Task: Research Airbnb accommodation in Tebesbest, Algeria from 1st December, 2023 to 3rd December, 2023 for 1 adult.1  bedroom having 1 bed and 1 bathroom. Property type can be hotel. Amenities needed are: wifi, washing machine. Booking option can be shelf check-in. Look for 3 properties as per requirement.
Action: Mouse moved to (441, 161)
Screenshot: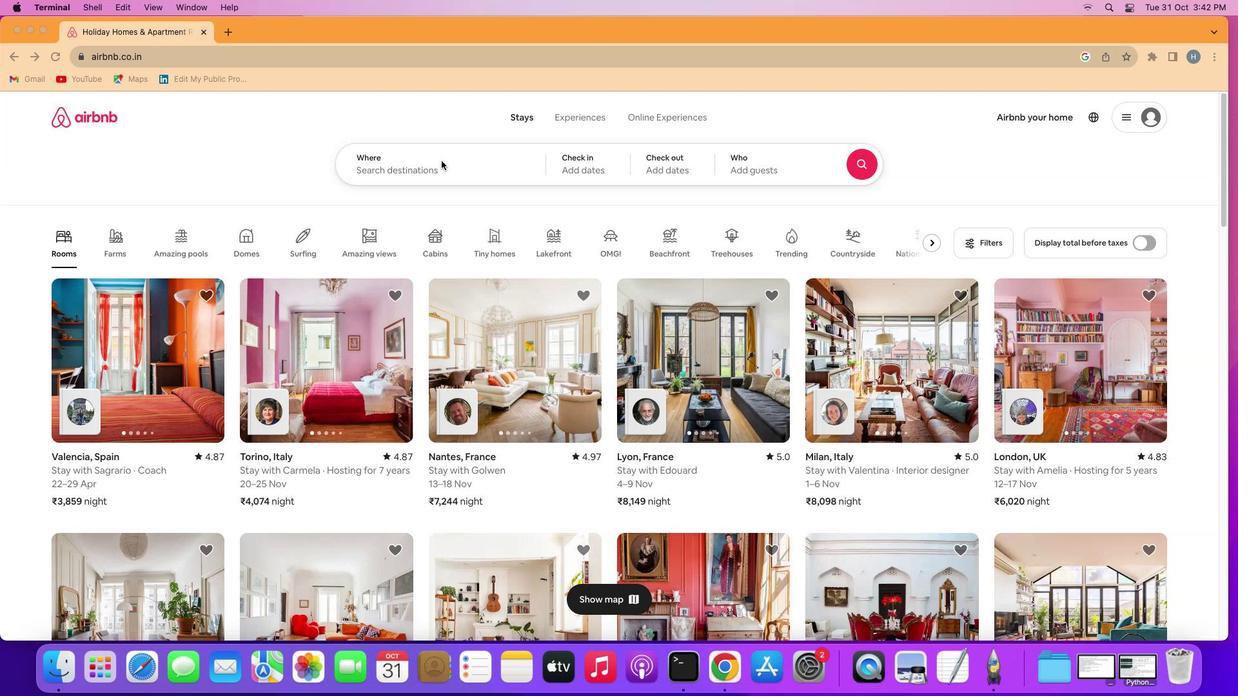 
Action: Mouse pressed left at (441, 161)
Screenshot: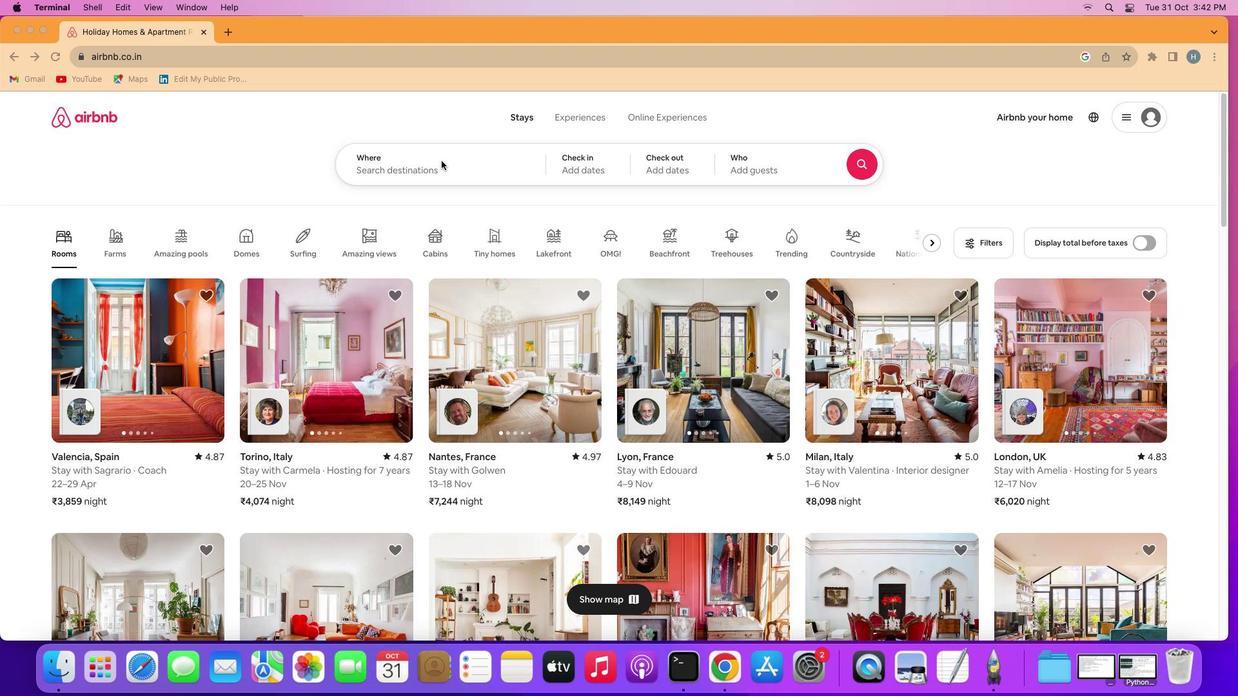 
Action: Mouse moved to (441, 161)
Screenshot: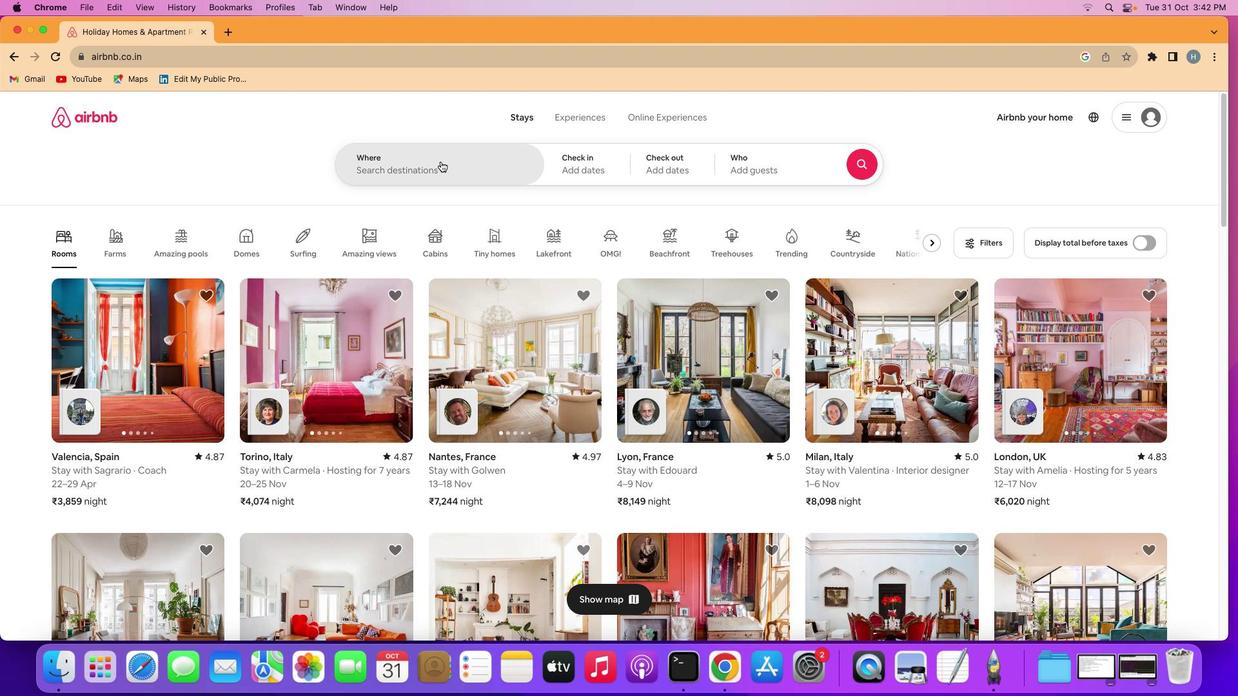 
Action: Mouse pressed left at (441, 161)
Screenshot: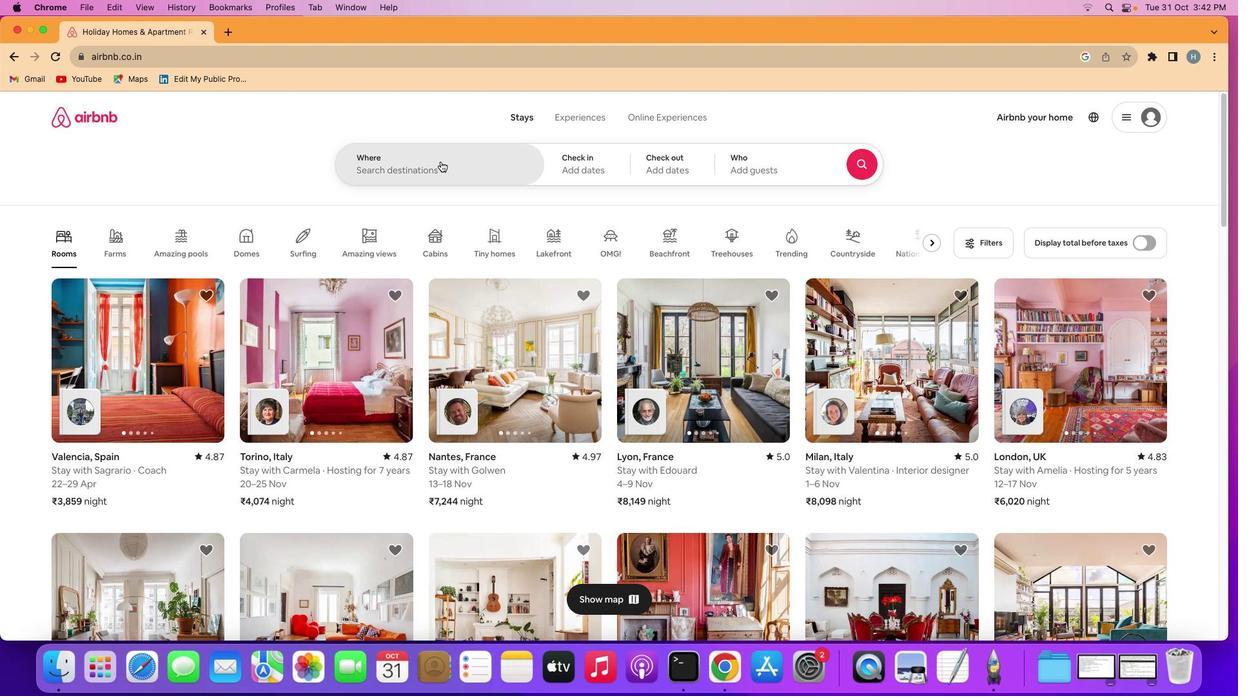 
Action: Mouse moved to (438, 162)
Screenshot: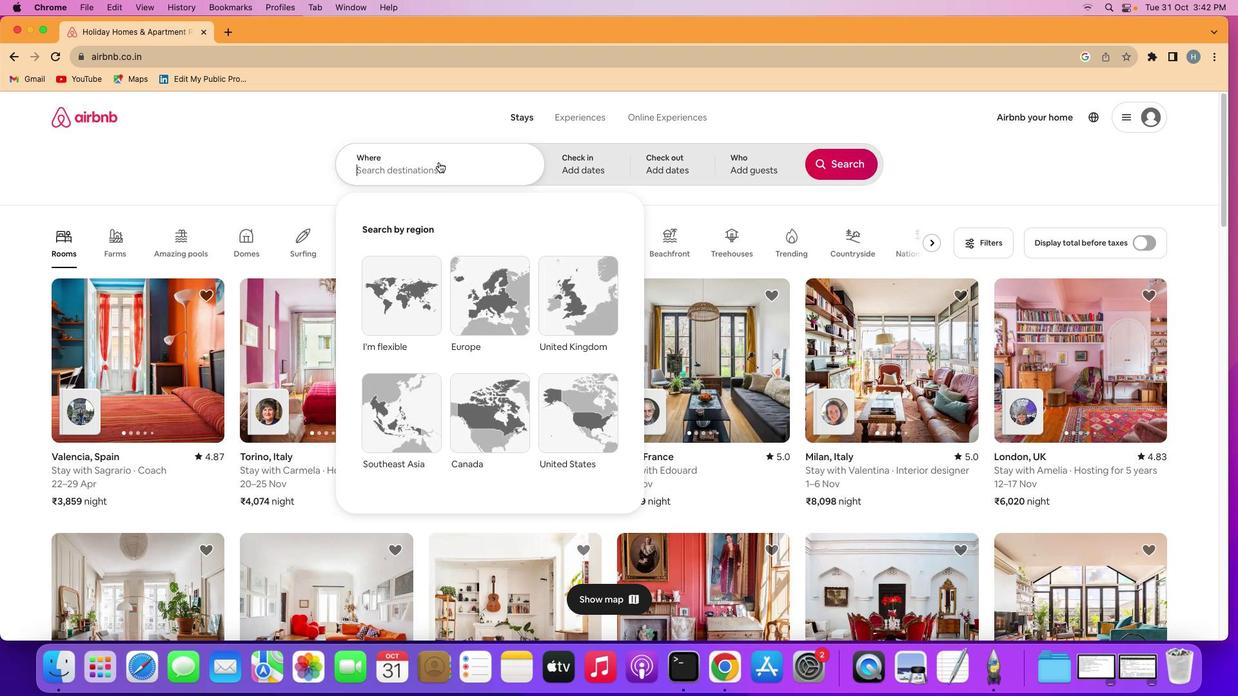 
Action: Key pressed Key.shift'T''e''b''e''s''b''e''s''t'','Key.spaceKey.shift'A''l''g''e''r''i''a'
Screenshot: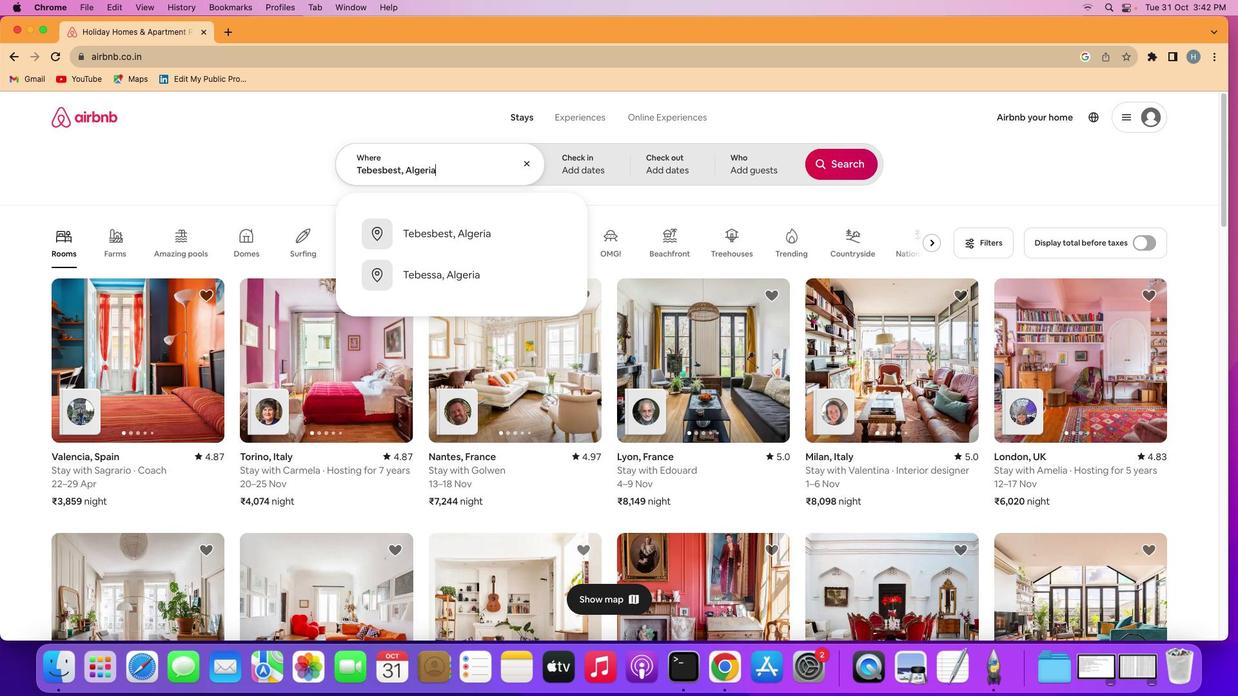 
Action: Mouse moved to (578, 167)
Screenshot: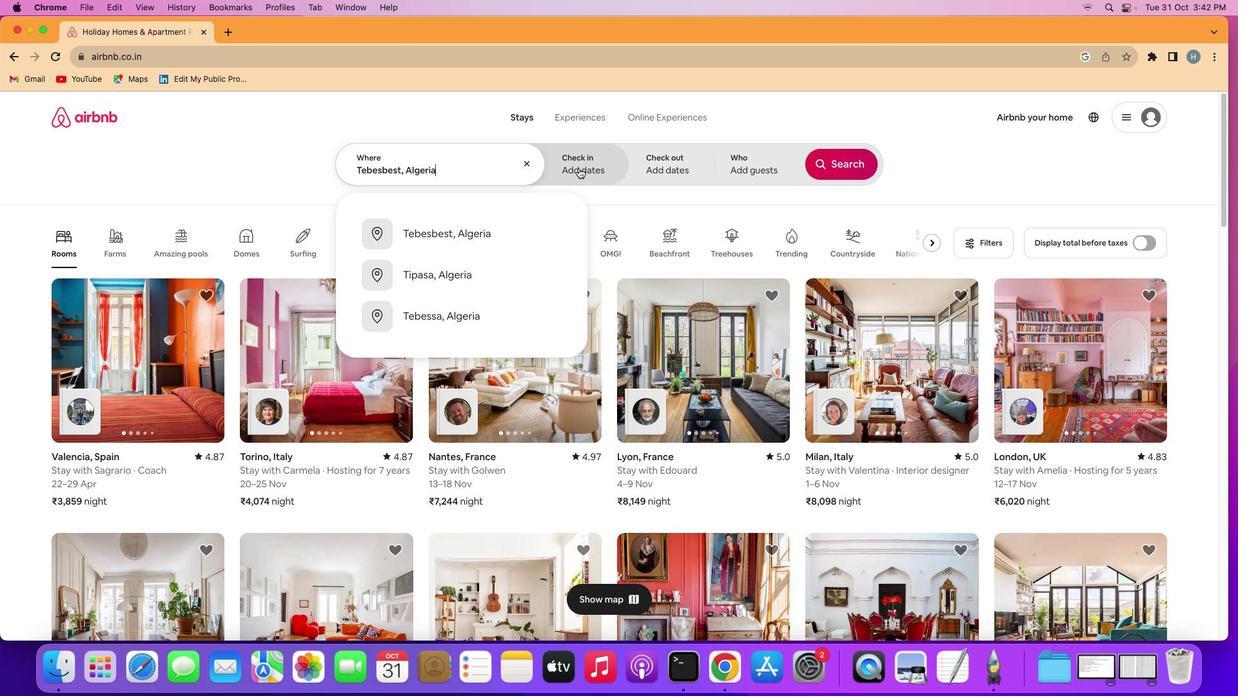 
Action: Mouse pressed left at (578, 167)
Screenshot: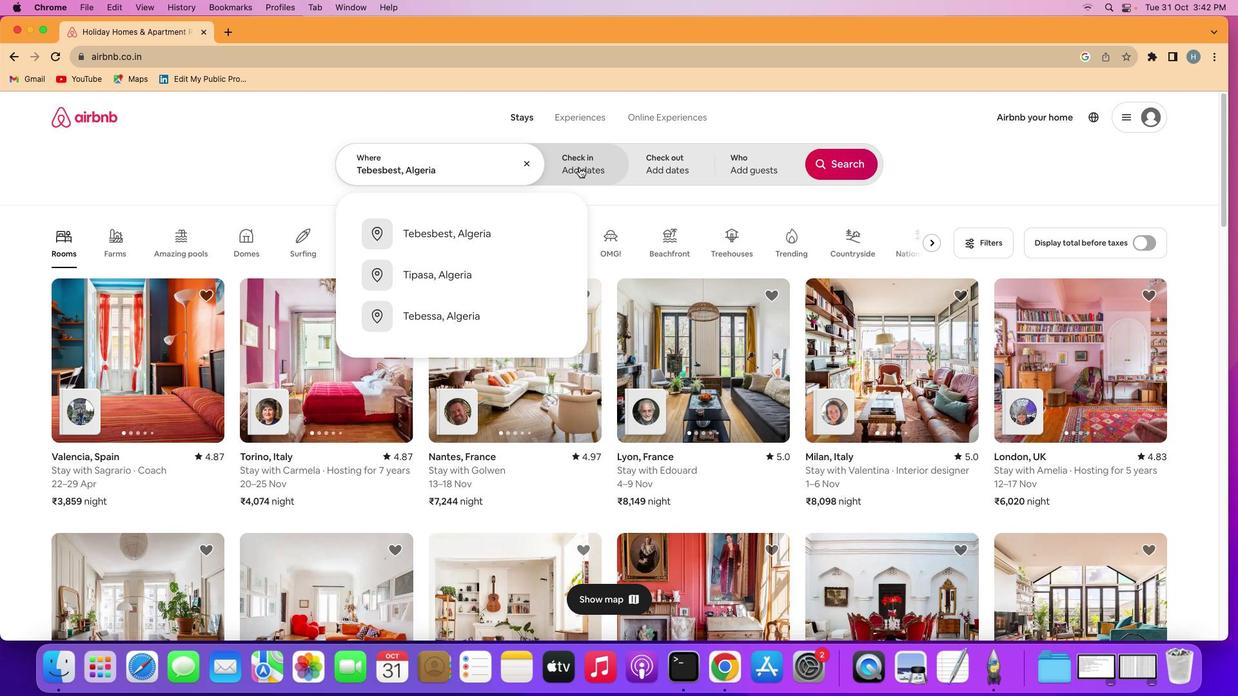 
Action: Mouse moved to (840, 265)
Screenshot: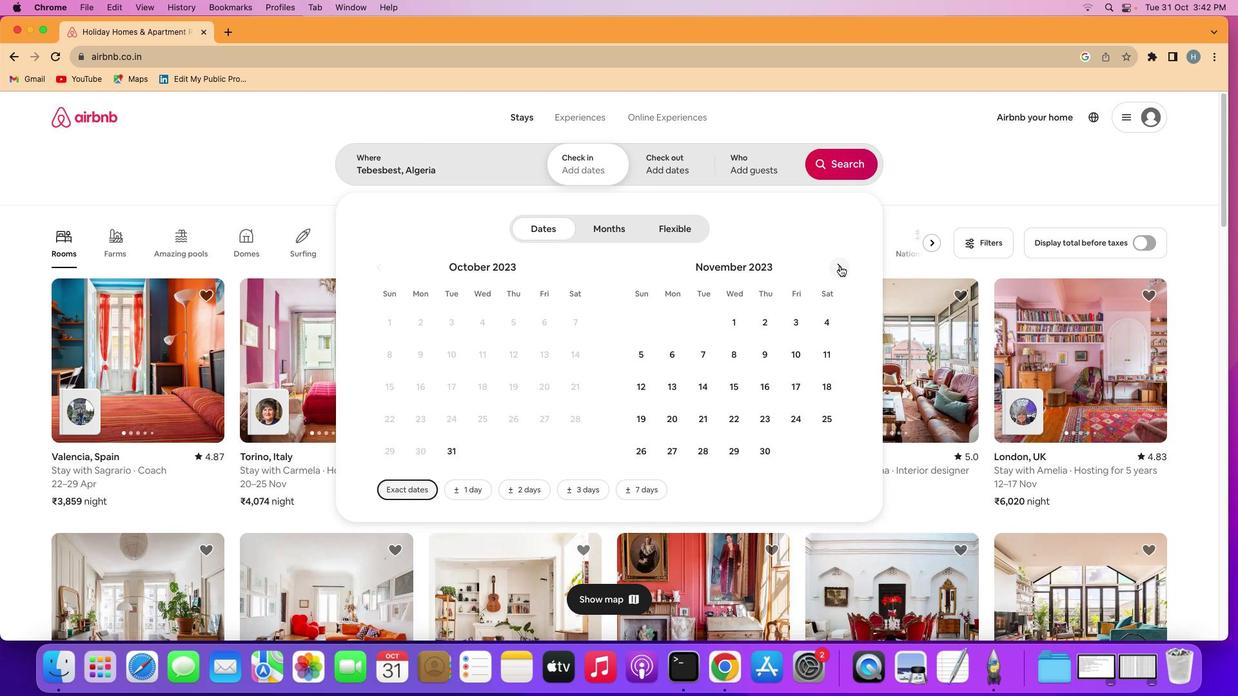 
Action: Mouse pressed left at (840, 265)
Screenshot: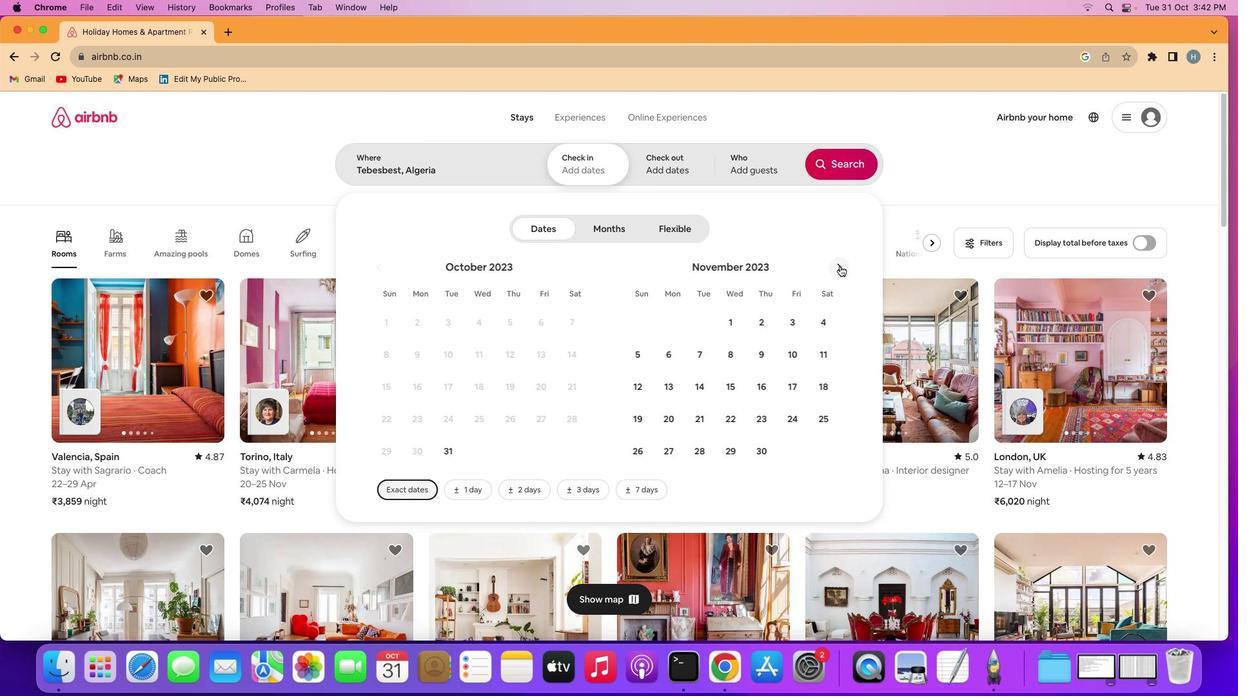 
Action: Mouse moved to (797, 324)
Screenshot: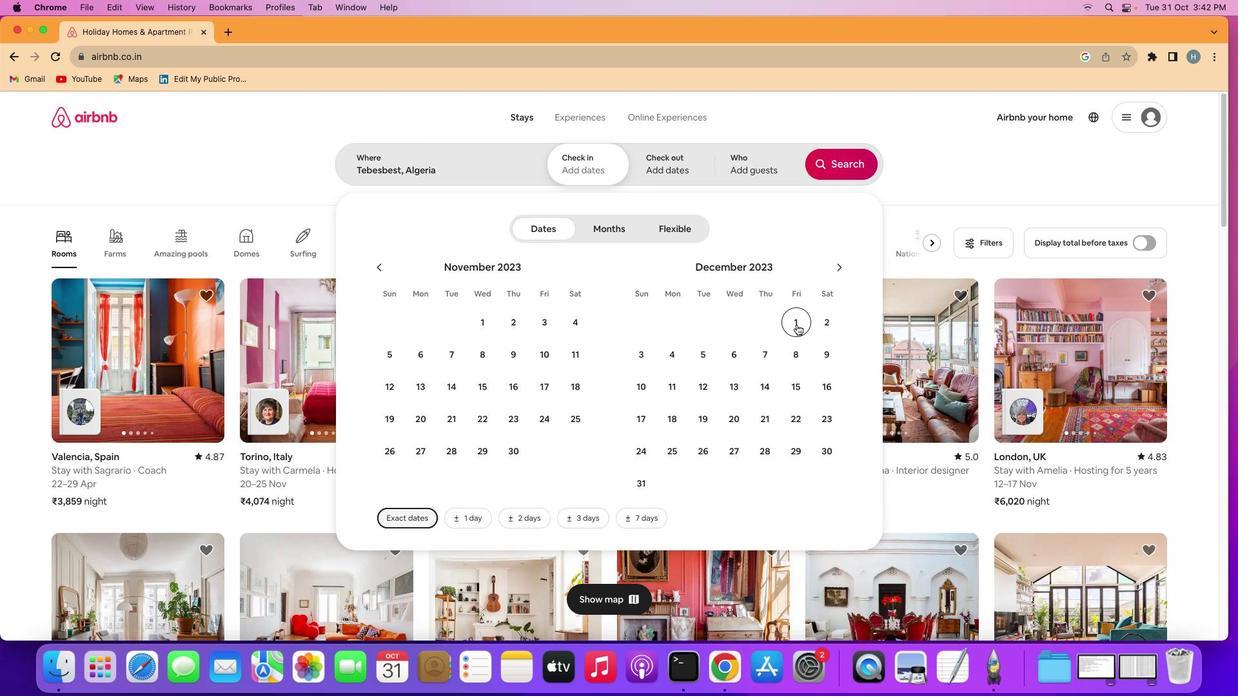 
Action: Mouse pressed left at (797, 324)
Screenshot: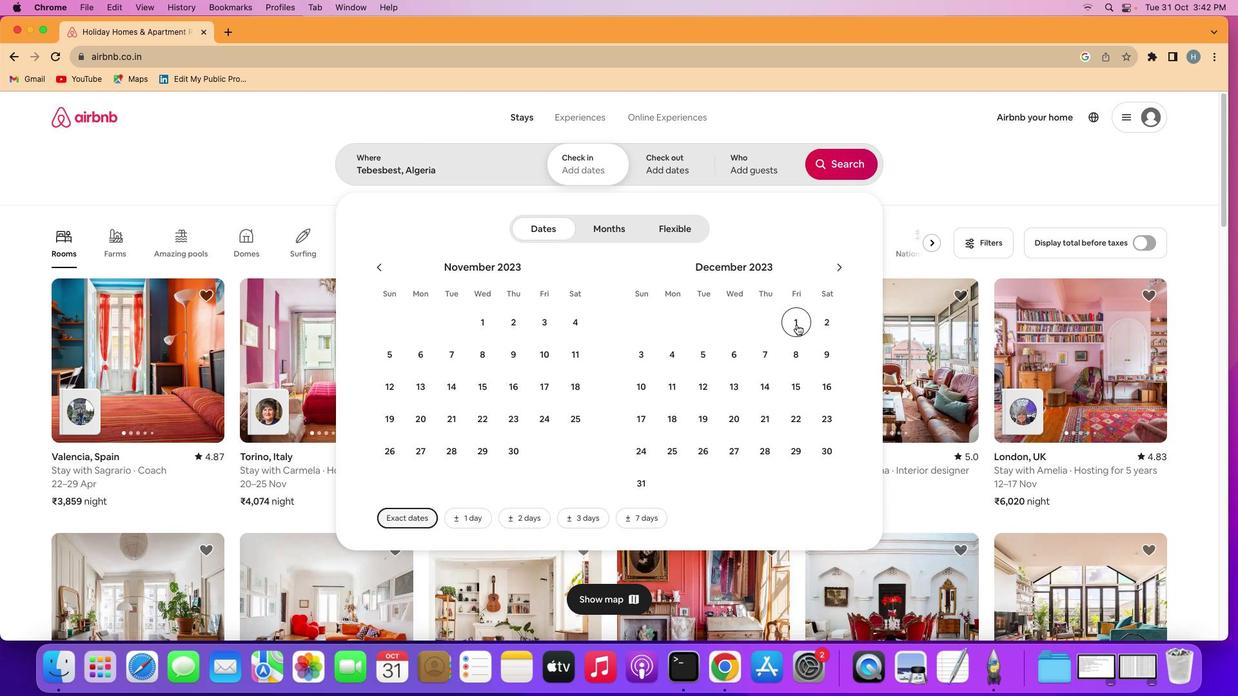 
Action: Mouse moved to (629, 362)
Screenshot: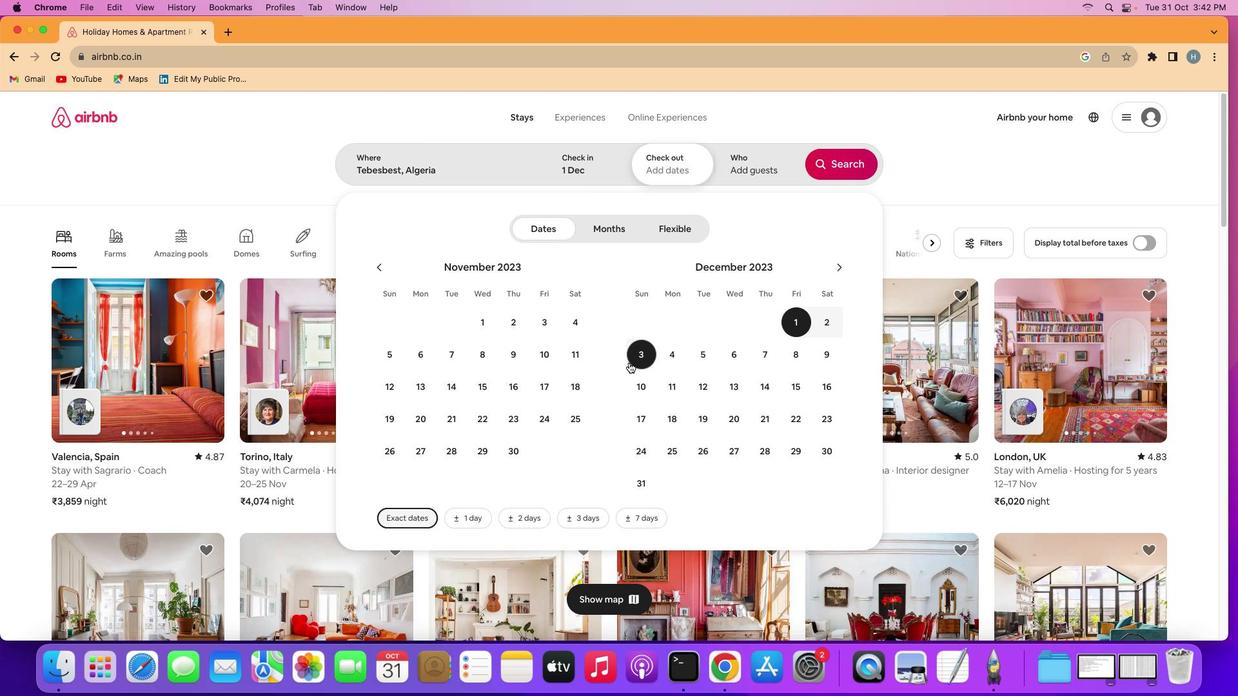 
Action: Mouse pressed left at (629, 362)
Screenshot: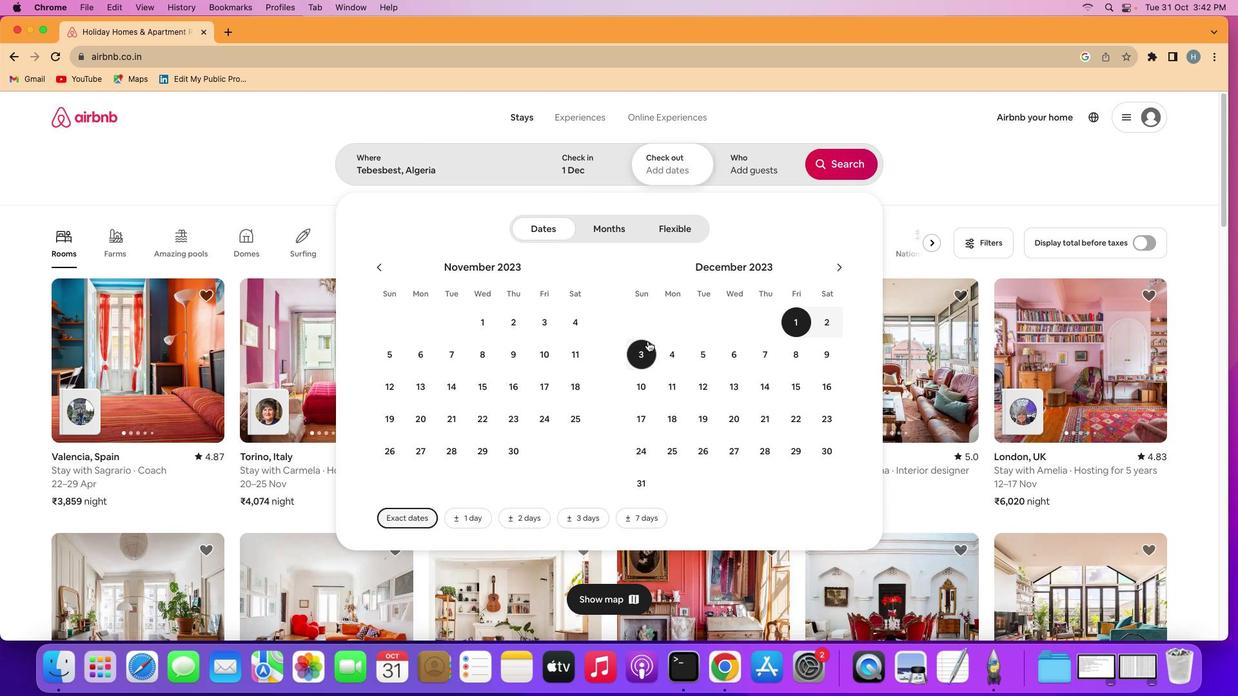 
Action: Mouse moved to (757, 155)
Screenshot: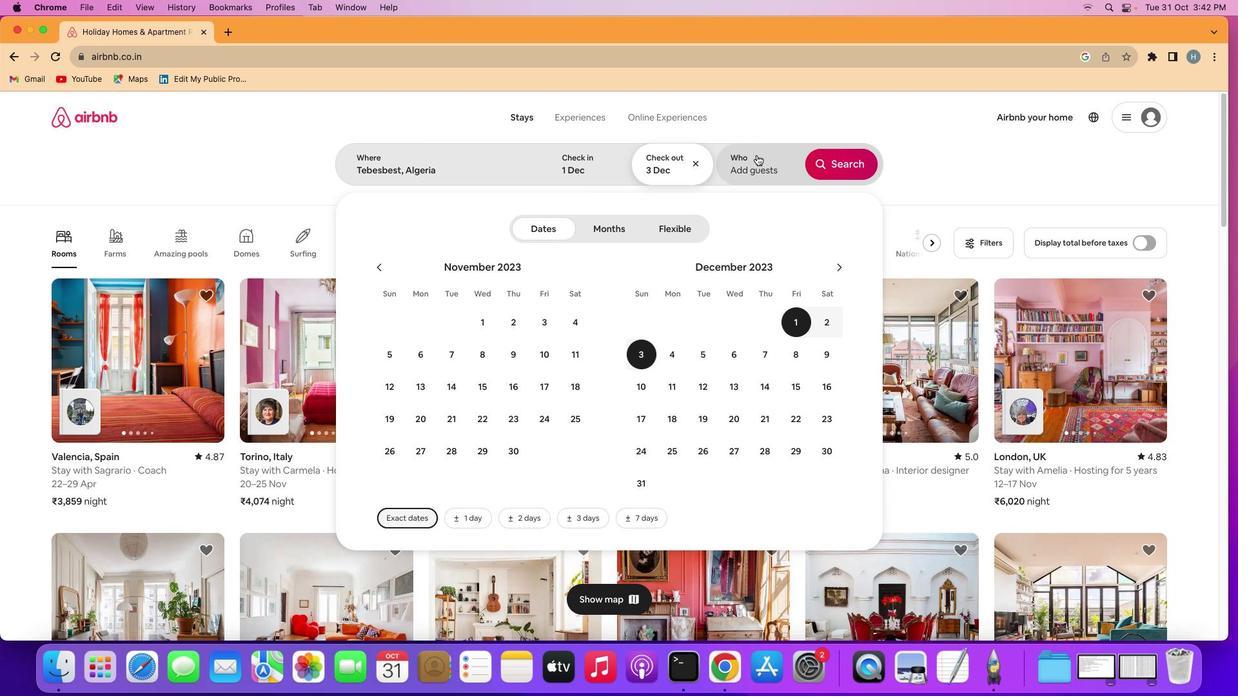 
Action: Mouse pressed left at (757, 155)
Screenshot: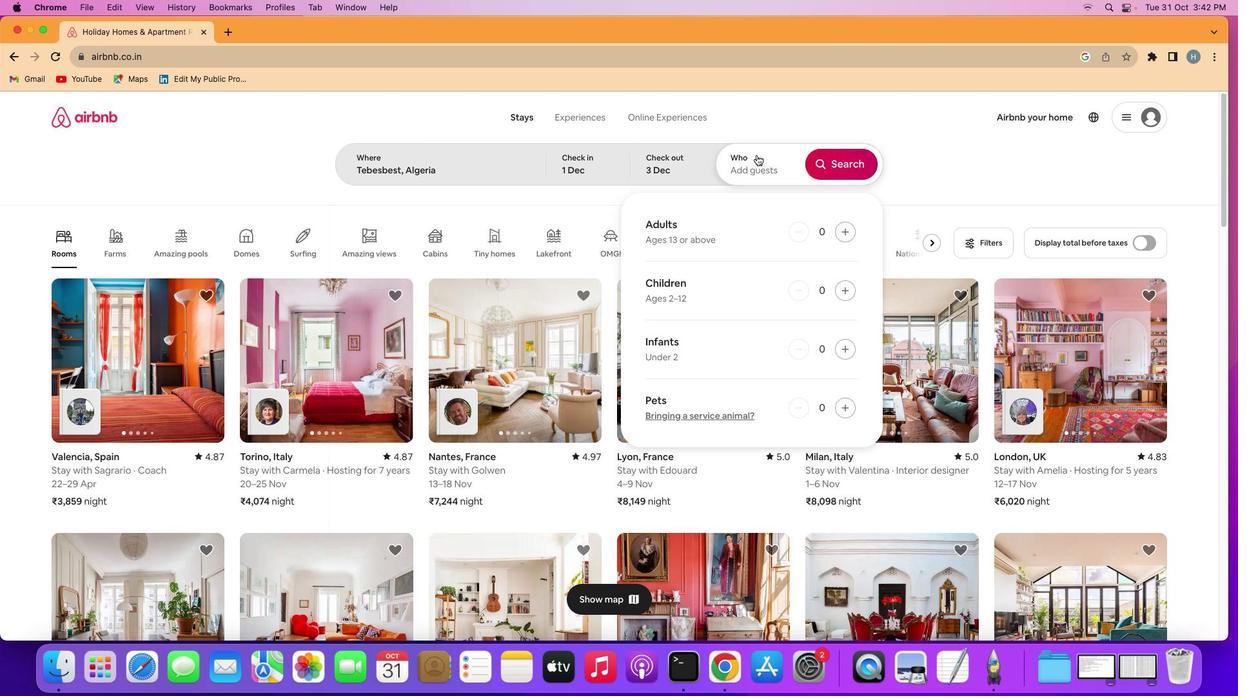 
Action: Mouse moved to (851, 235)
Screenshot: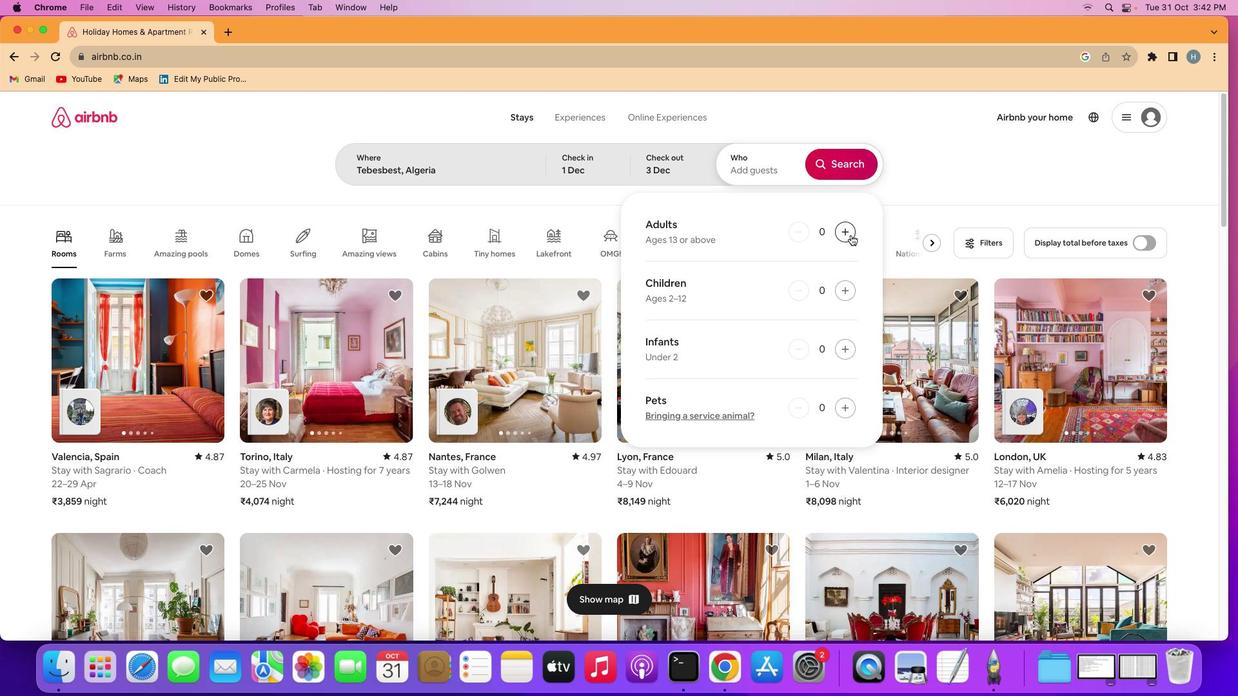 
Action: Mouse pressed left at (851, 235)
Screenshot: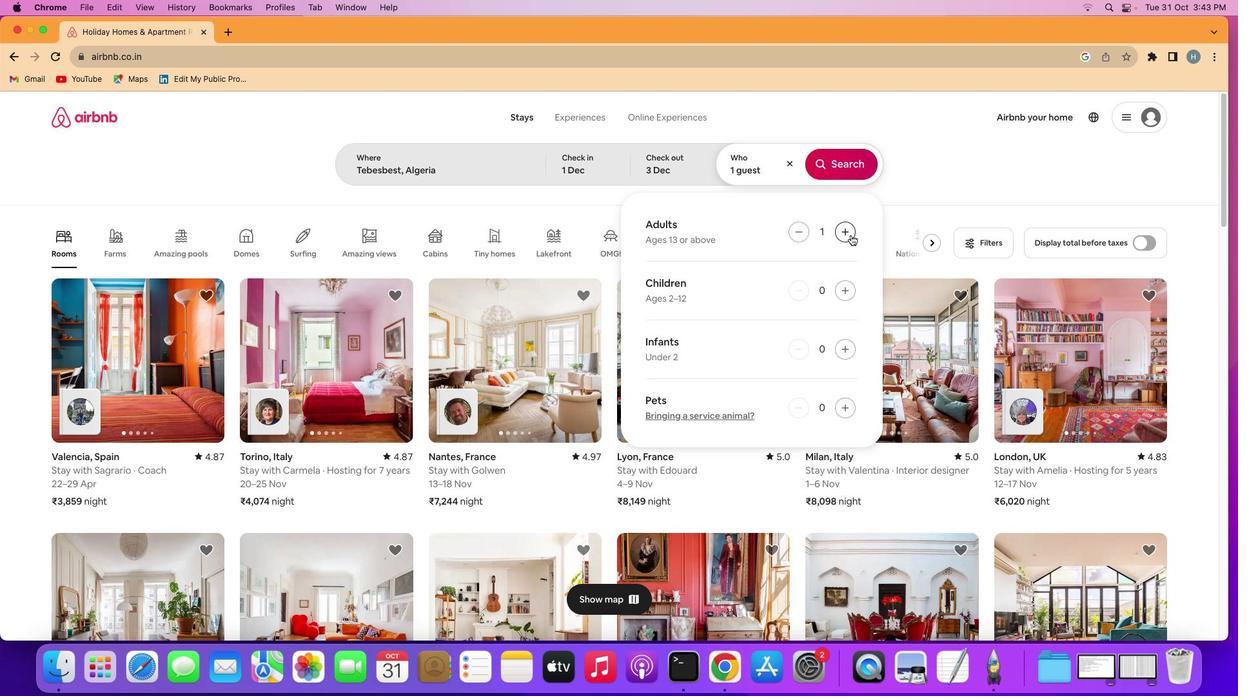 
Action: Mouse moved to (845, 164)
Screenshot: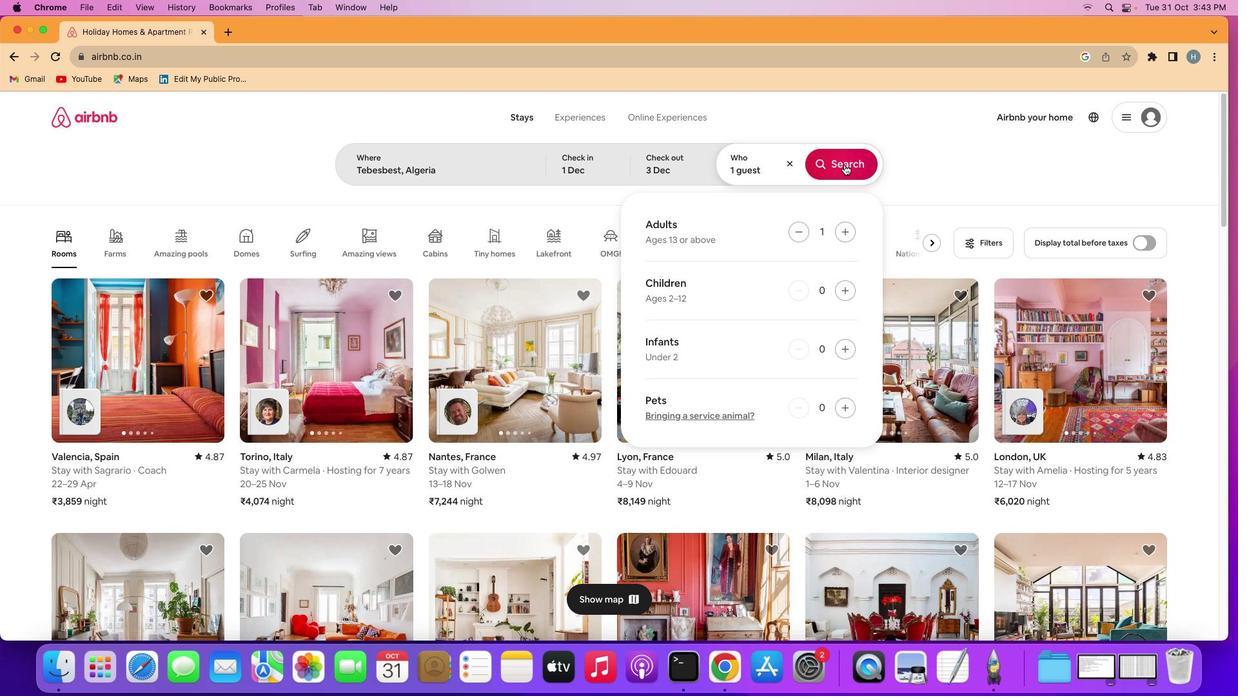 
Action: Mouse pressed left at (845, 164)
Screenshot: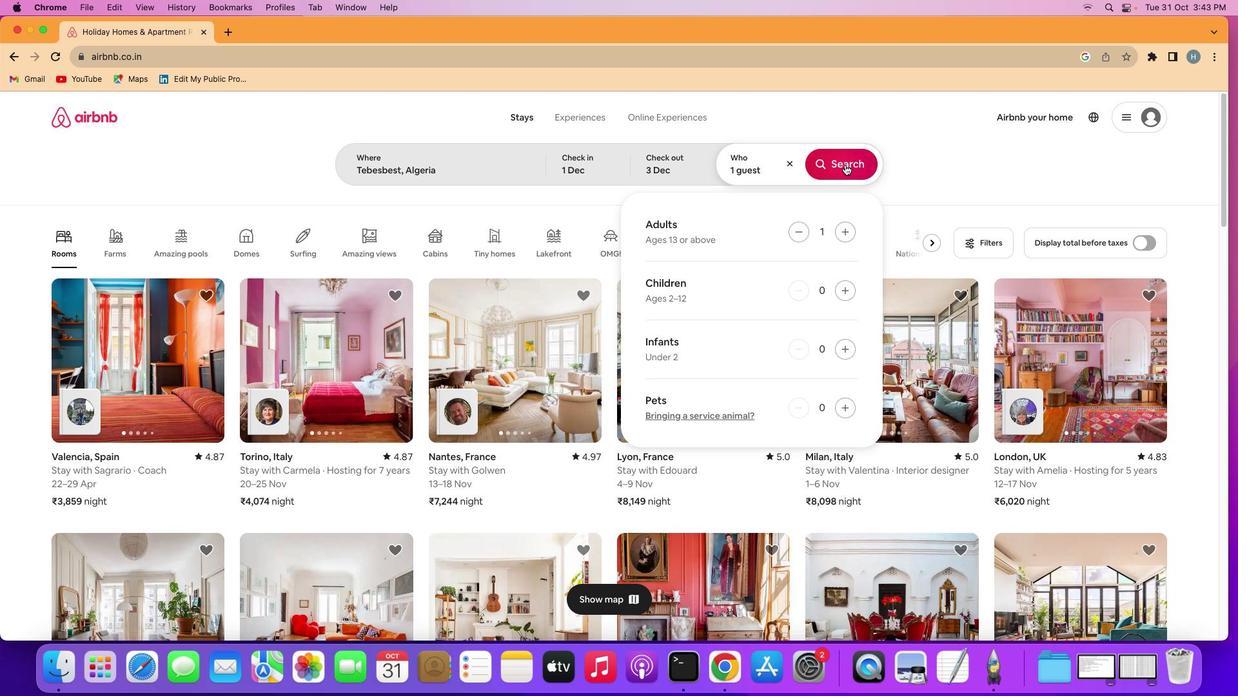 
Action: Mouse moved to (1021, 163)
Screenshot: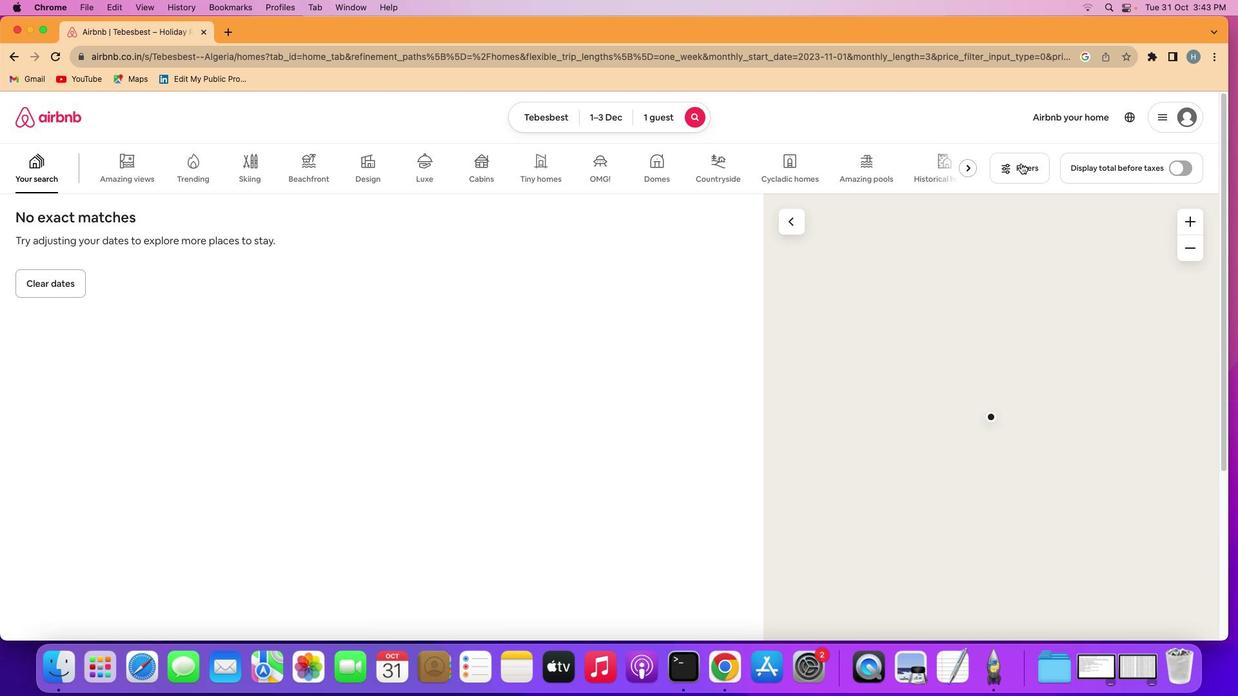 
Action: Mouse pressed left at (1021, 163)
Screenshot: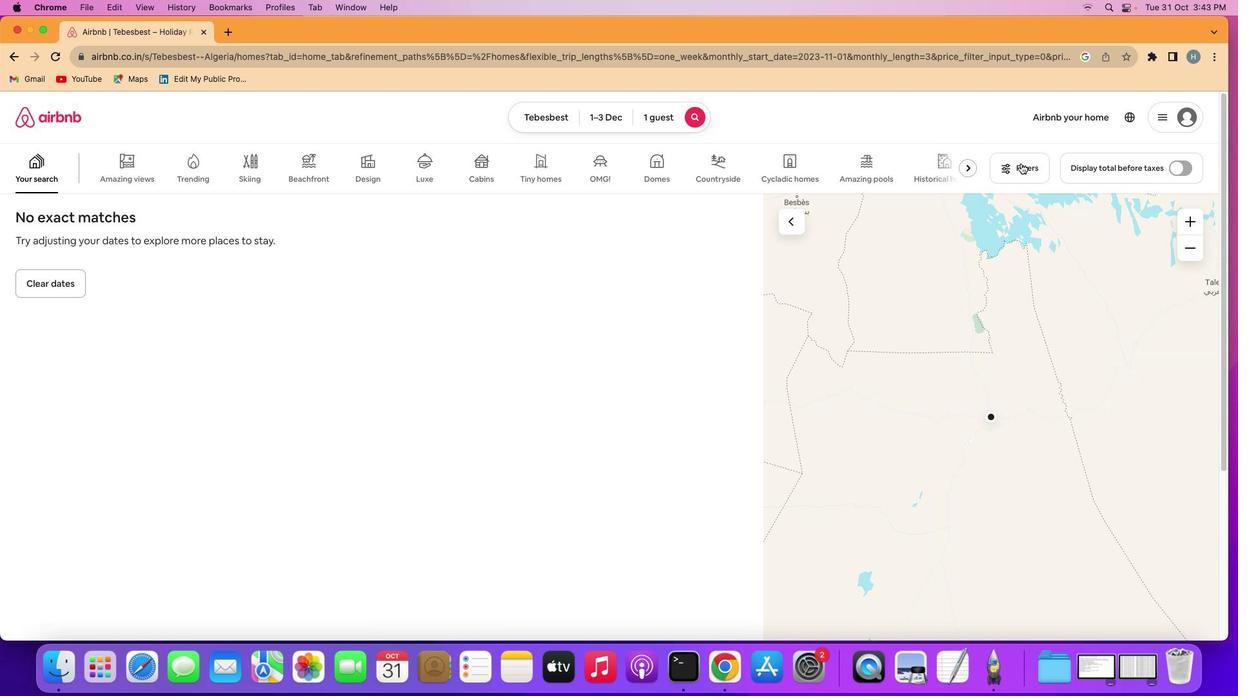 
Action: Mouse moved to (734, 302)
Screenshot: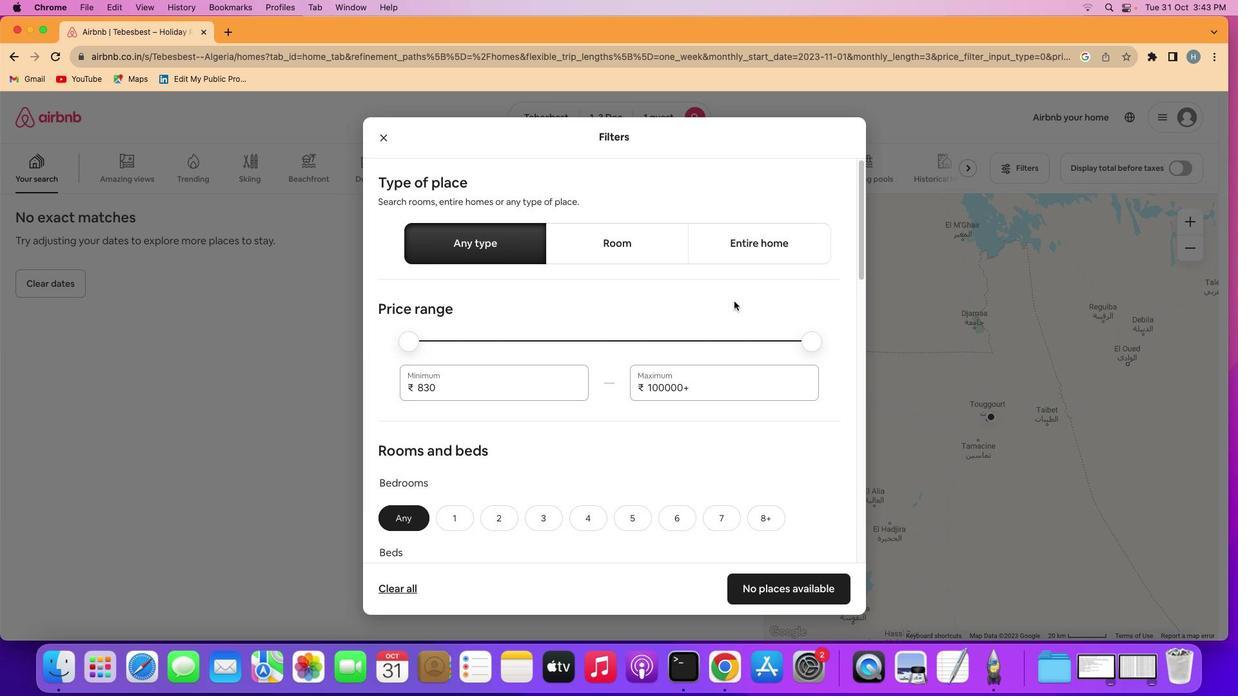 
Action: Mouse scrolled (734, 302) with delta (0, 0)
Screenshot: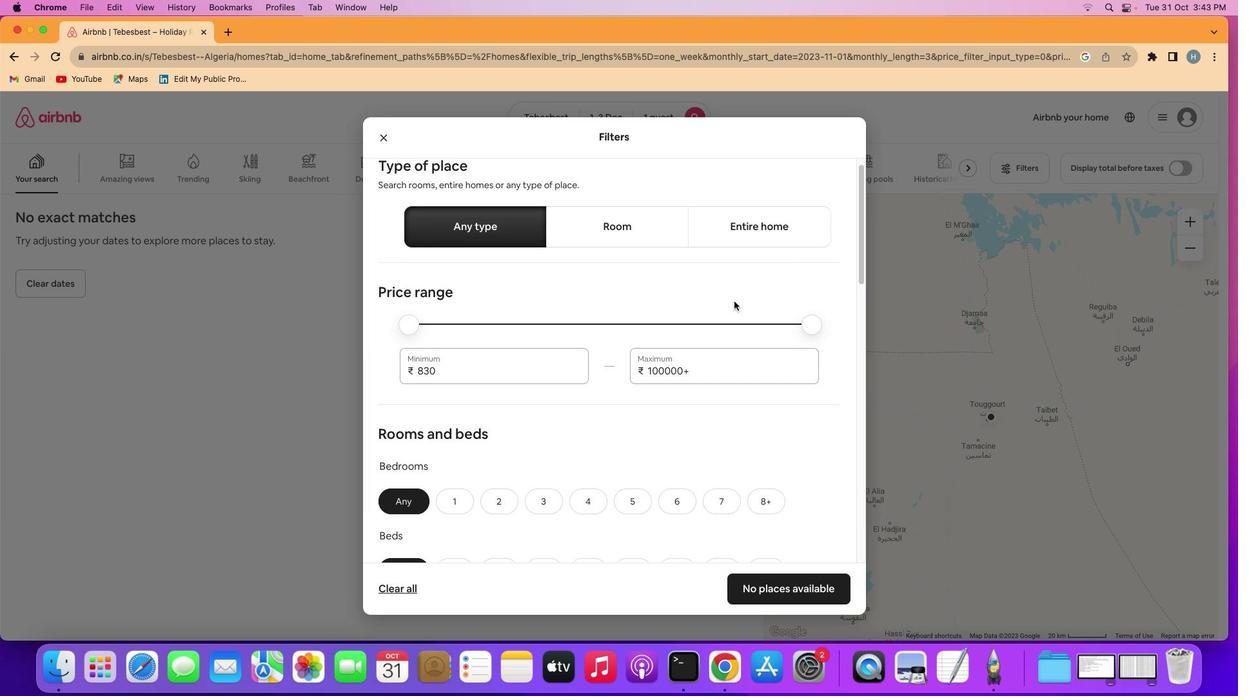 
Action: Mouse scrolled (734, 302) with delta (0, 0)
Screenshot: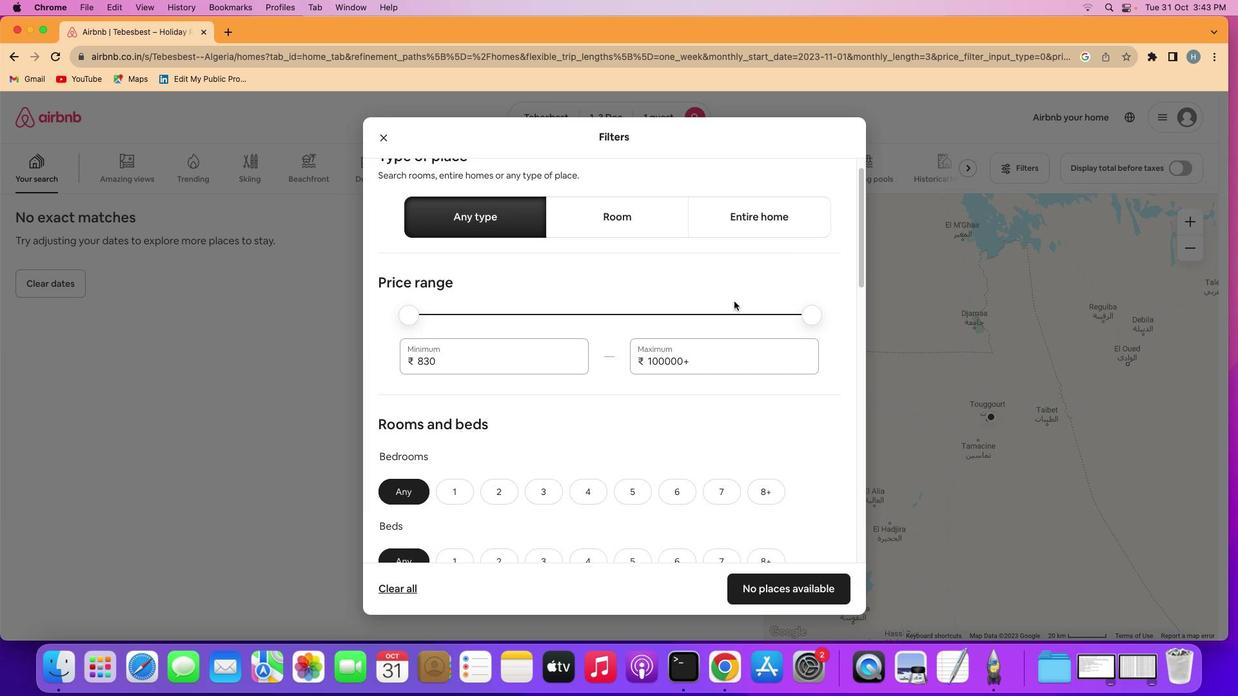 
Action: Mouse scrolled (734, 302) with delta (0, -1)
Screenshot: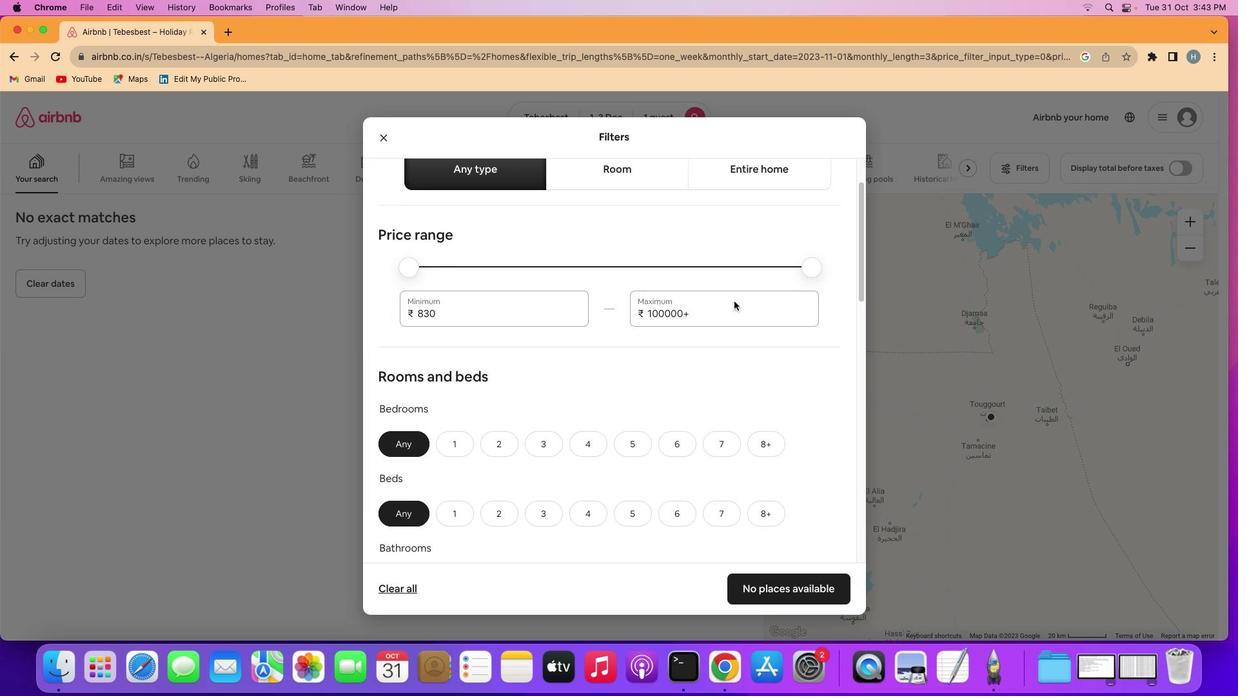 
Action: Mouse scrolled (734, 302) with delta (0, -1)
Screenshot: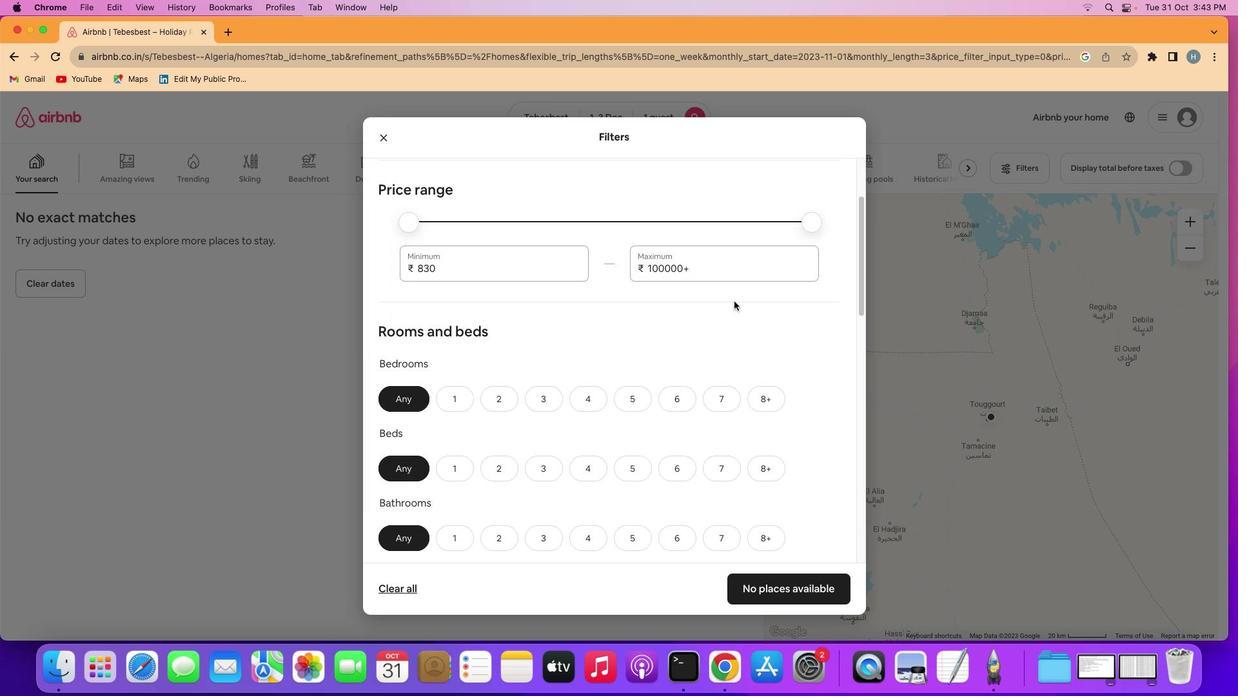 
Action: Mouse scrolled (734, 302) with delta (0, 0)
Screenshot: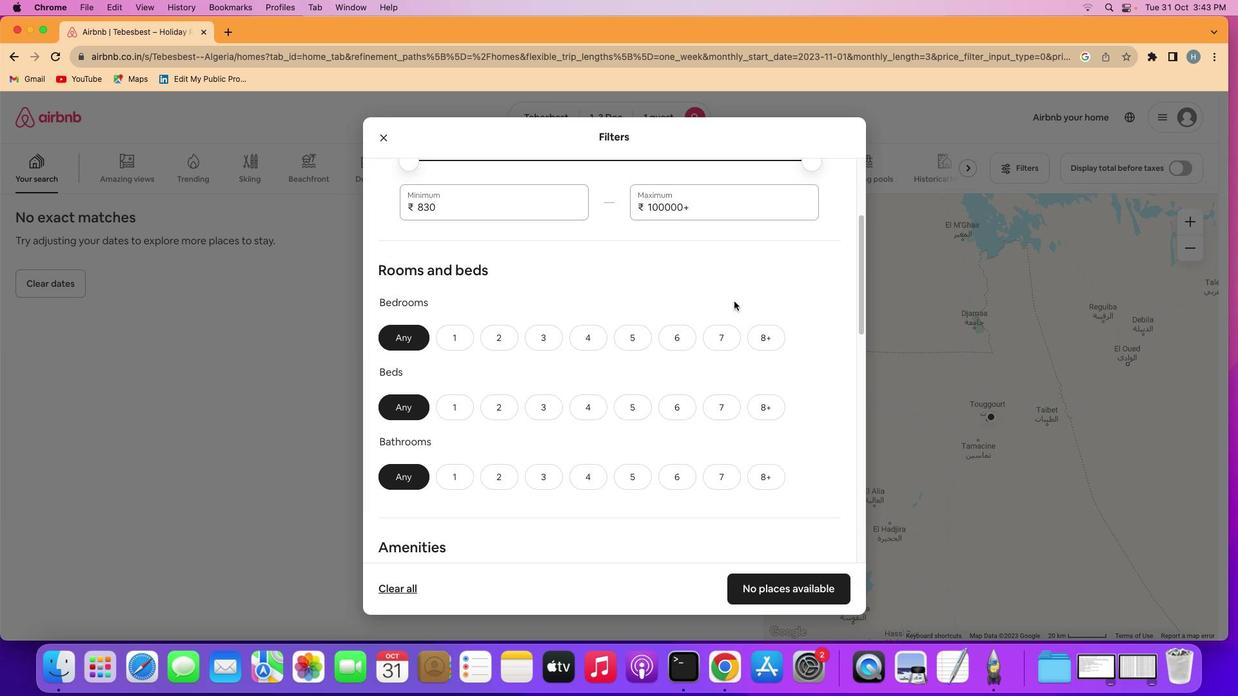 
Action: Mouse scrolled (734, 302) with delta (0, 0)
Screenshot: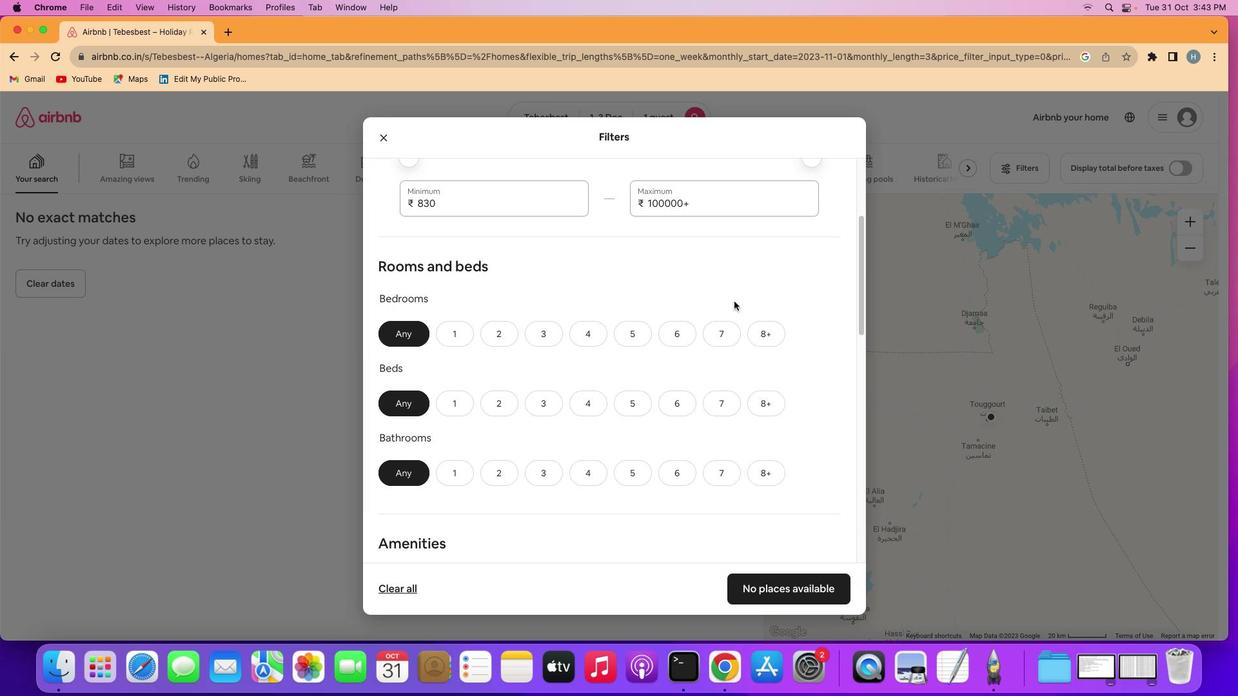 
Action: Mouse scrolled (734, 302) with delta (0, 0)
Screenshot: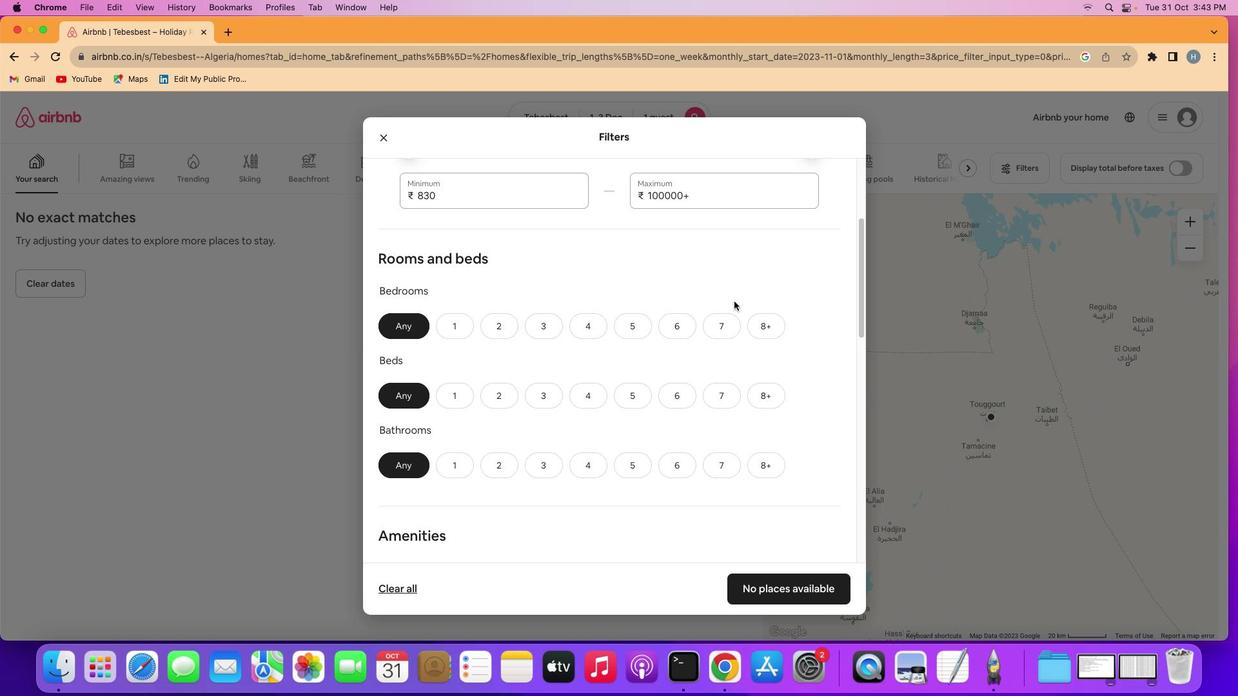 
Action: Mouse scrolled (734, 302) with delta (0, 0)
Screenshot: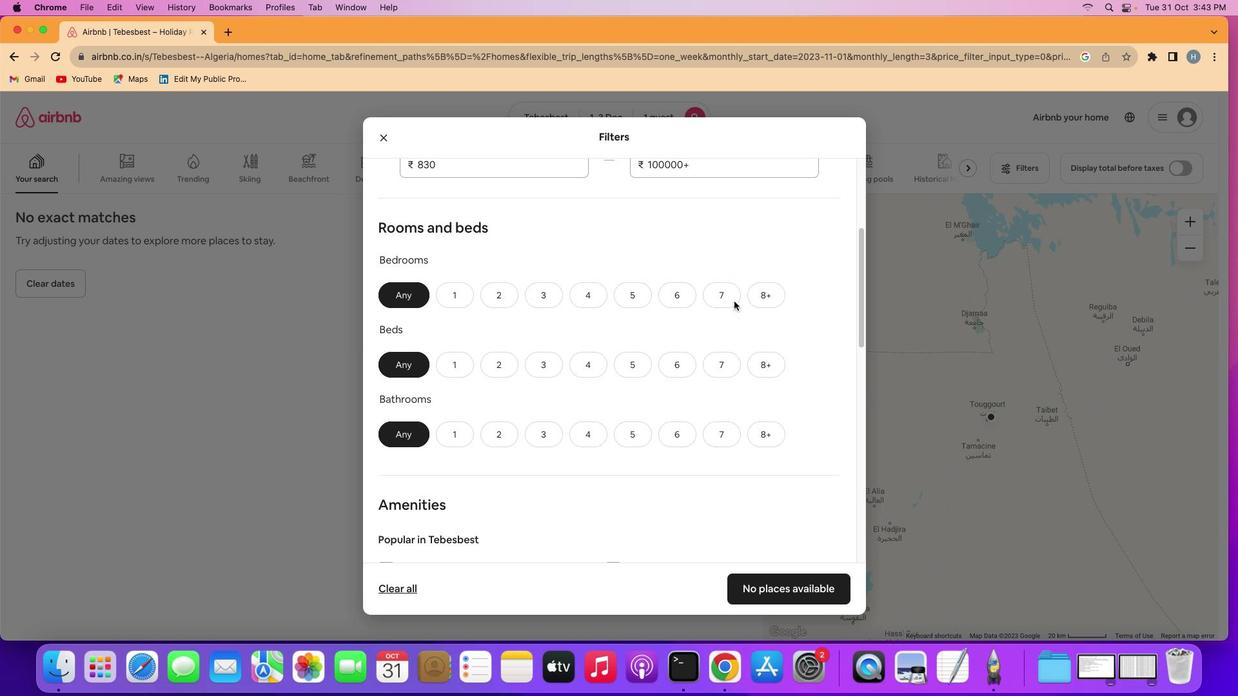 
Action: Mouse scrolled (734, 302) with delta (0, 0)
Screenshot: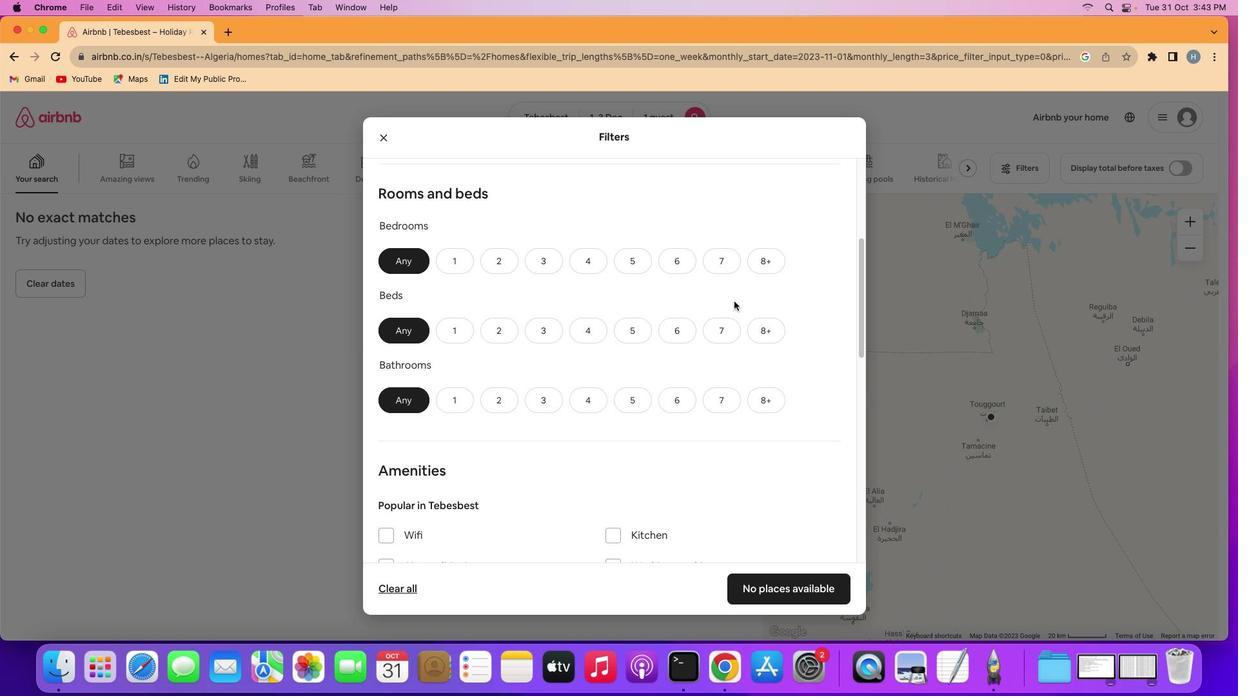 
Action: Mouse scrolled (734, 302) with delta (0, 0)
Screenshot: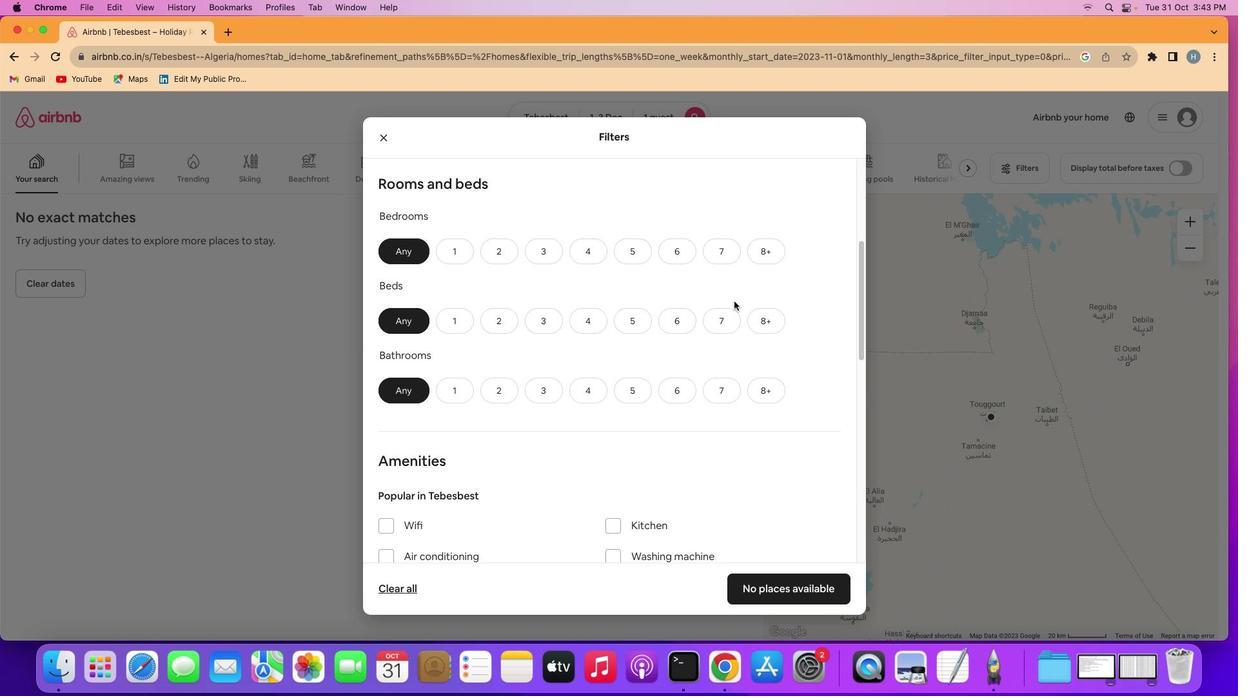 
Action: Mouse scrolled (734, 302) with delta (0, 0)
Screenshot: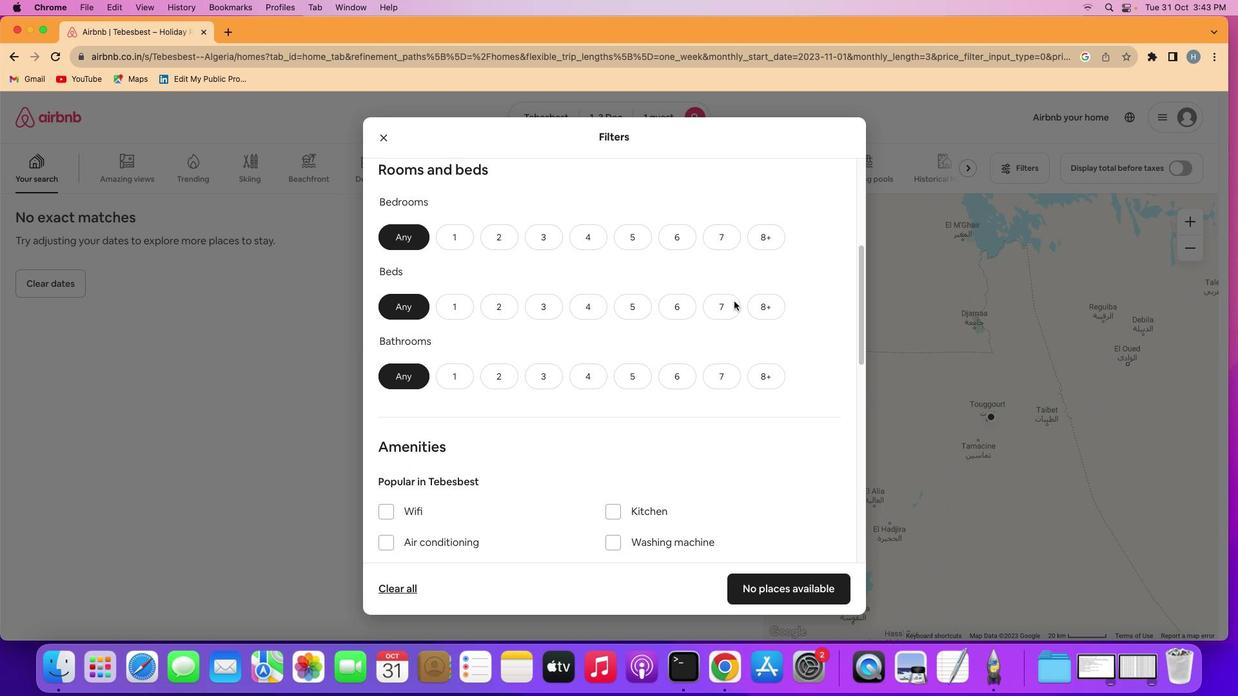 
Action: Mouse scrolled (734, 302) with delta (0, 0)
Screenshot: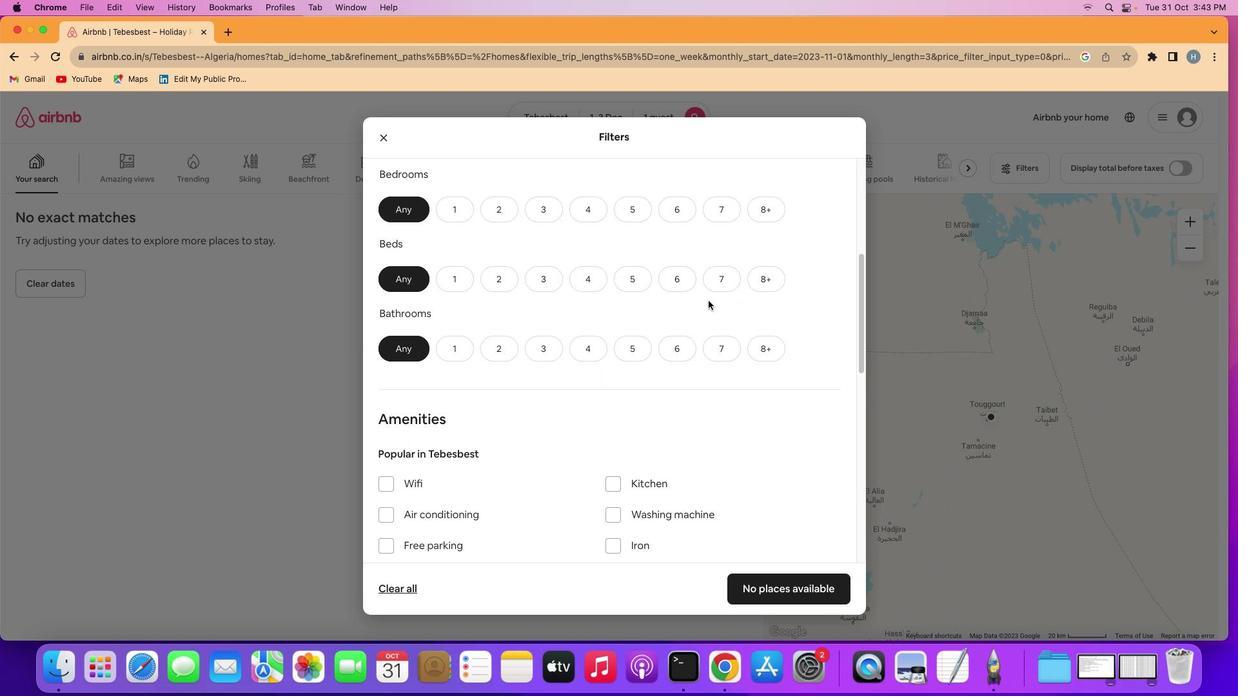
Action: Mouse moved to (459, 198)
Screenshot: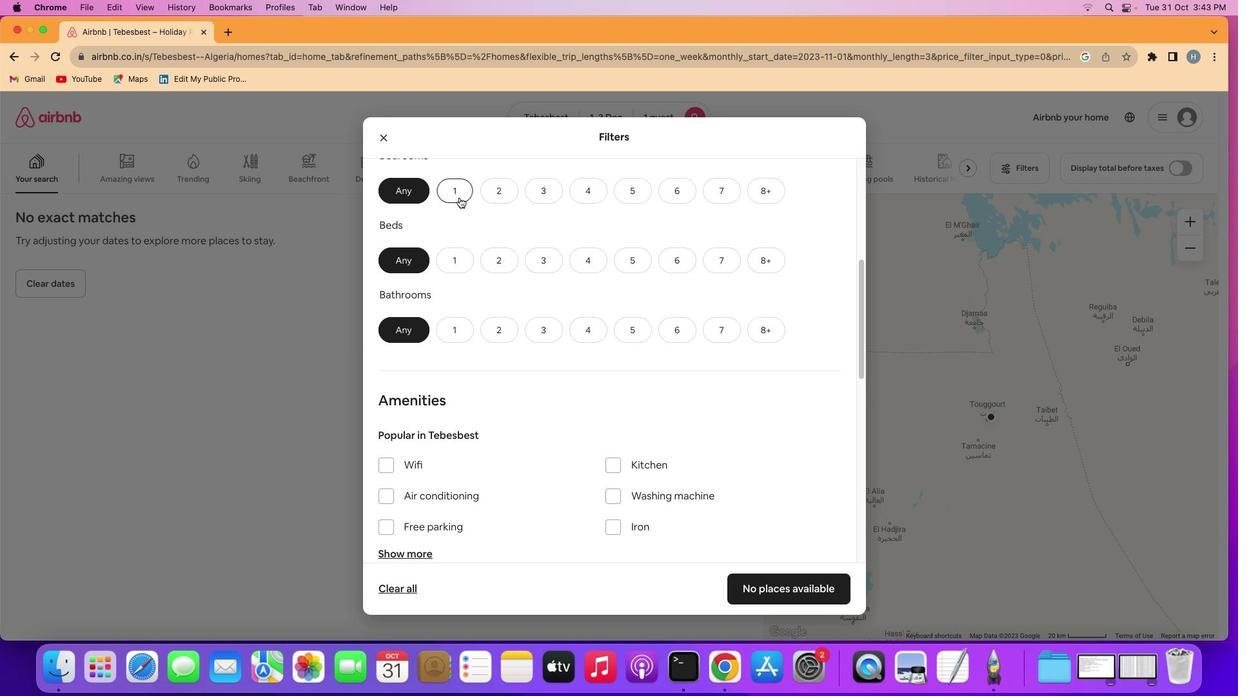 
Action: Mouse pressed left at (459, 198)
Screenshot: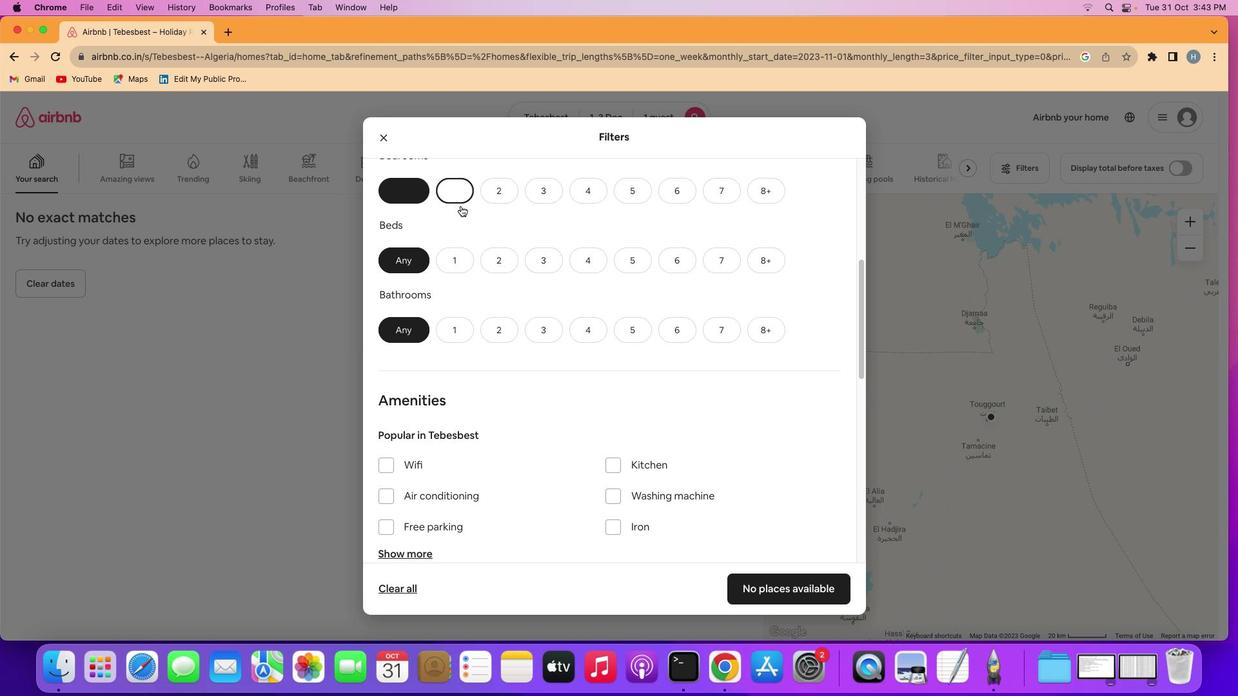 
Action: Mouse moved to (462, 259)
Screenshot: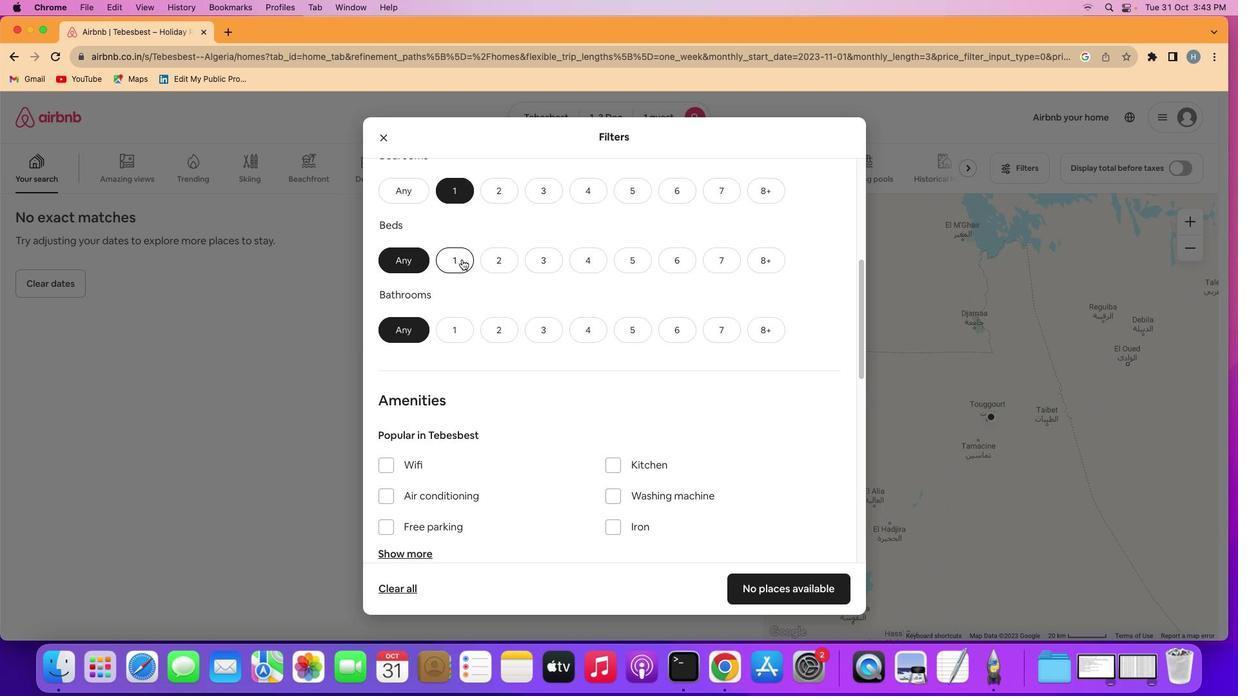 
Action: Mouse pressed left at (462, 259)
Screenshot: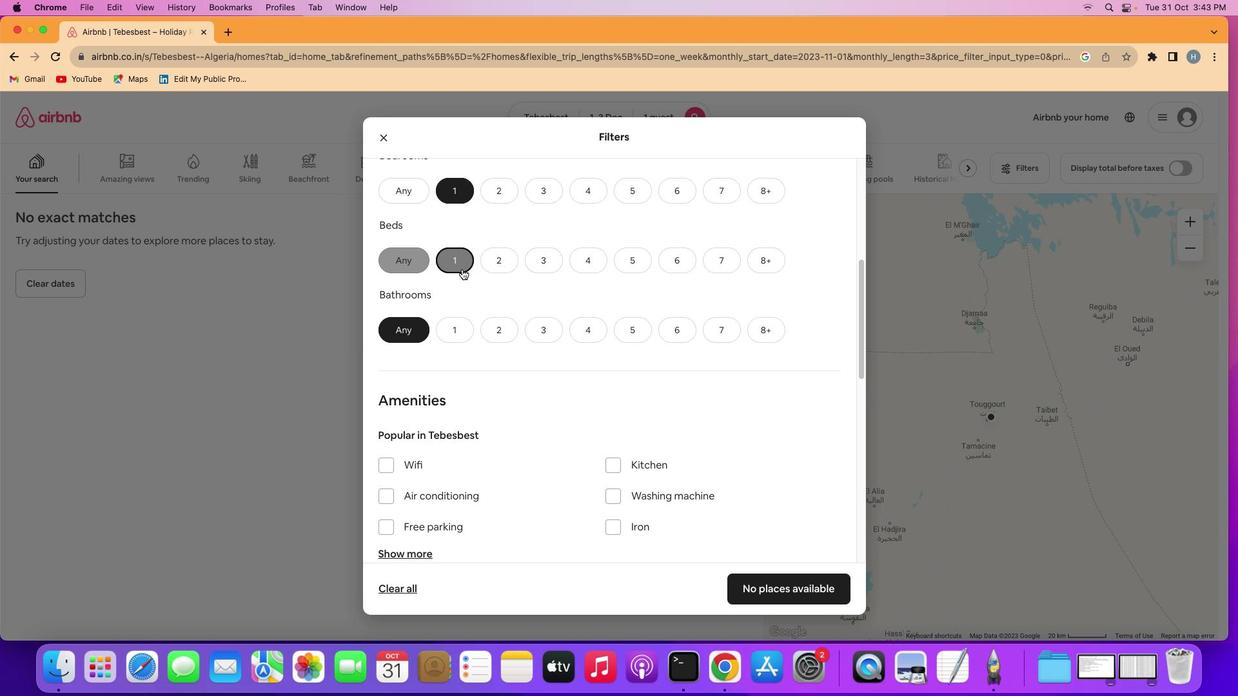 
Action: Mouse moved to (451, 331)
Screenshot: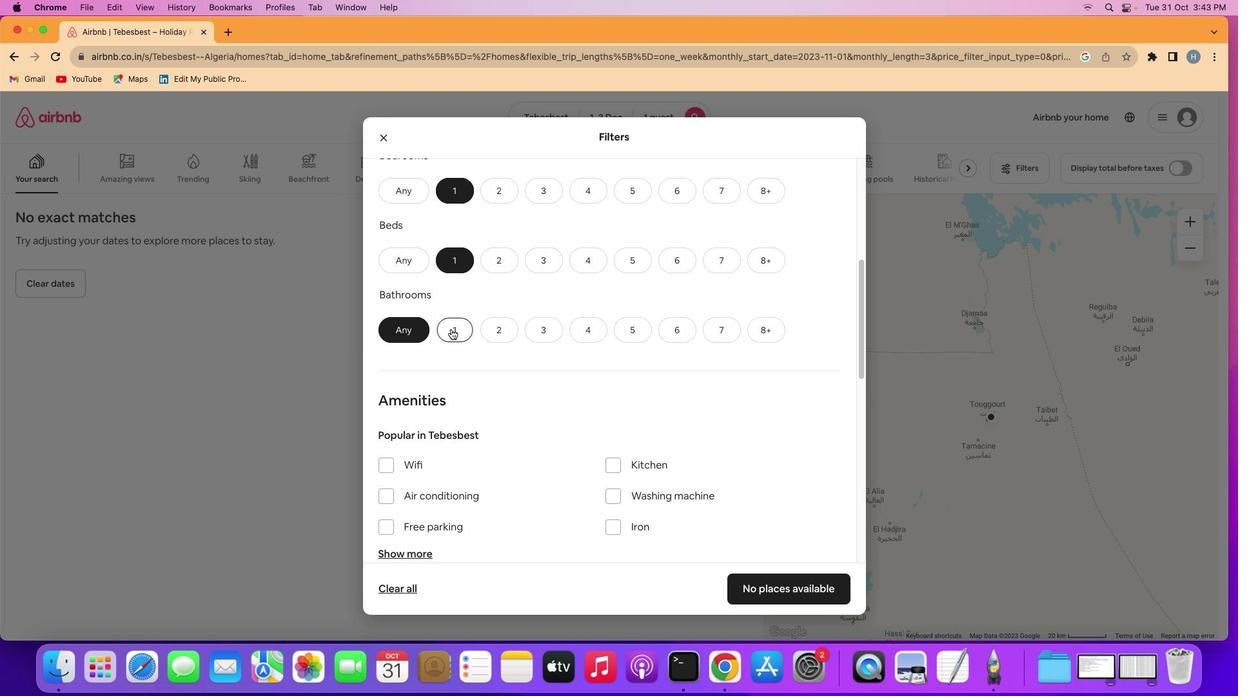 
Action: Mouse pressed left at (451, 331)
Screenshot: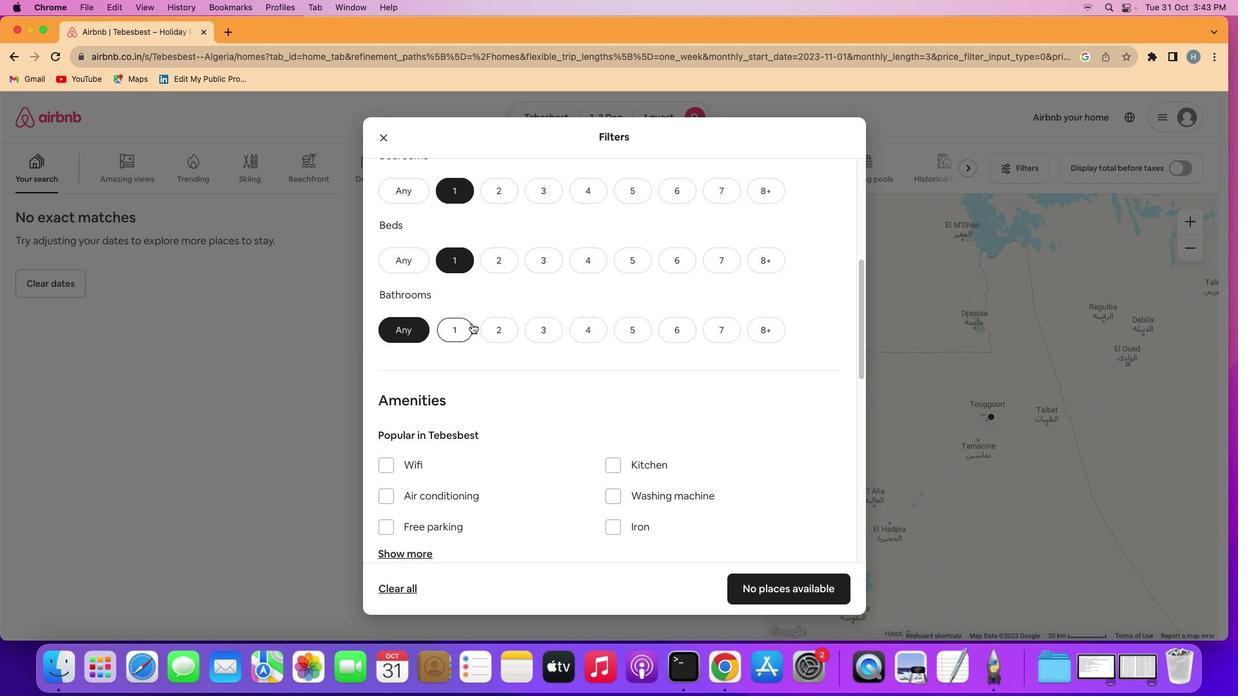 
Action: Mouse moved to (709, 337)
Screenshot: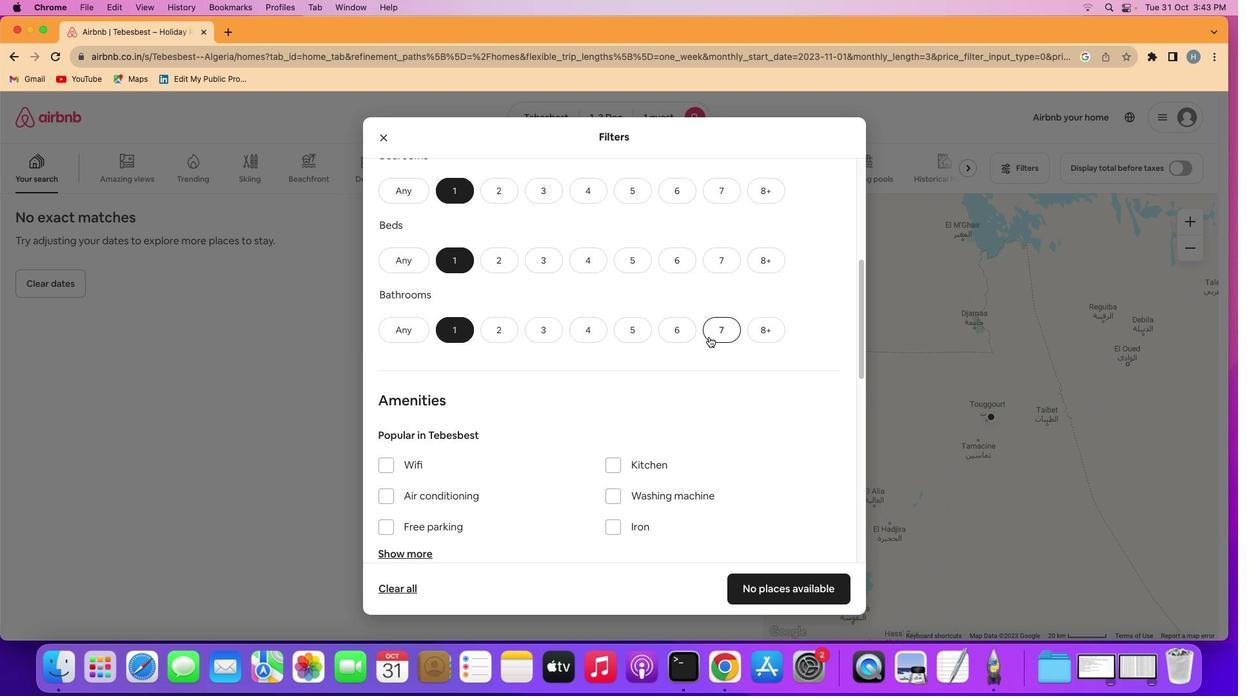 
Action: Mouse scrolled (709, 337) with delta (0, 0)
Screenshot: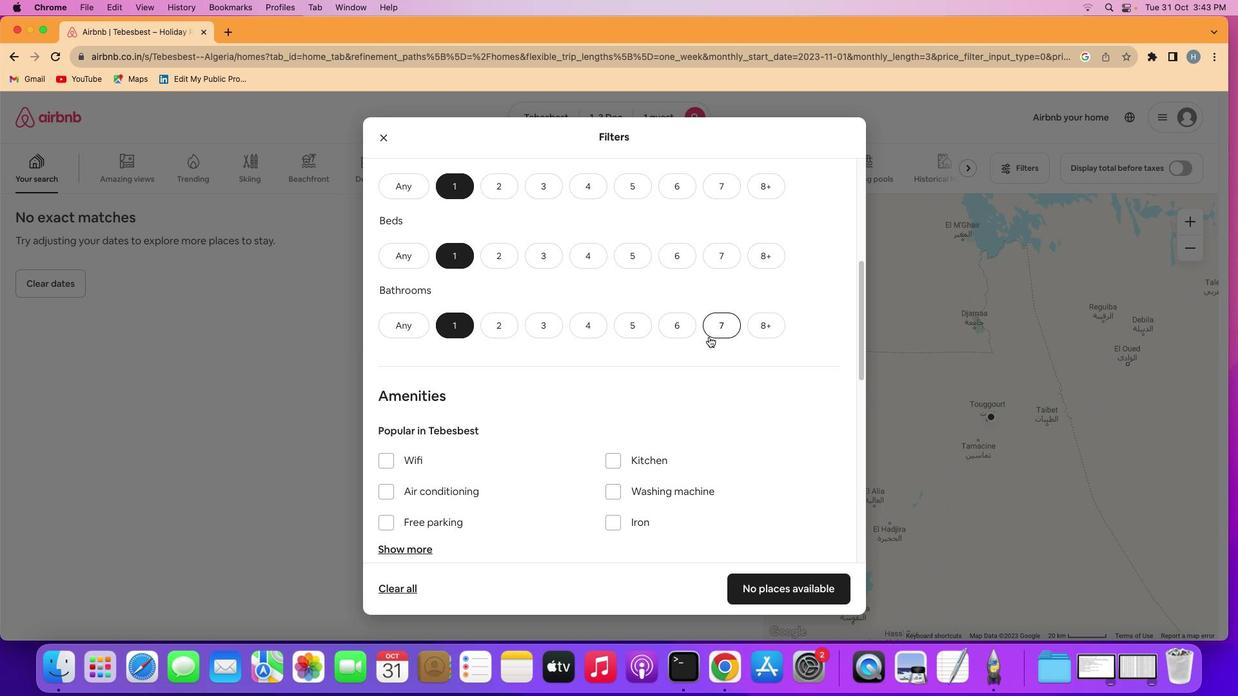 
Action: Mouse scrolled (709, 337) with delta (0, 0)
Screenshot: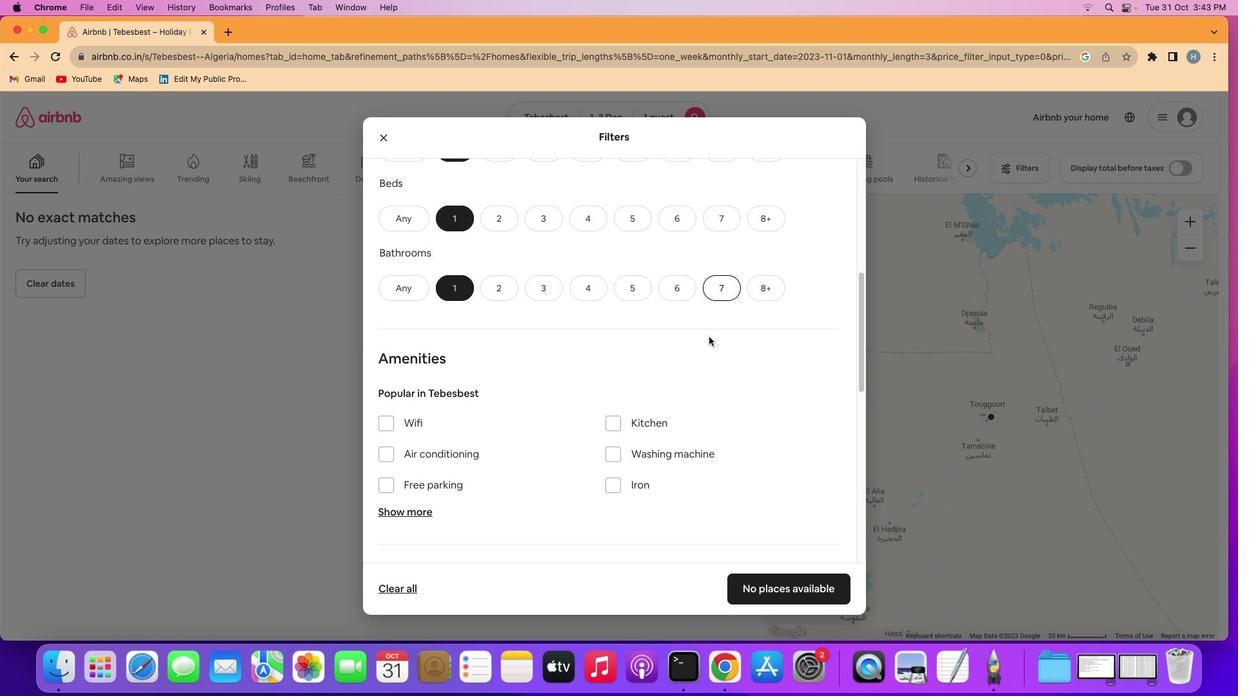 
Action: Mouse scrolled (709, 337) with delta (0, -1)
Screenshot: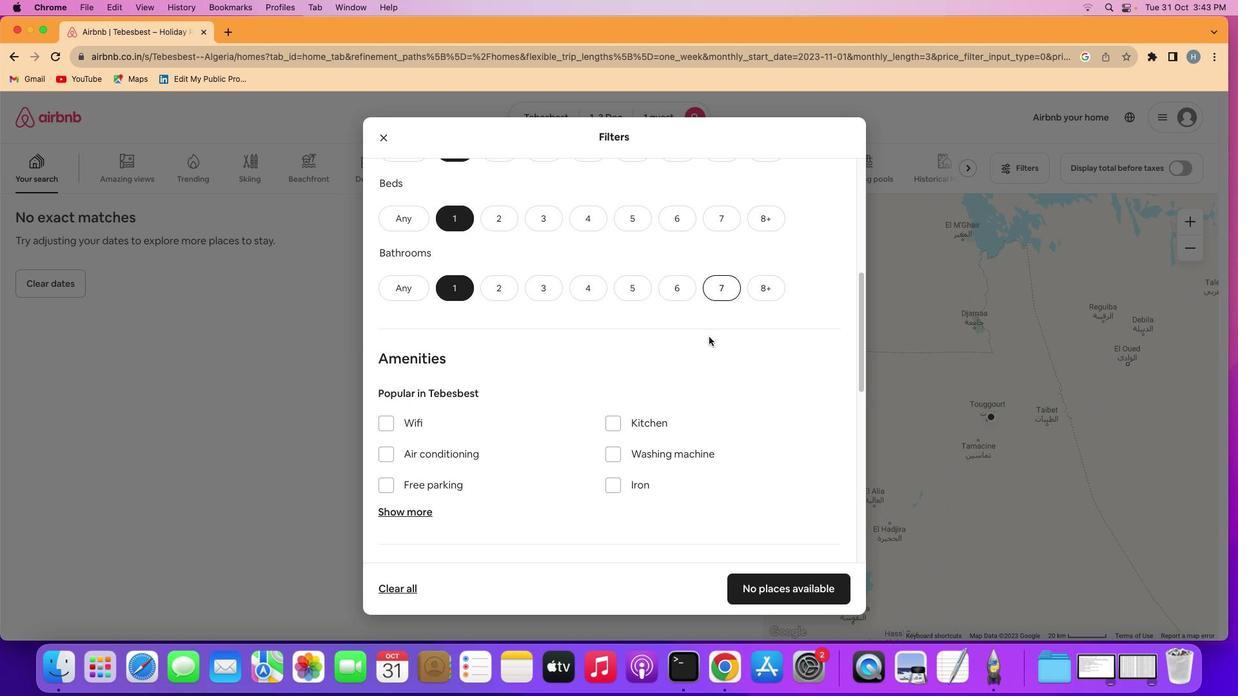 
Action: Mouse scrolled (709, 337) with delta (0, -1)
Screenshot: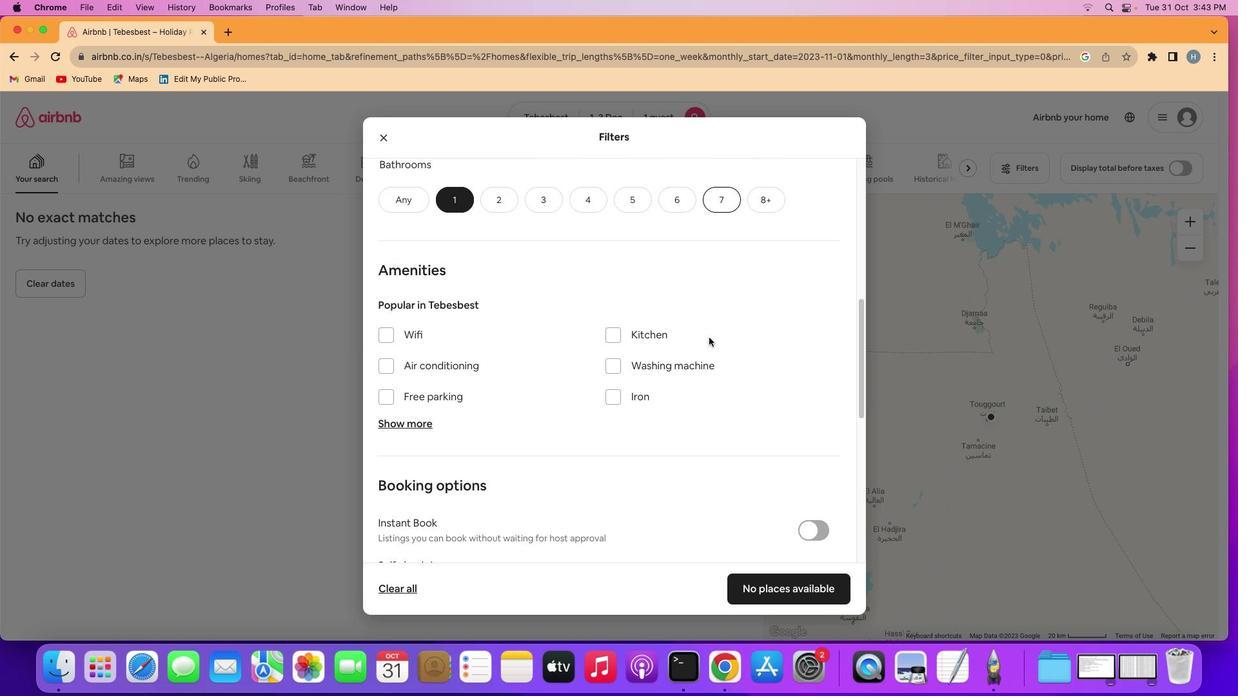 
Action: Mouse moved to (708, 338)
Screenshot: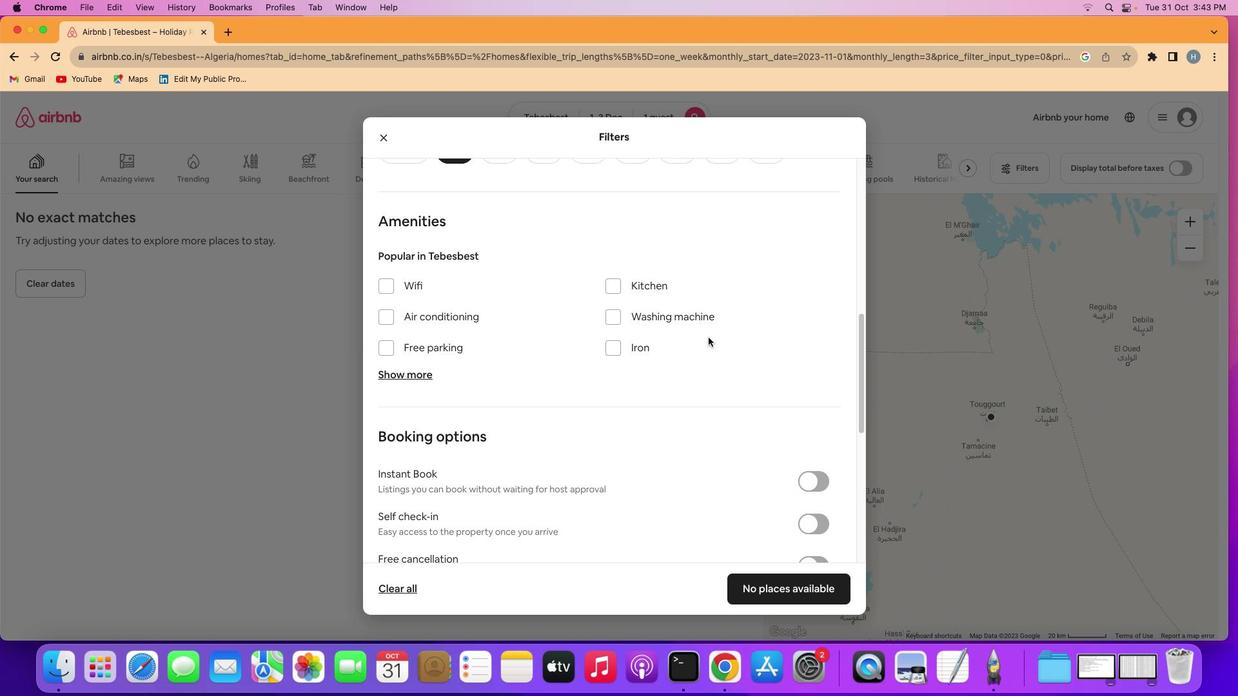 
Action: Mouse scrolled (708, 338) with delta (0, 0)
Screenshot: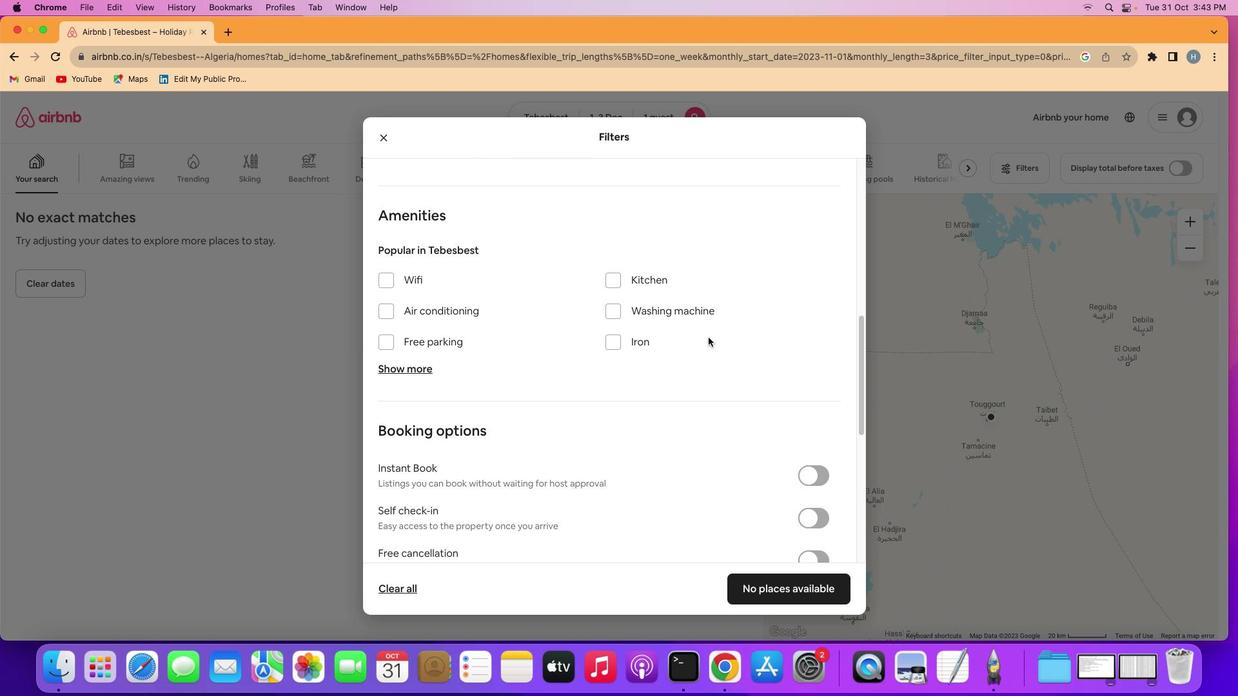 
Action: Mouse scrolled (708, 338) with delta (0, 0)
Screenshot: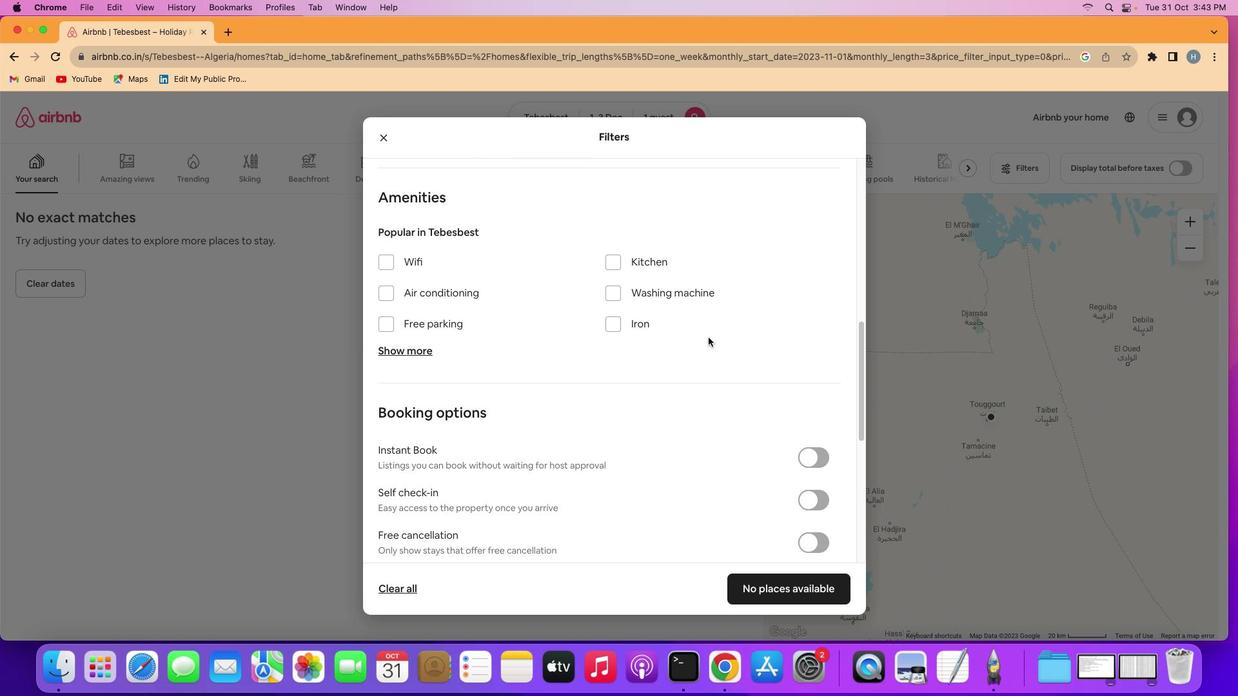 
Action: Mouse scrolled (708, 338) with delta (0, 0)
Screenshot: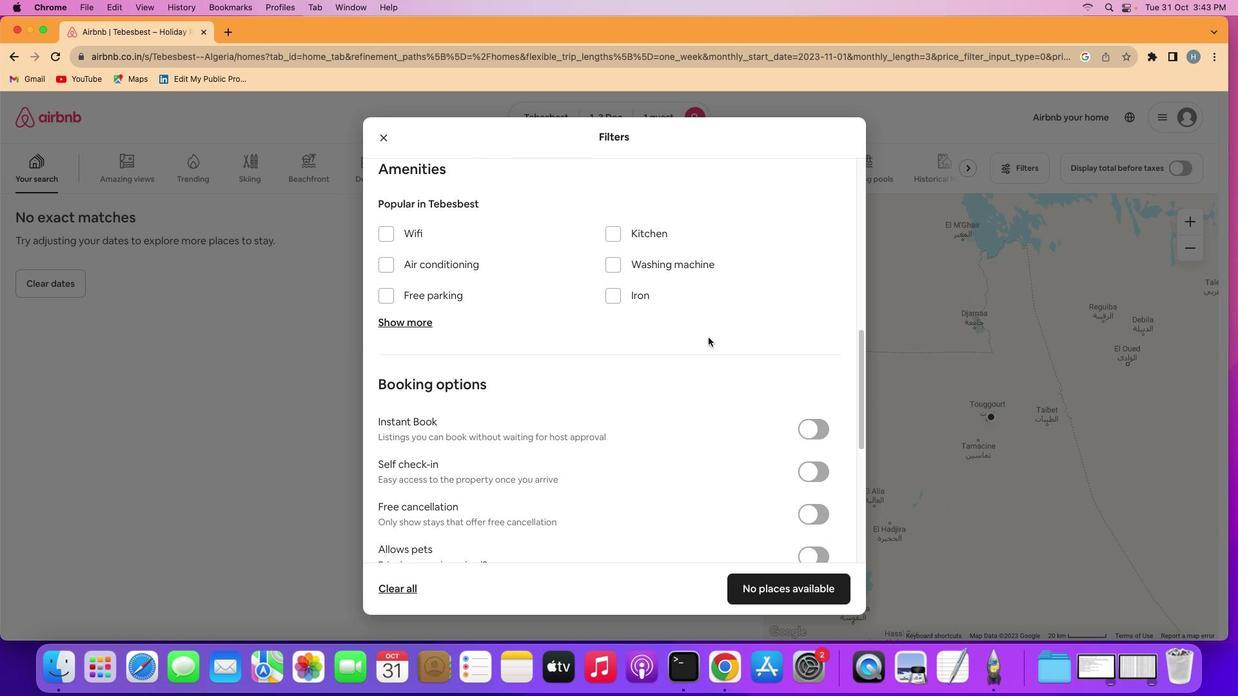 
Action: Mouse moved to (700, 312)
Screenshot: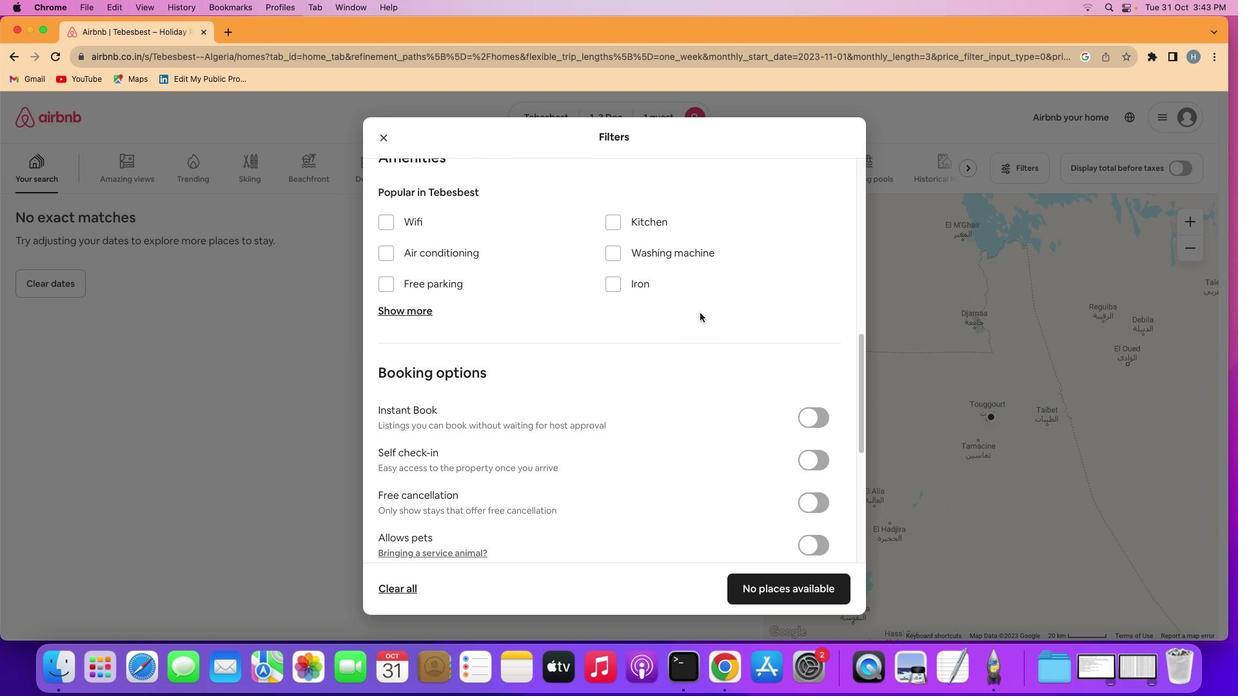 
Action: Mouse scrolled (700, 312) with delta (0, 0)
Screenshot: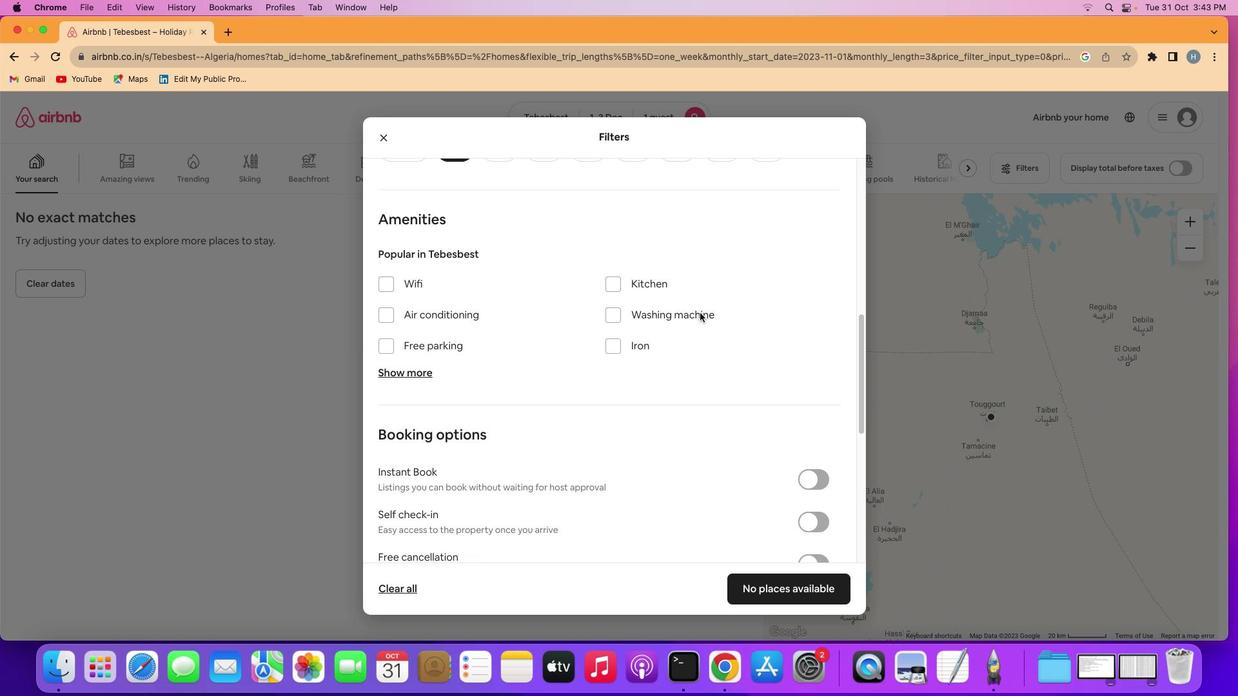 
Action: Mouse scrolled (700, 312) with delta (0, 0)
Screenshot: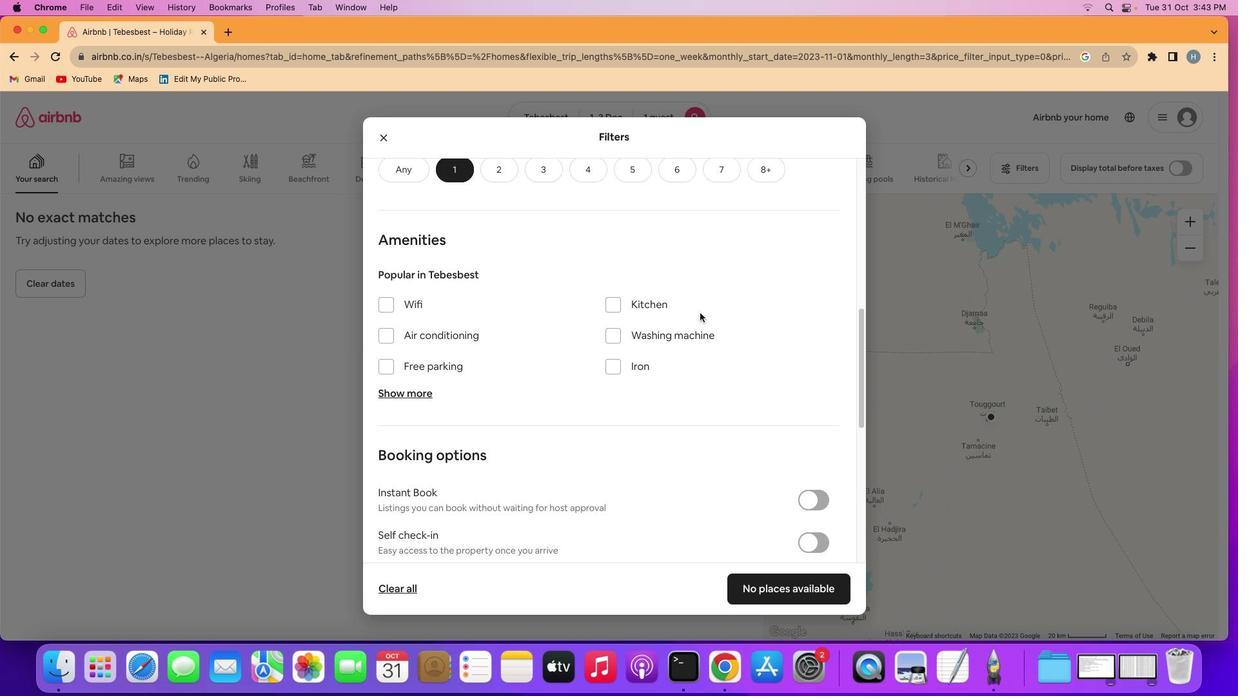 
Action: Mouse scrolled (700, 312) with delta (0, 1)
Screenshot: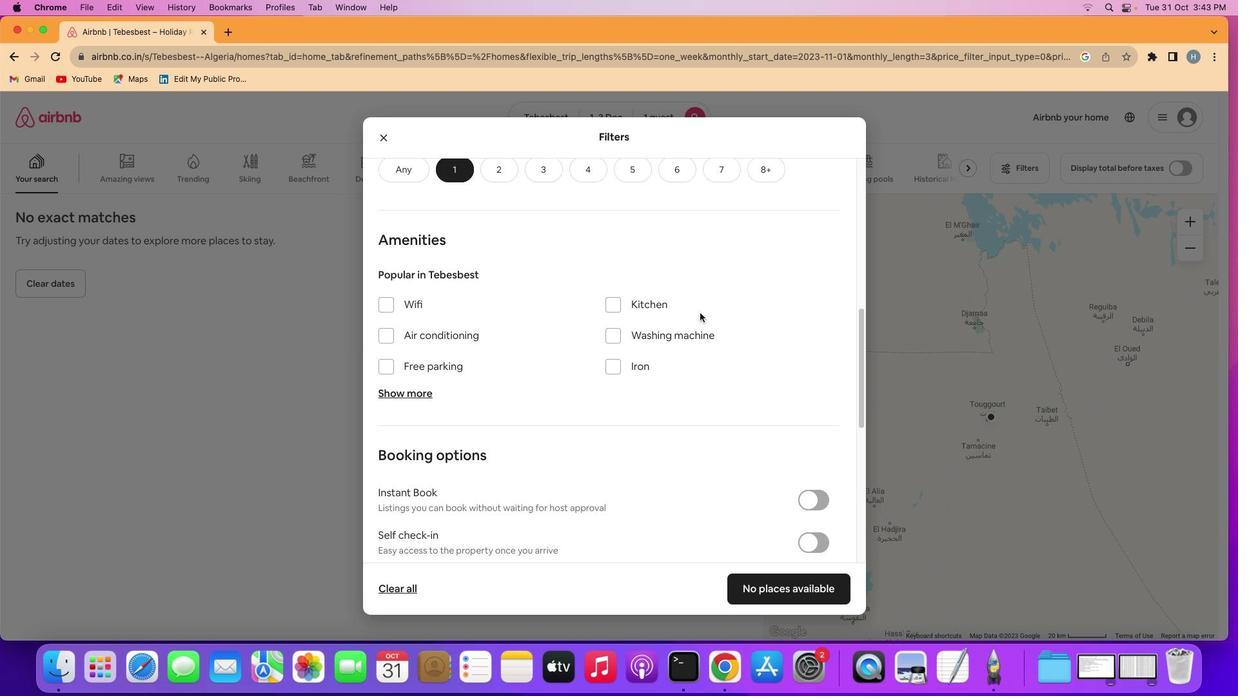 
Action: Mouse moved to (702, 313)
Screenshot: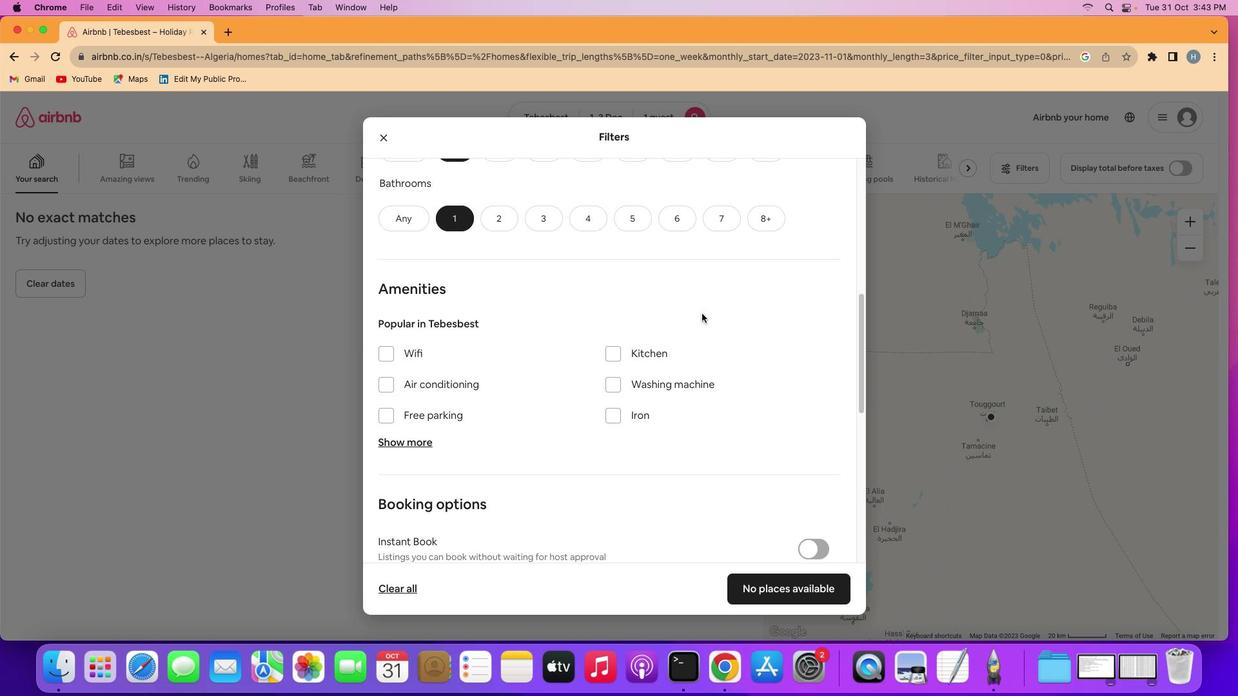 
Action: Mouse scrolled (702, 313) with delta (0, 0)
Screenshot: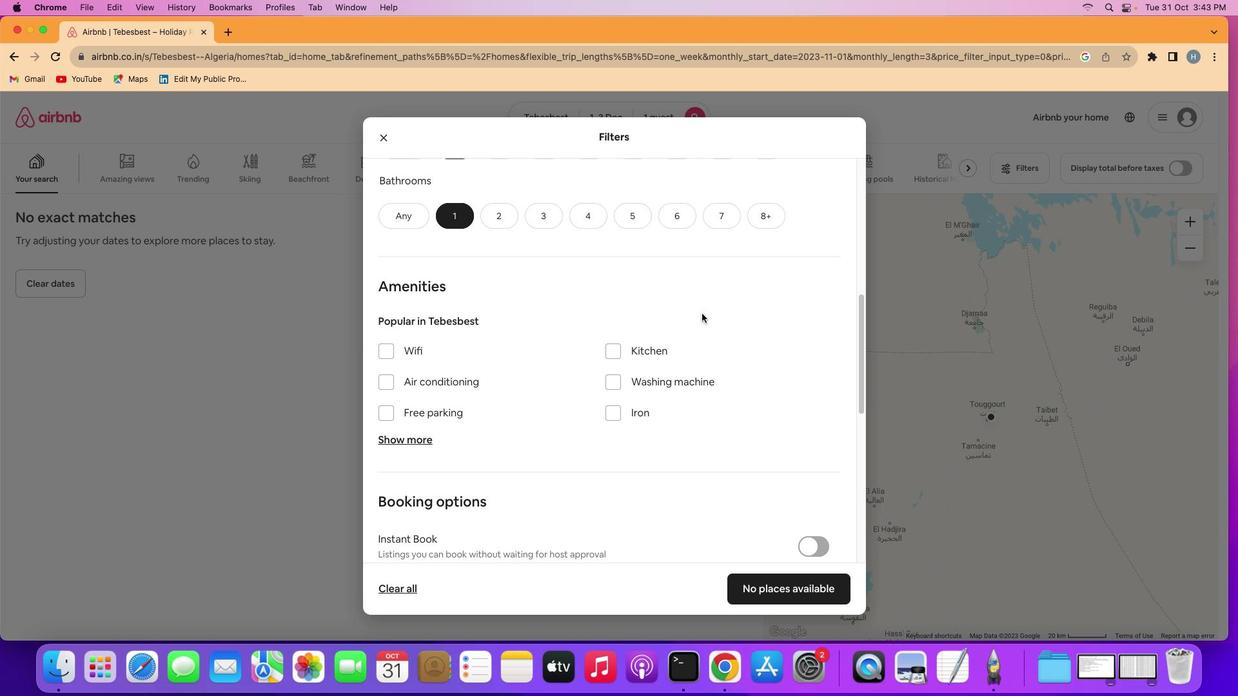 
Action: Mouse scrolled (702, 313) with delta (0, 0)
Screenshot: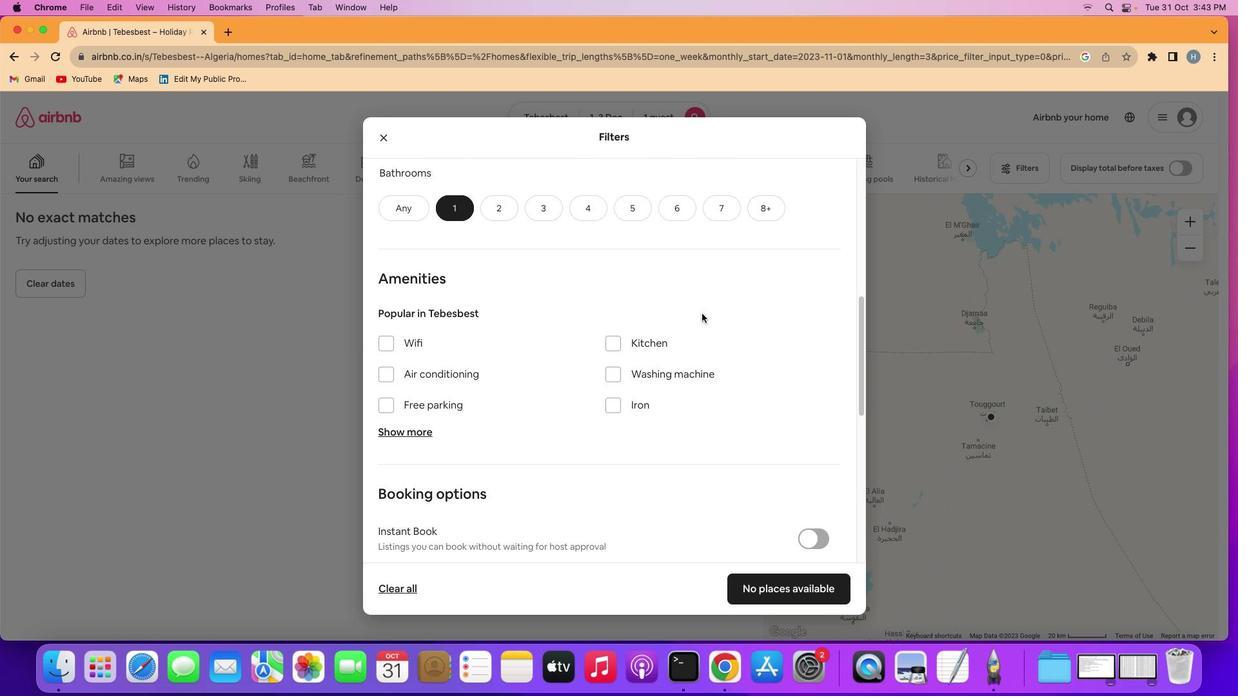 
Action: Mouse scrolled (702, 313) with delta (0, 0)
Screenshot: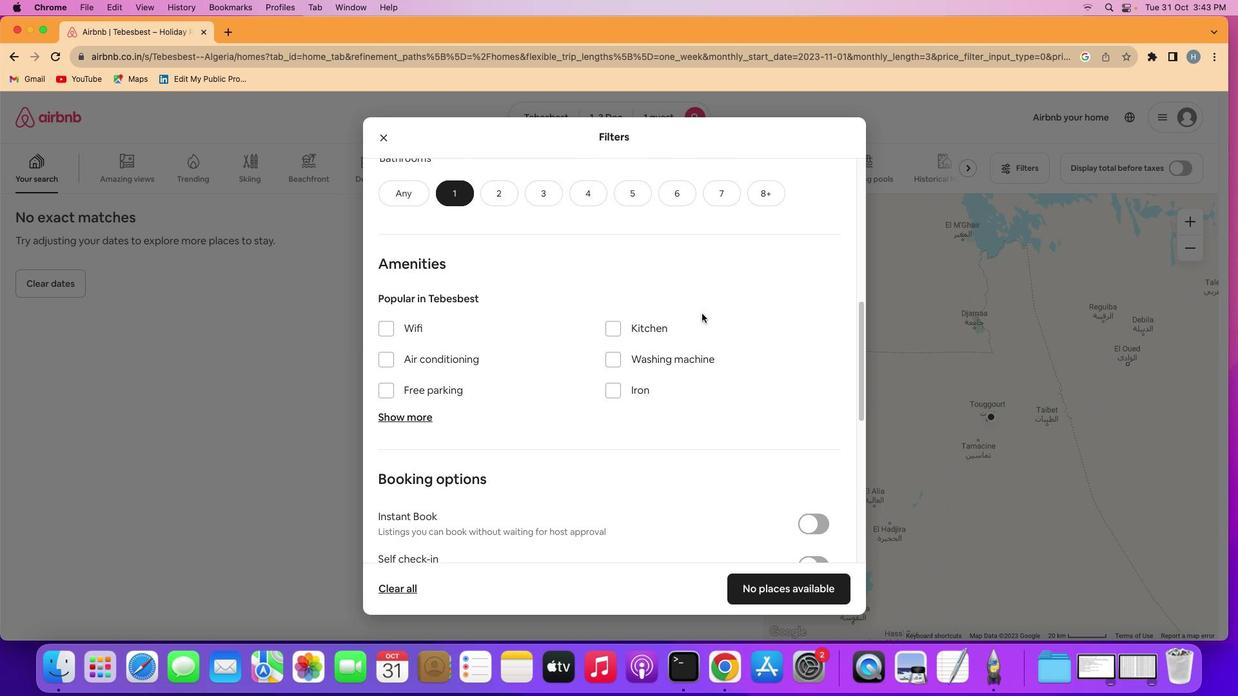 
Action: Mouse scrolled (702, 313) with delta (0, 0)
Screenshot: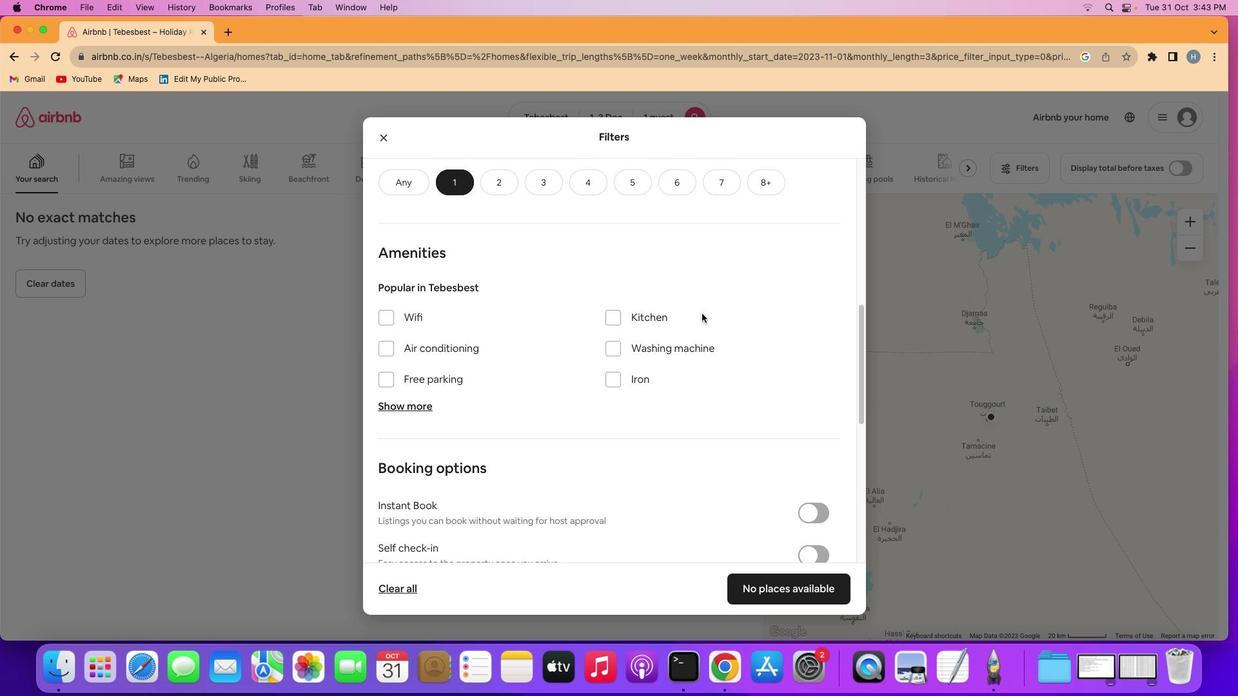 
Action: Mouse scrolled (702, 313) with delta (0, 0)
Screenshot: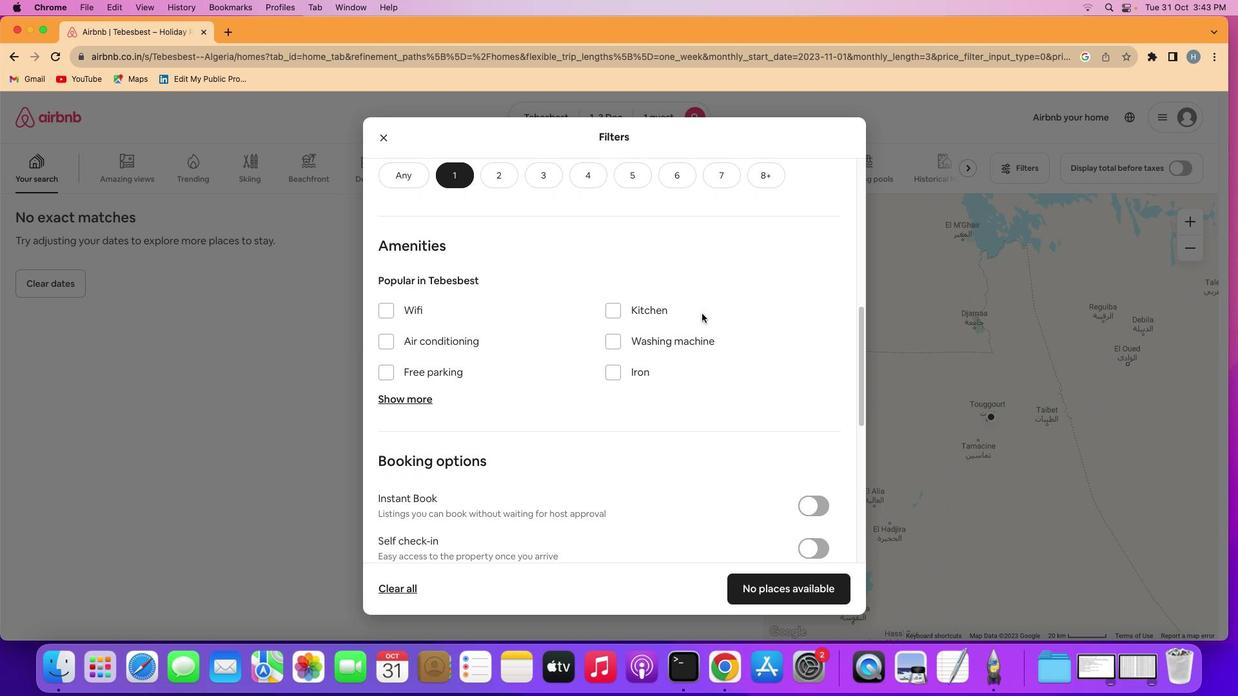 
Action: Mouse scrolled (702, 313) with delta (0, 0)
Screenshot: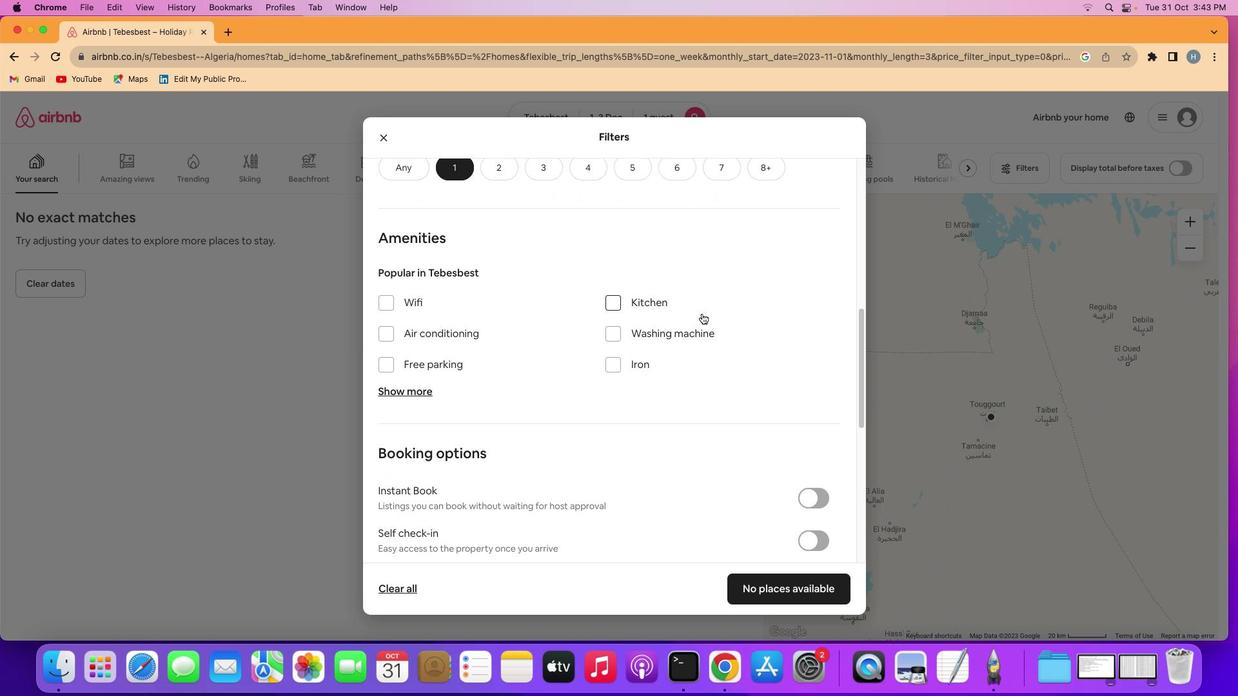 
Action: Mouse scrolled (702, 313) with delta (0, 0)
Screenshot: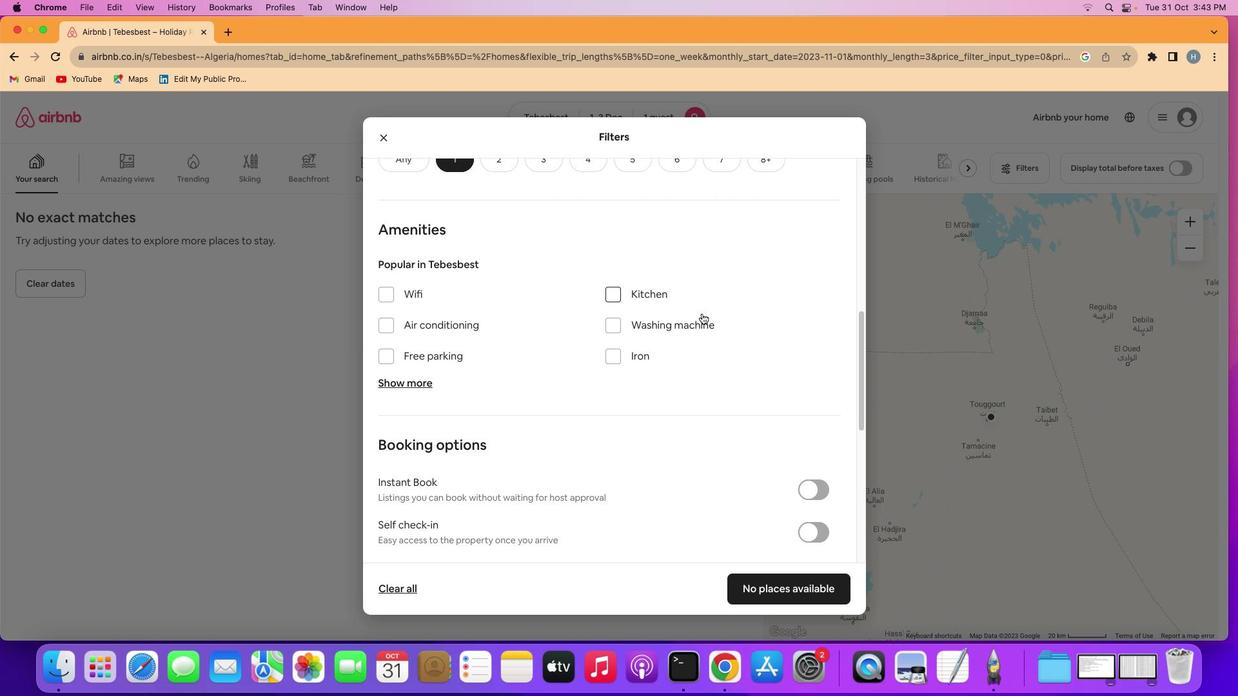 
Action: Mouse scrolled (702, 313) with delta (0, 0)
Screenshot: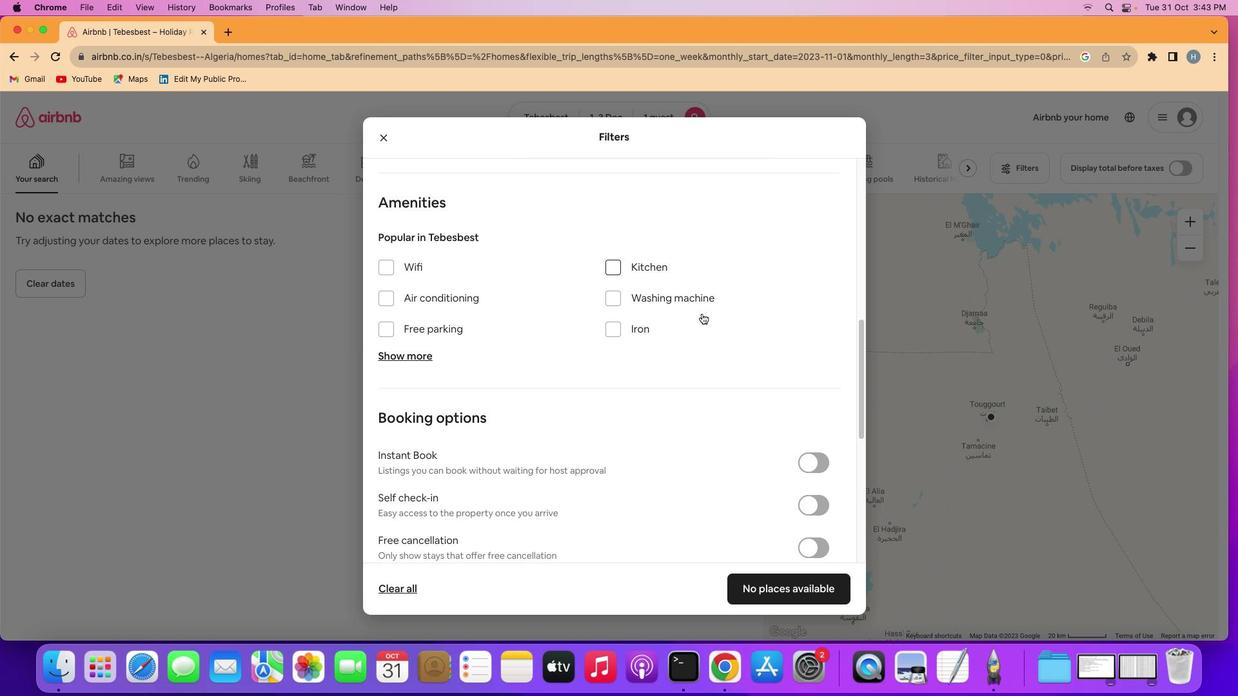 
Action: Mouse moved to (404, 252)
Screenshot: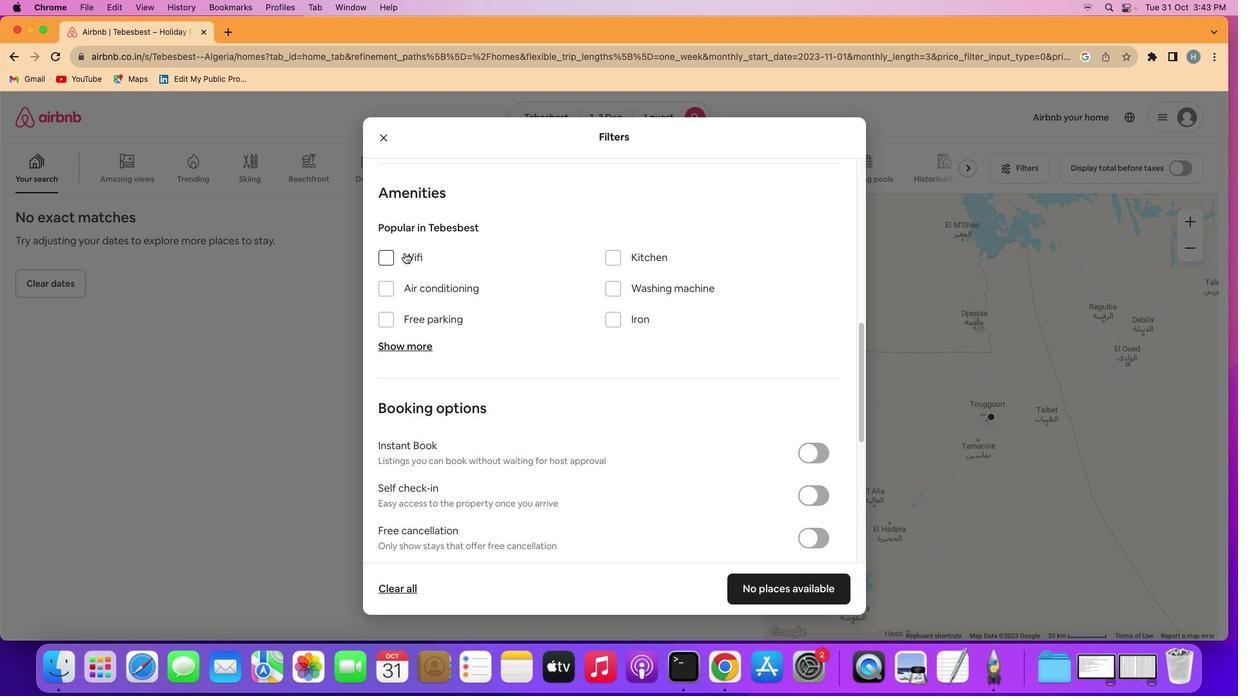 
Action: Mouse pressed left at (404, 252)
Screenshot: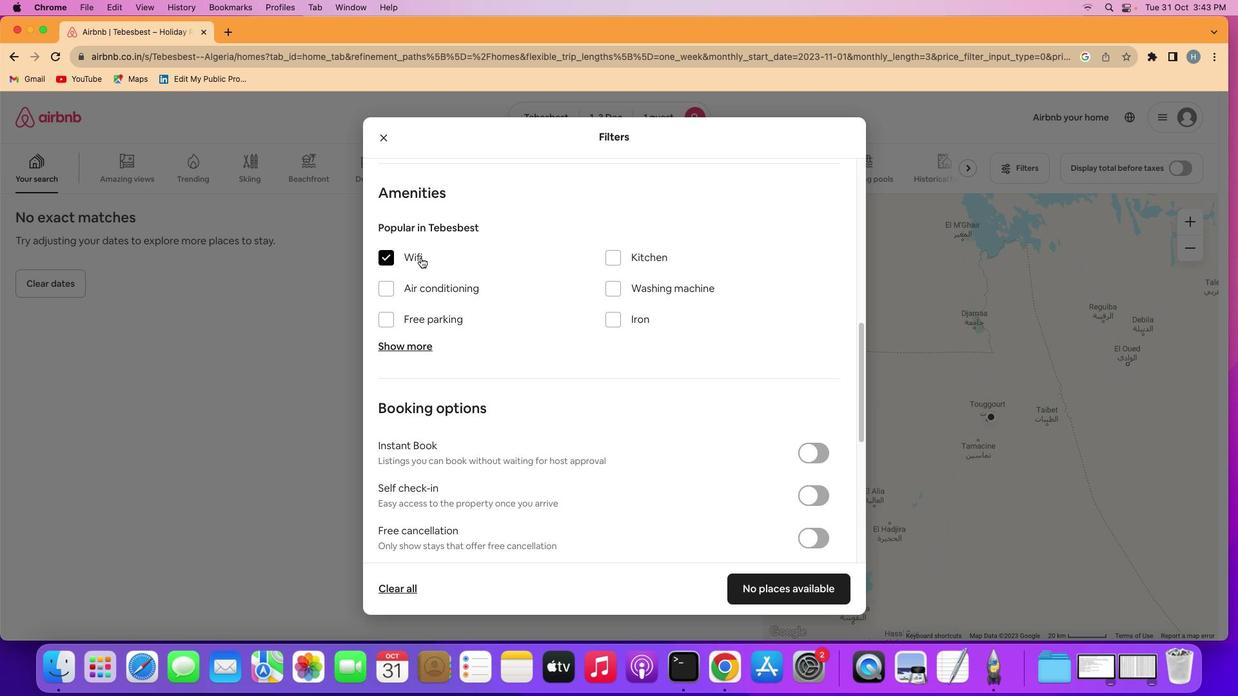
Action: Mouse moved to (521, 305)
Screenshot: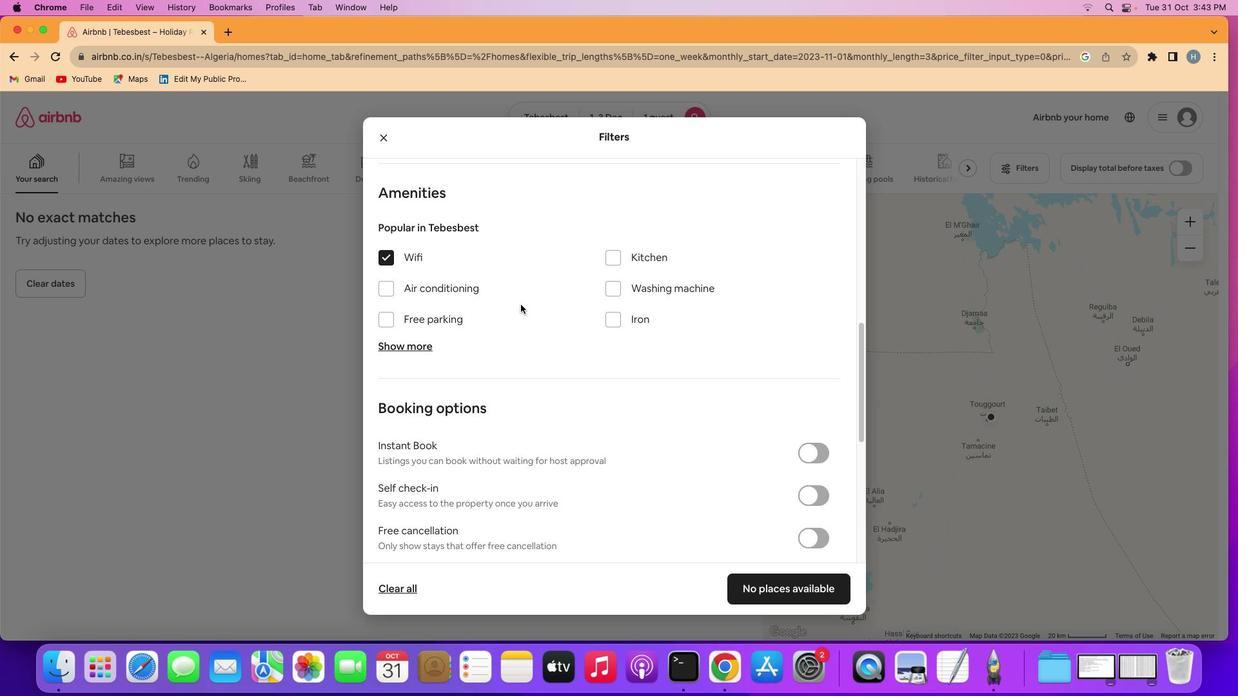 
Action: Mouse scrolled (521, 305) with delta (0, 0)
Screenshot: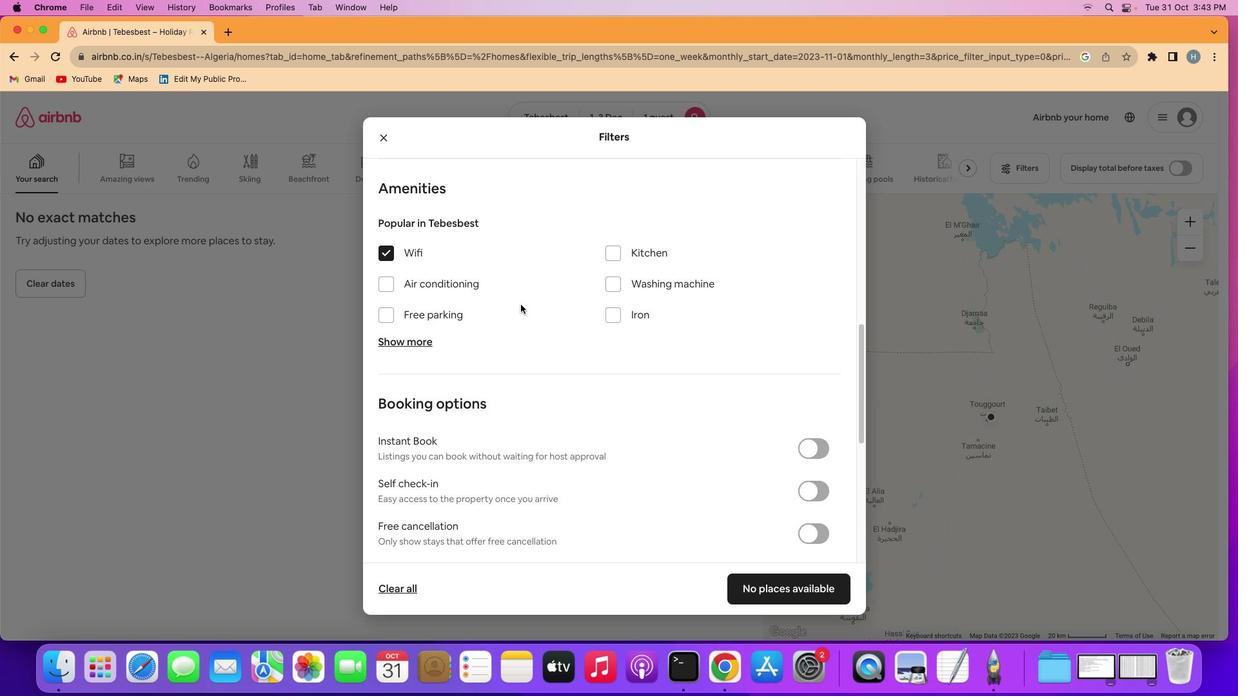 
Action: Mouse scrolled (521, 305) with delta (0, 0)
Screenshot: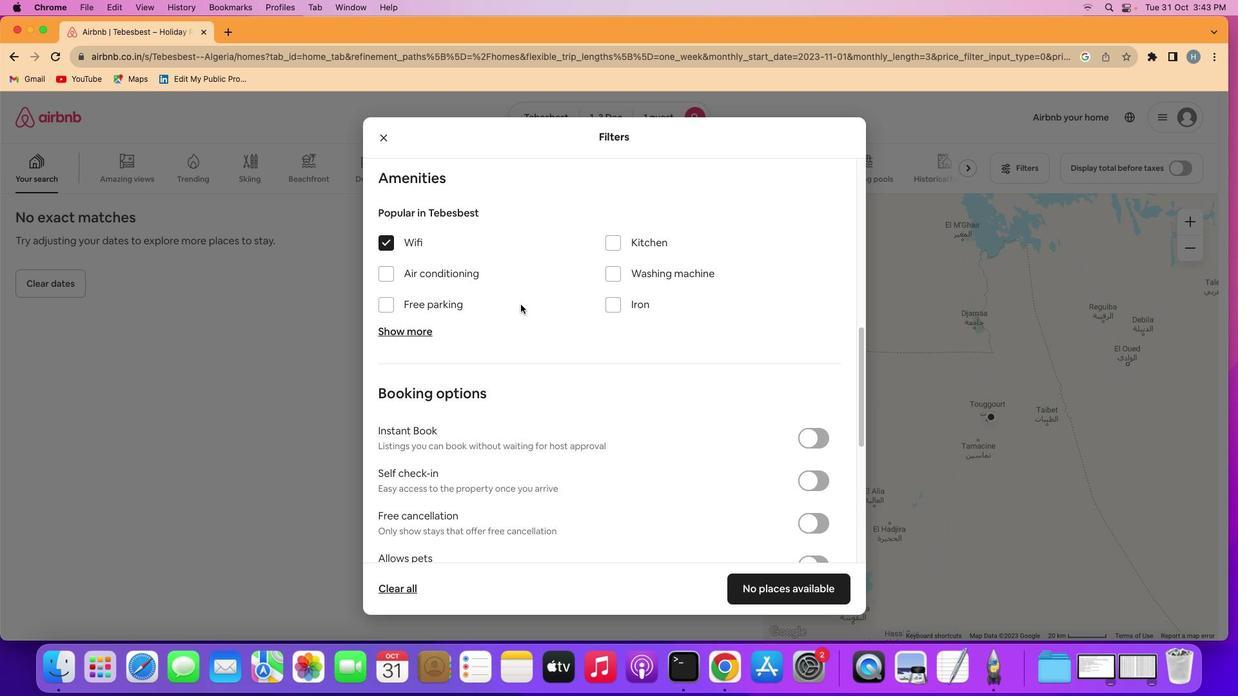 
Action: Mouse scrolled (521, 305) with delta (0, 0)
Screenshot: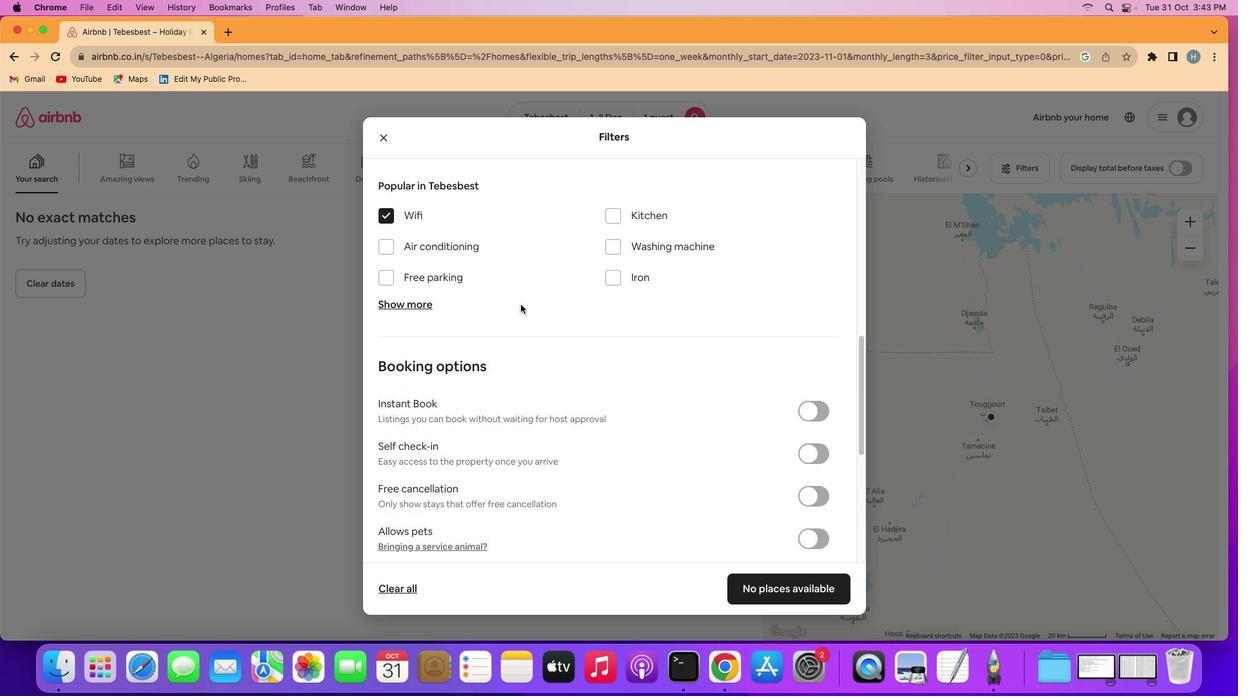 
Action: Mouse scrolled (521, 305) with delta (0, 0)
Screenshot: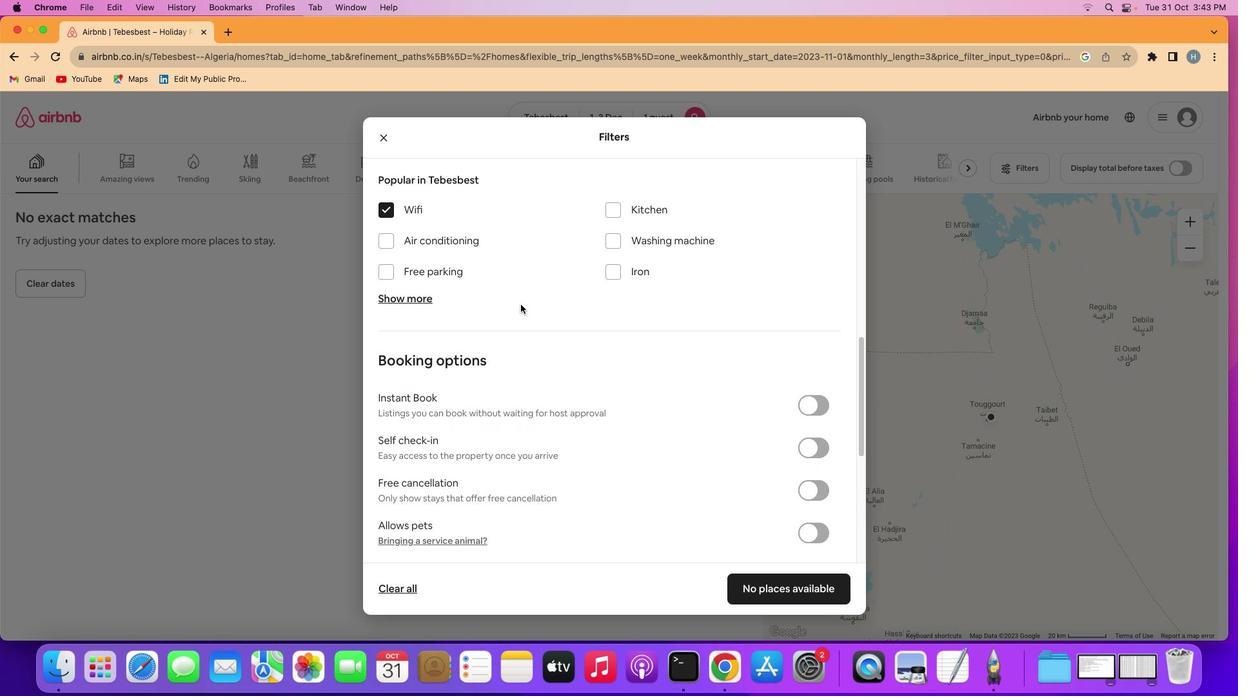 
Action: Mouse scrolled (521, 305) with delta (0, 0)
Screenshot: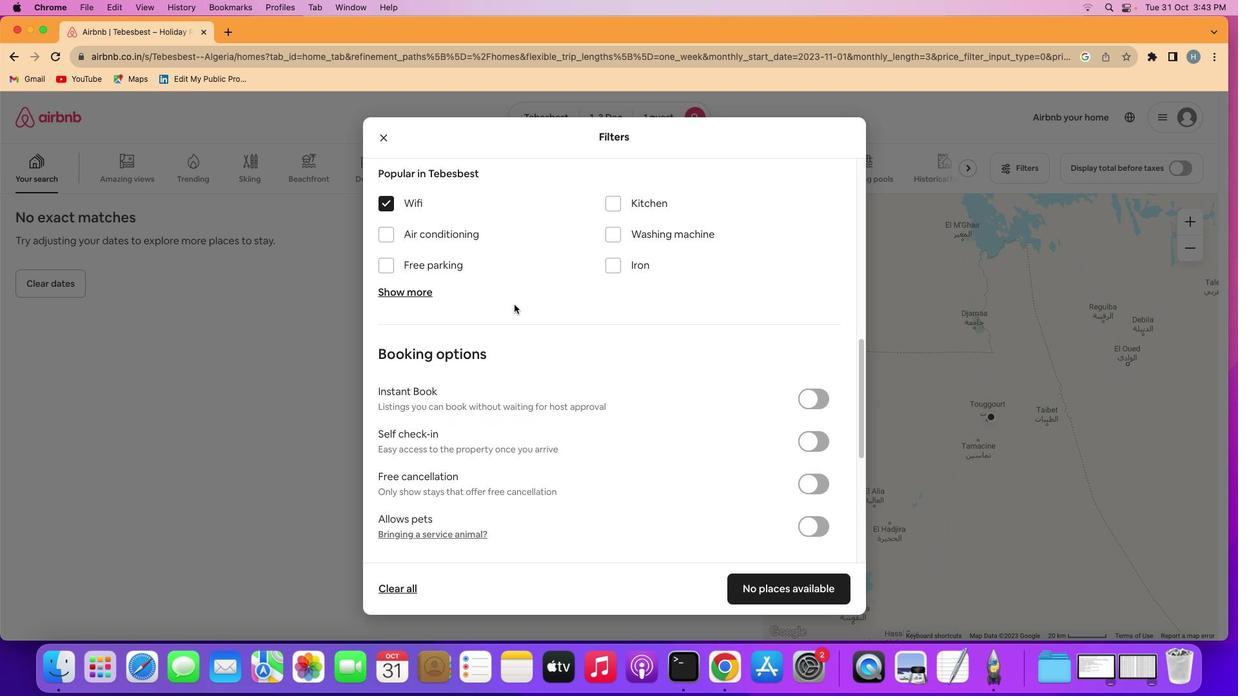 
Action: Mouse moved to (633, 233)
Screenshot: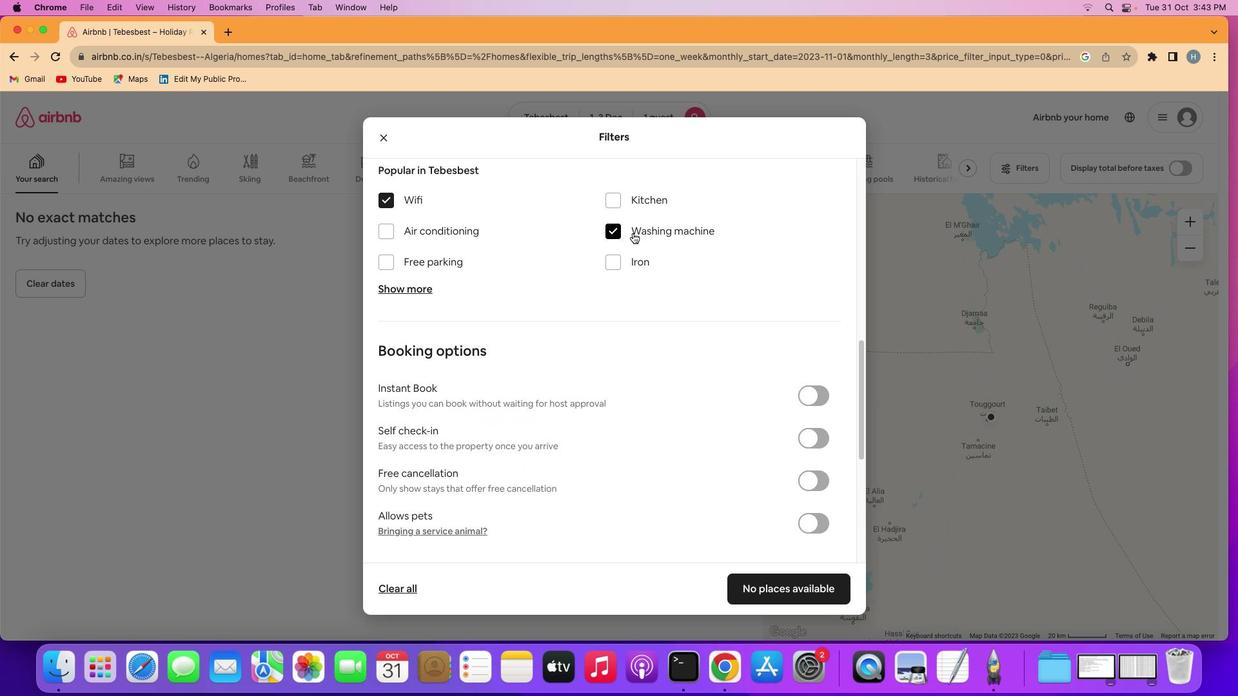 
Action: Mouse pressed left at (633, 233)
Screenshot: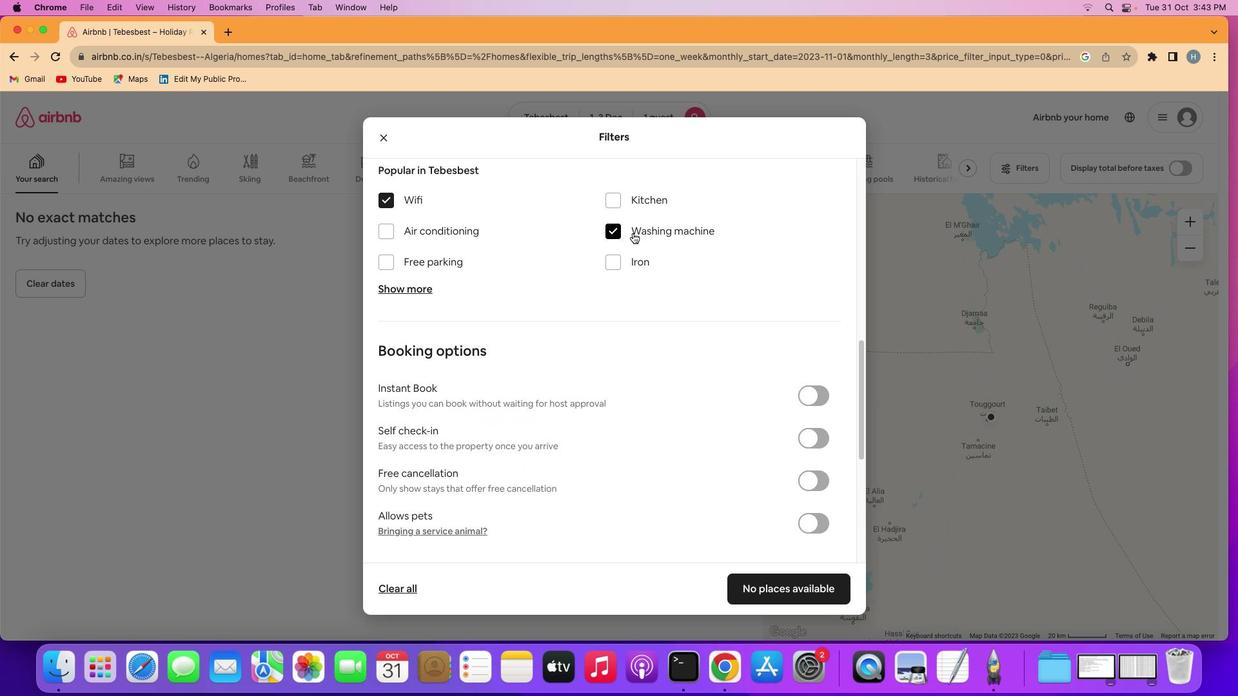 
Action: Mouse moved to (624, 343)
Screenshot: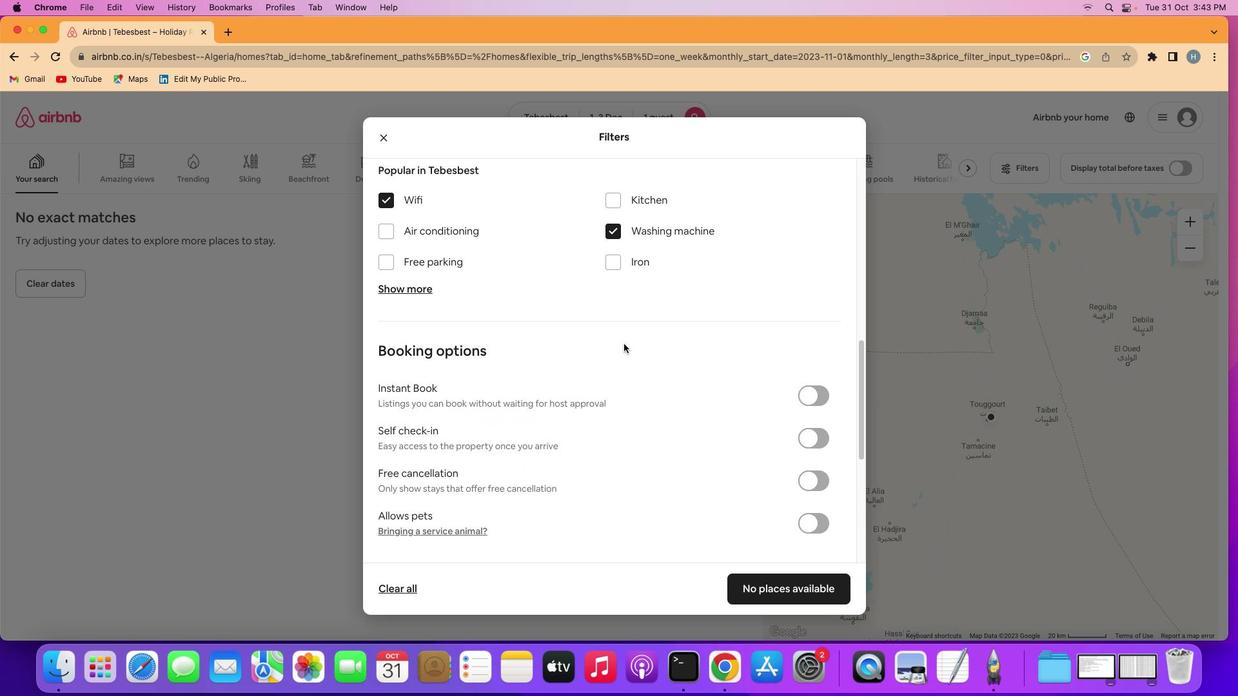 
Action: Mouse scrolled (624, 343) with delta (0, 0)
Screenshot: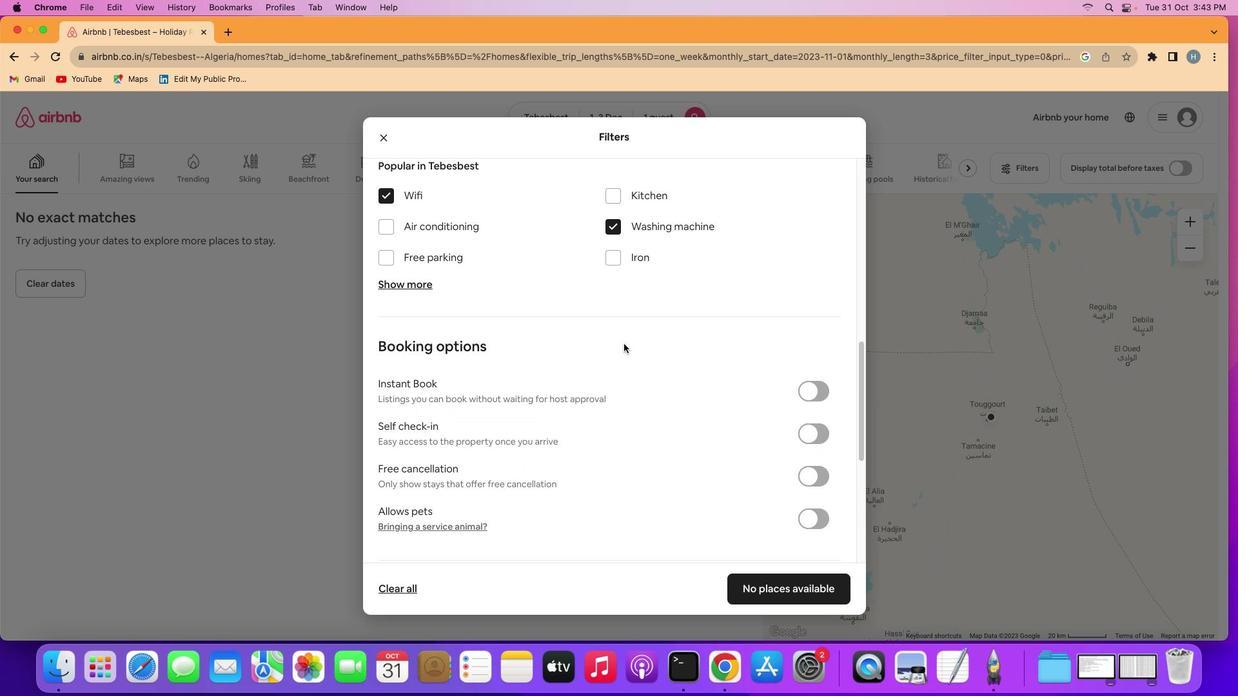 
Action: Mouse scrolled (624, 343) with delta (0, 0)
Screenshot: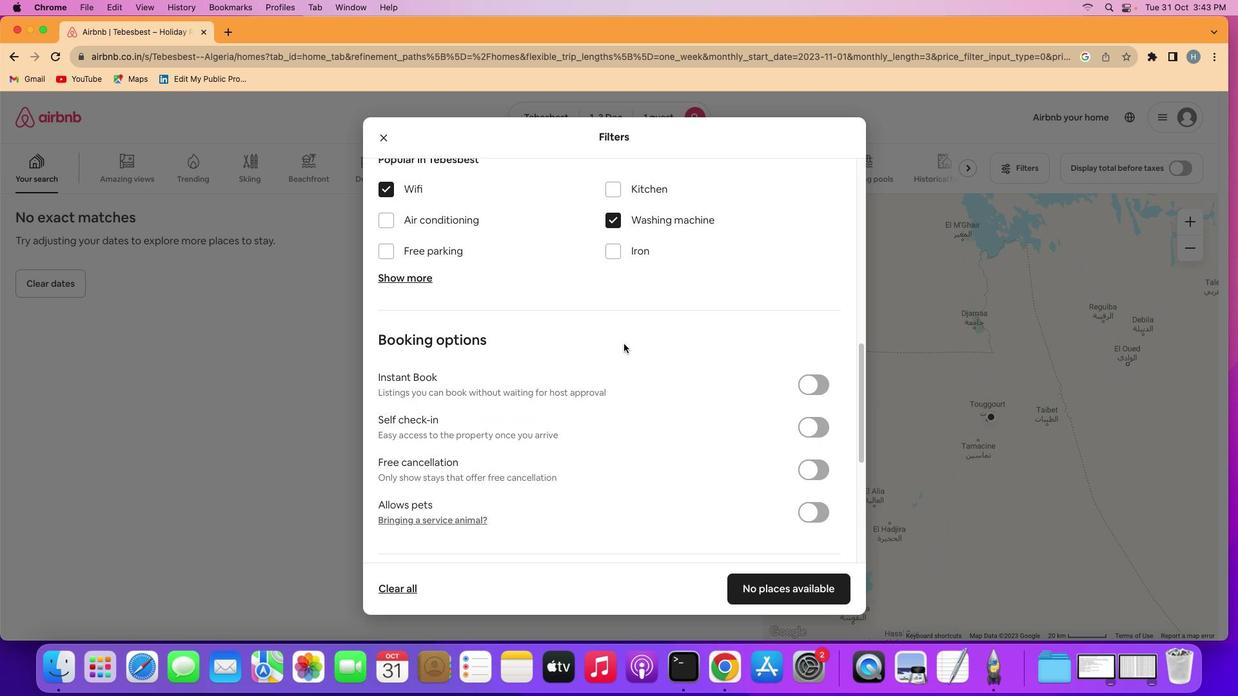
Action: Mouse scrolled (624, 343) with delta (0, 0)
Screenshot: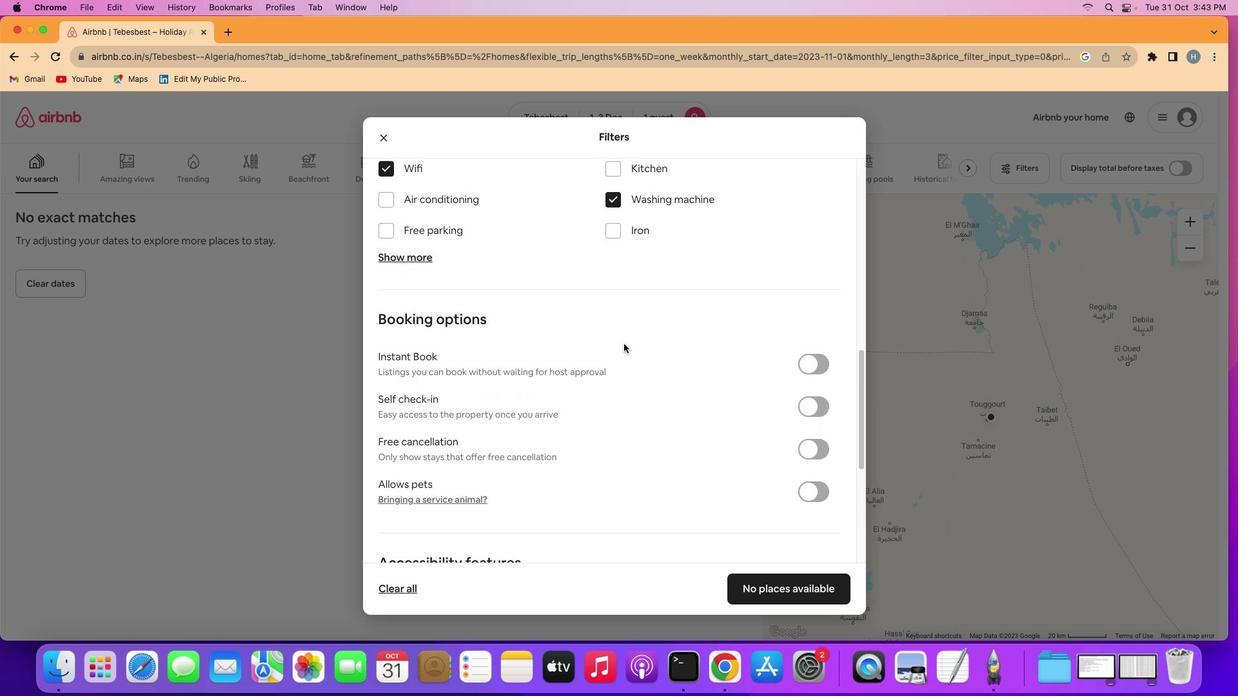 
Action: Mouse scrolled (624, 343) with delta (0, 0)
Screenshot: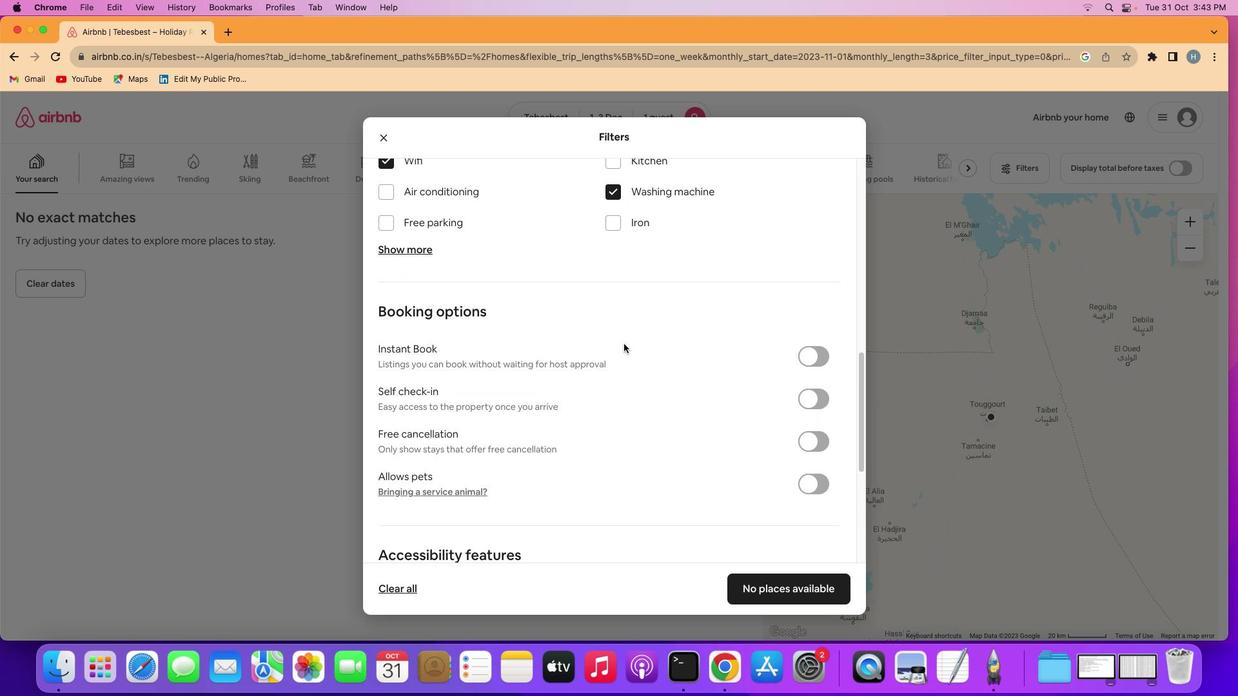 
Action: Mouse scrolled (624, 343) with delta (0, 0)
Screenshot: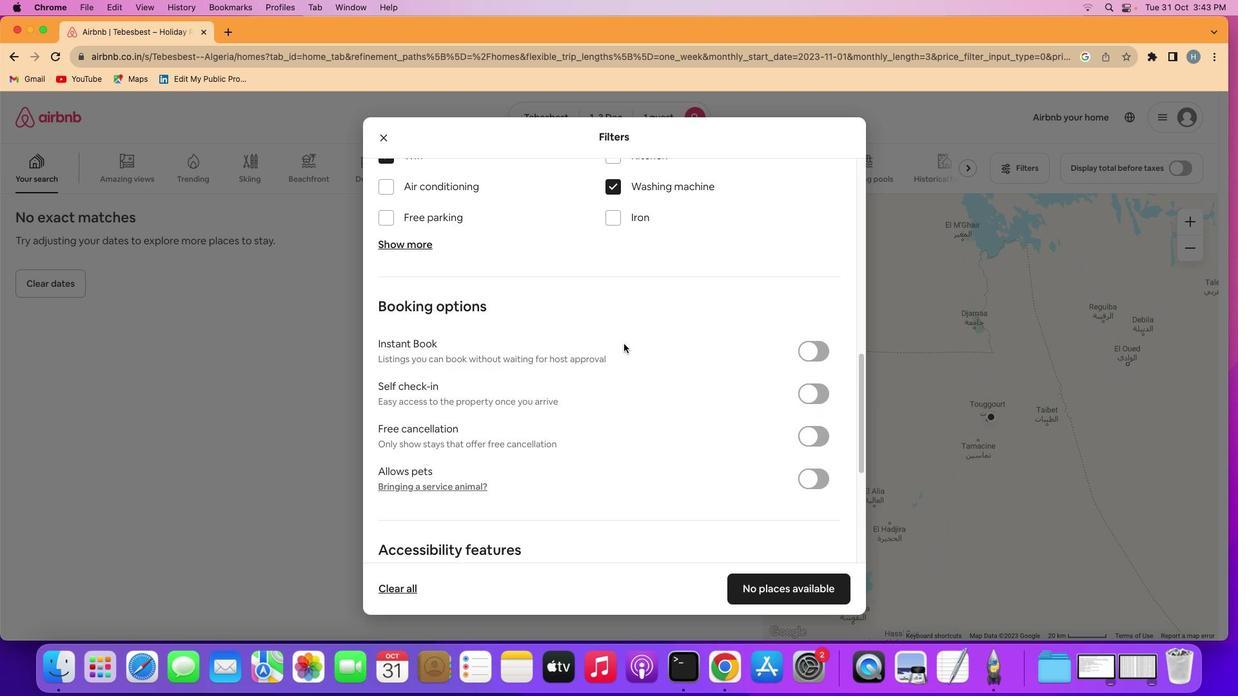 
Action: Mouse scrolled (624, 343) with delta (0, 0)
Screenshot: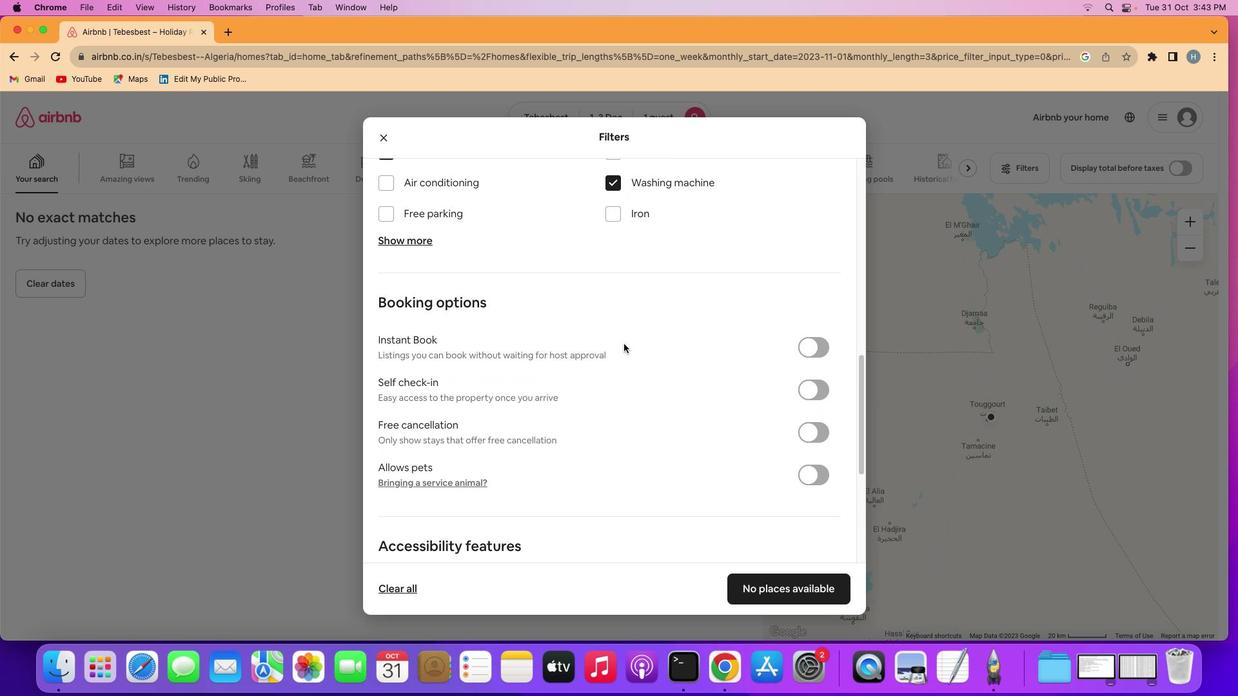 
Action: Mouse scrolled (624, 343) with delta (0, 0)
Screenshot: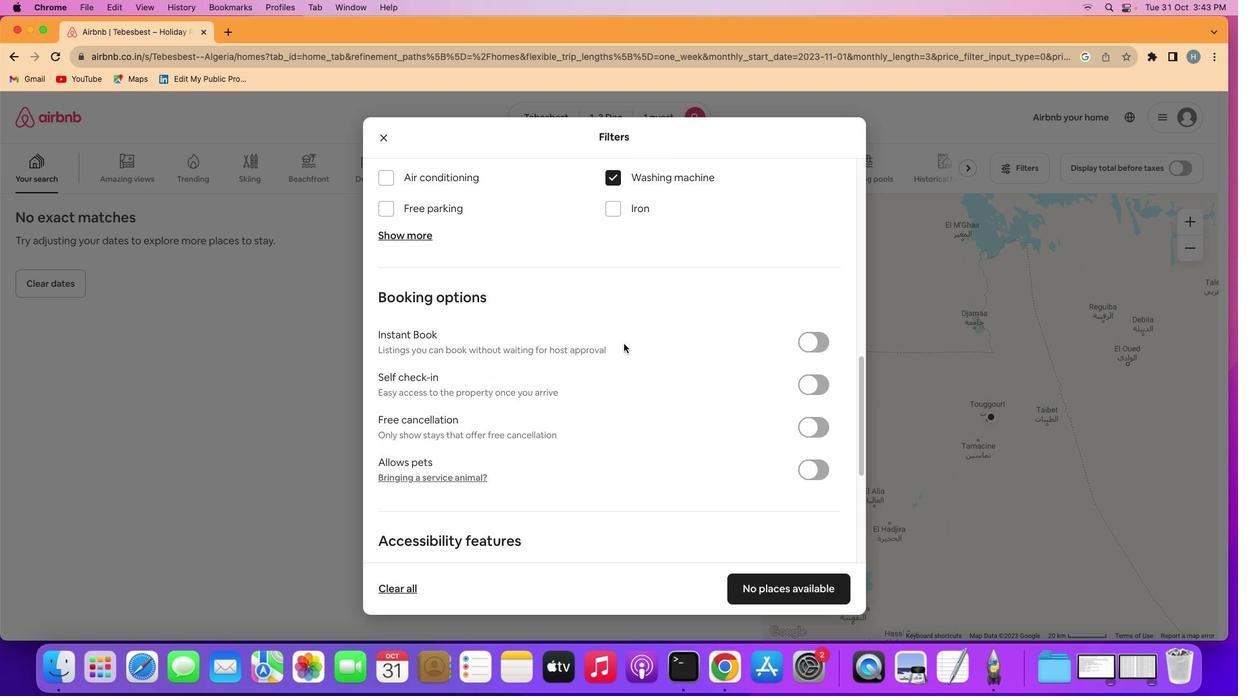 
Action: Mouse scrolled (624, 343) with delta (0, 0)
Screenshot: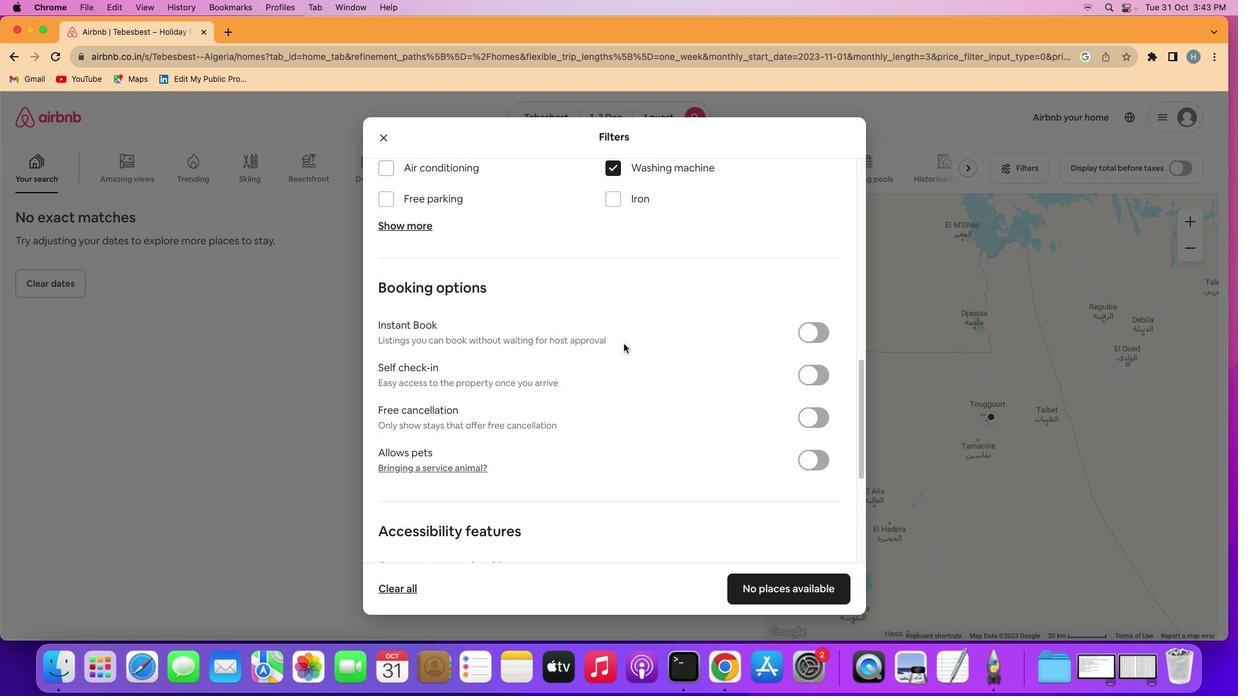 
Action: Mouse scrolled (624, 343) with delta (0, 0)
Screenshot: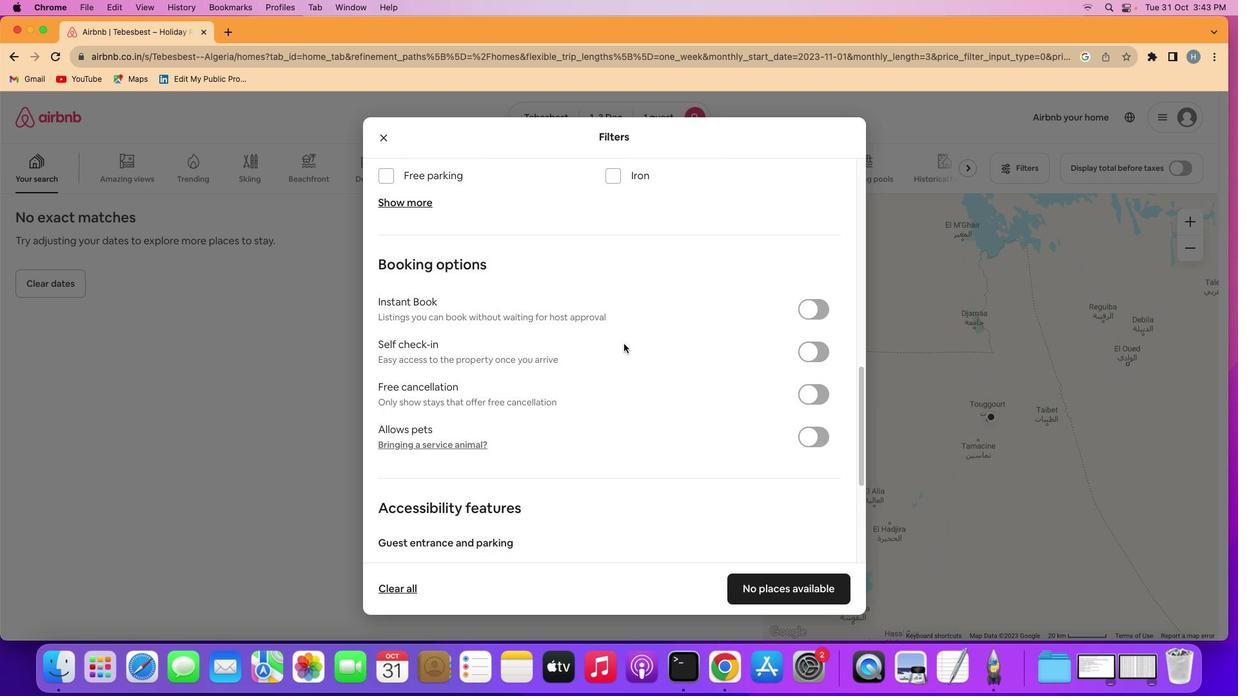
Action: Mouse moved to (809, 348)
Screenshot: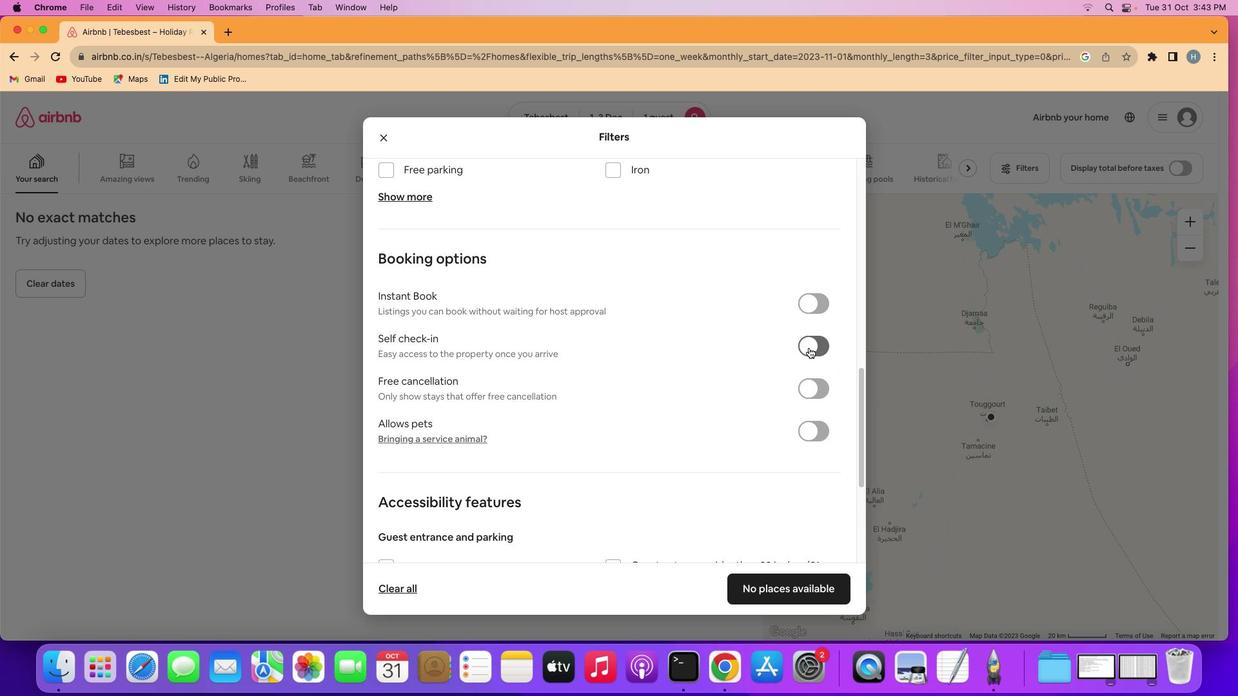 
Action: Mouse pressed left at (809, 348)
Screenshot: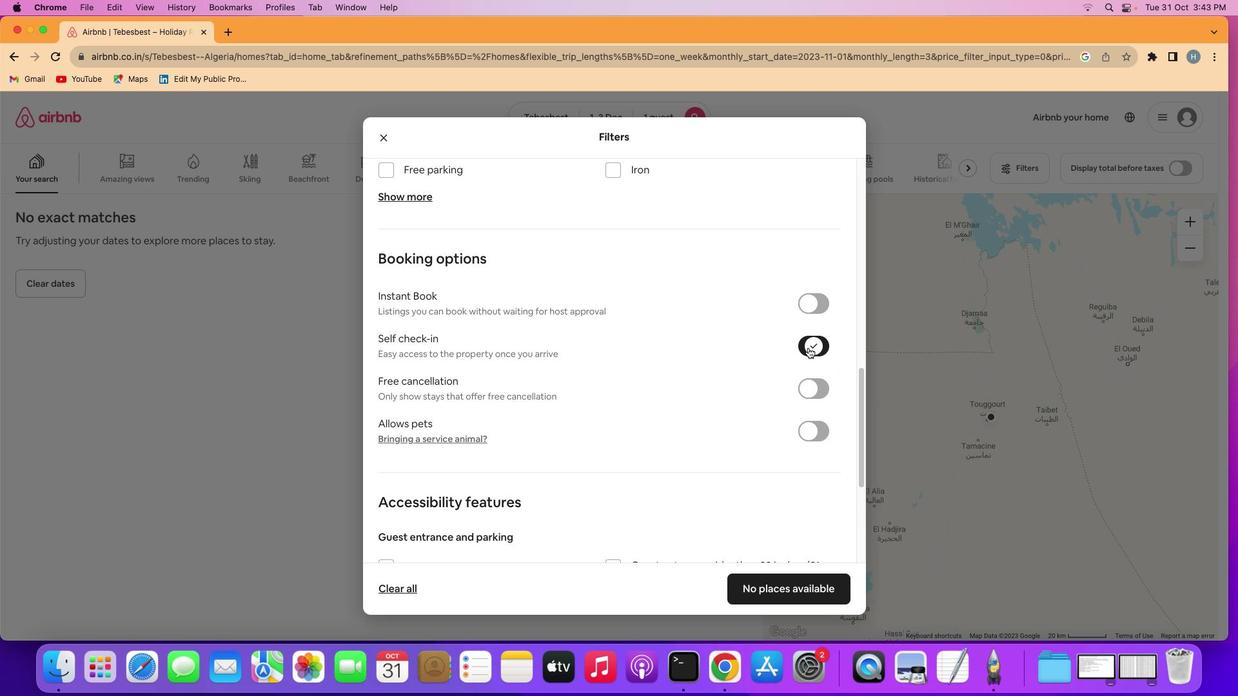 
Action: Mouse moved to (676, 404)
Screenshot: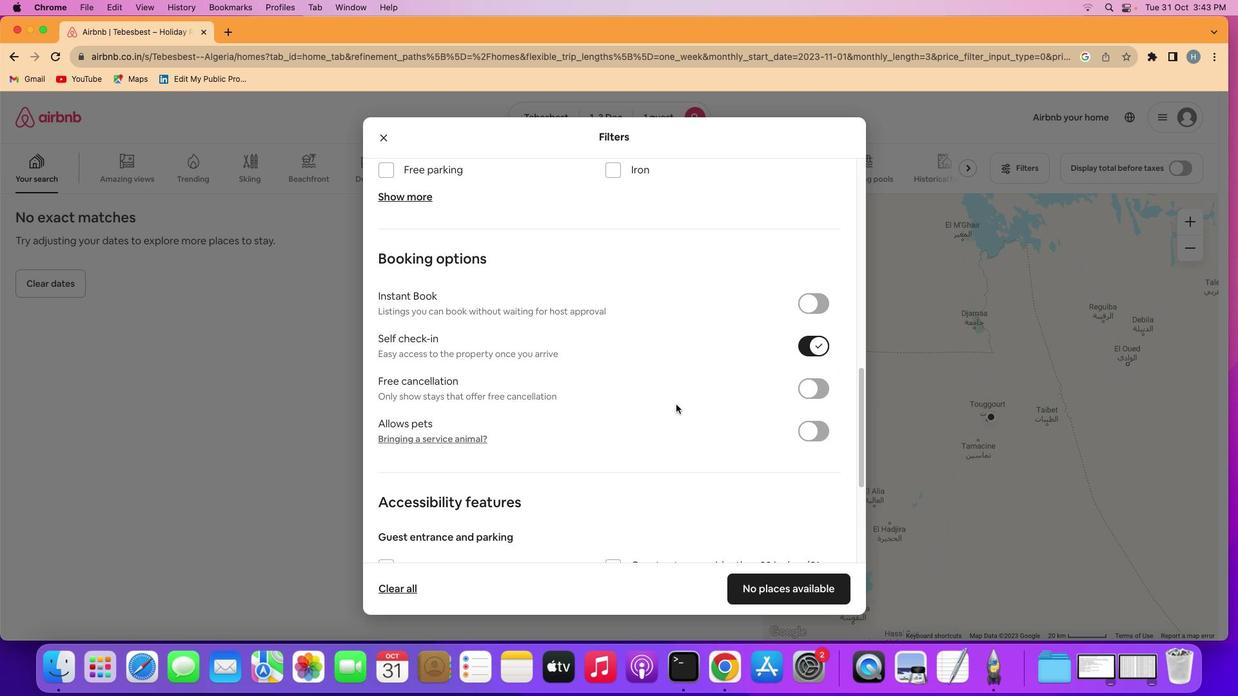 
Action: Mouse scrolled (676, 404) with delta (0, 0)
Screenshot: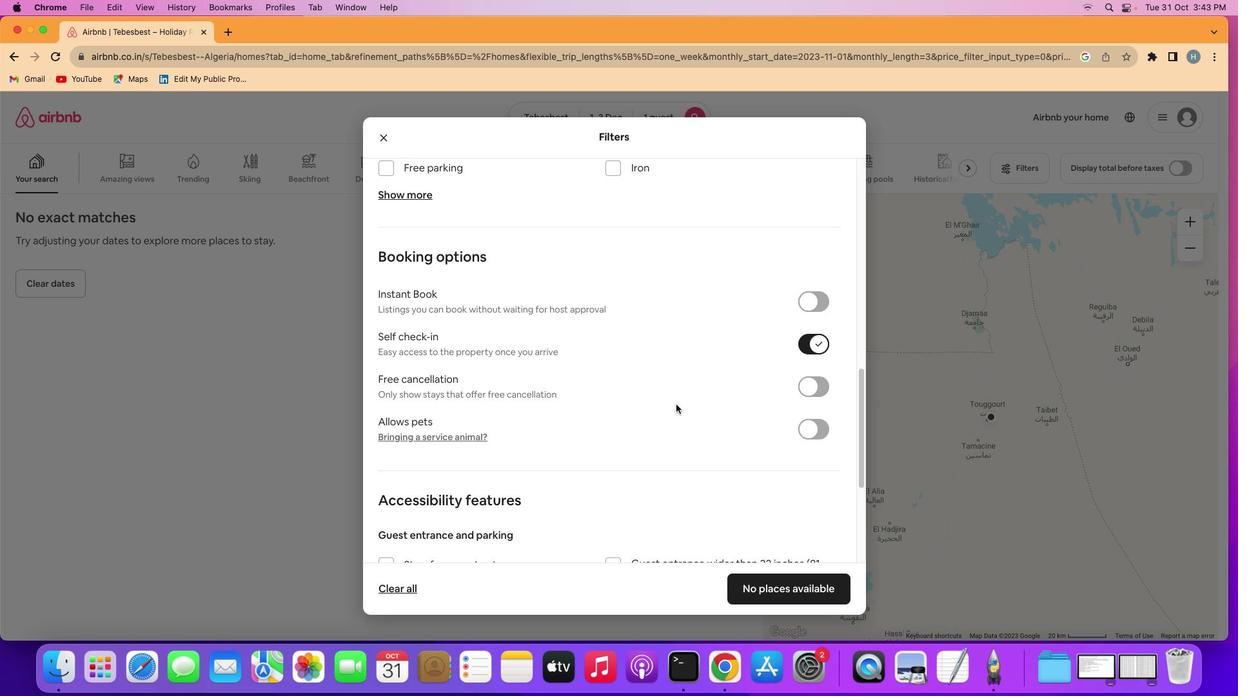 
Action: Mouse scrolled (676, 404) with delta (0, 0)
Screenshot: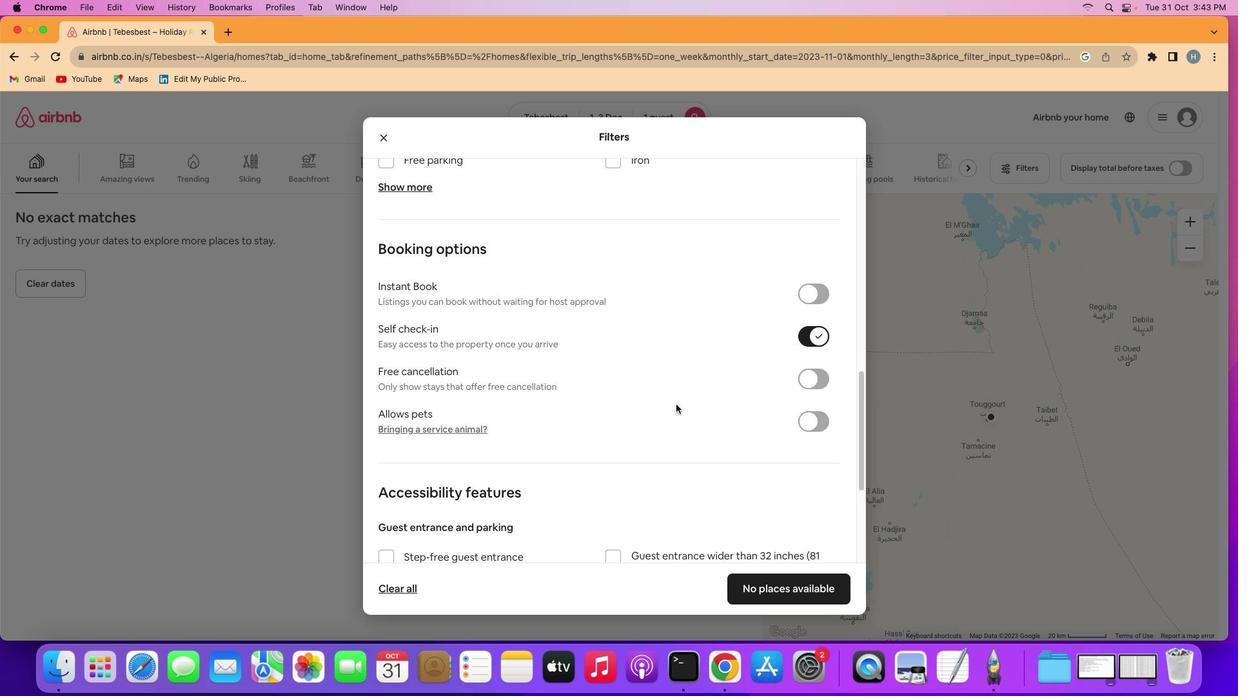 
Action: Mouse scrolled (676, 404) with delta (0, 0)
Screenshot: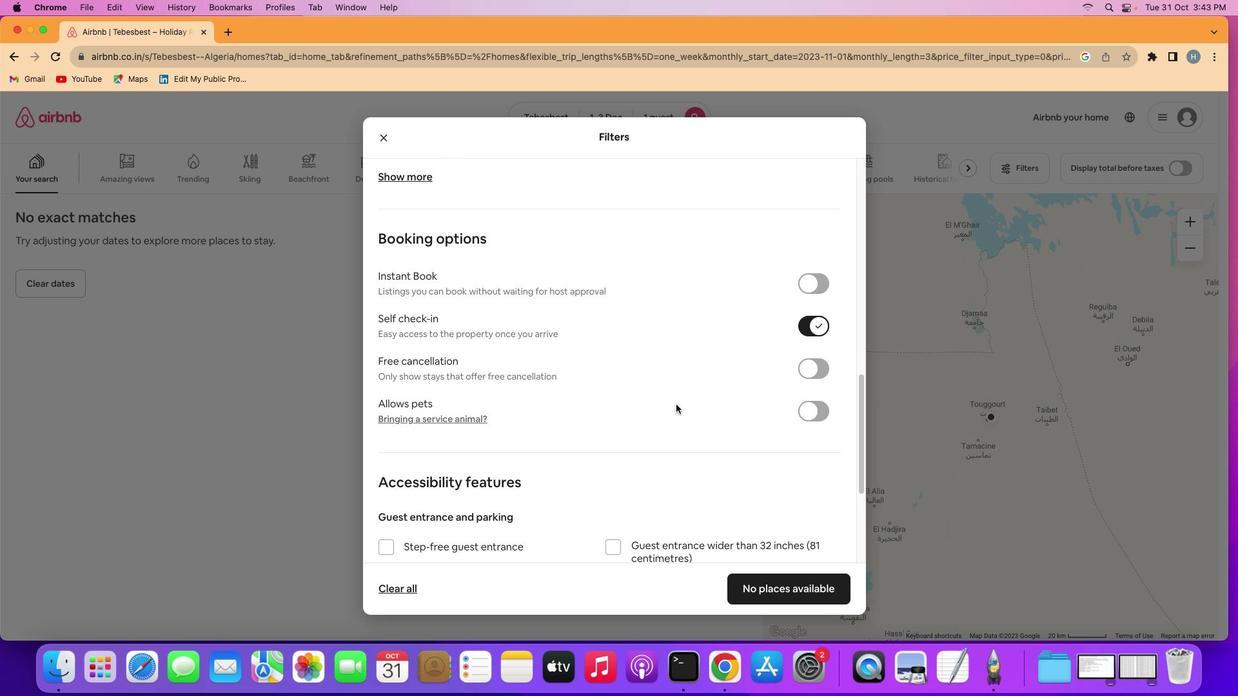 
Action: Mouse scrolled (676, 404) with delta (0, 0)
Screenshot: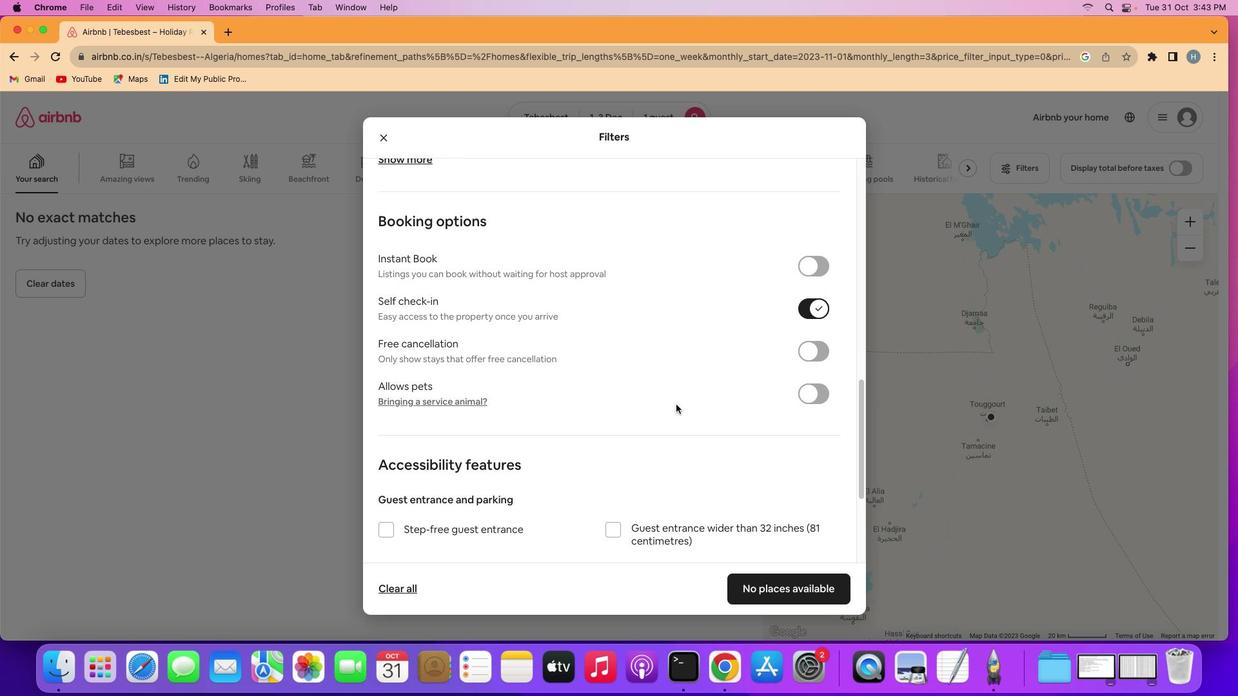 
Action: Mouse scrolled (676, 404) with delta (0, 0)
Screenshot: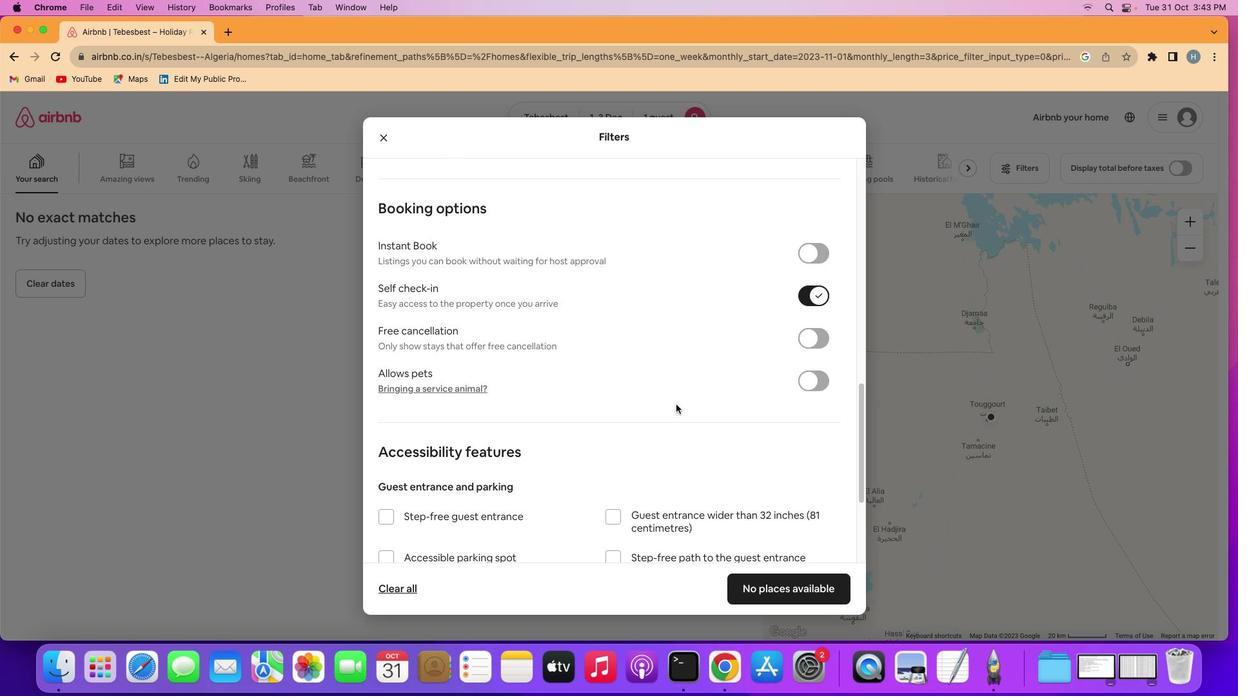 
Action: Mouse scrolled (676, 404) with delta (0, 0)
Screenshot: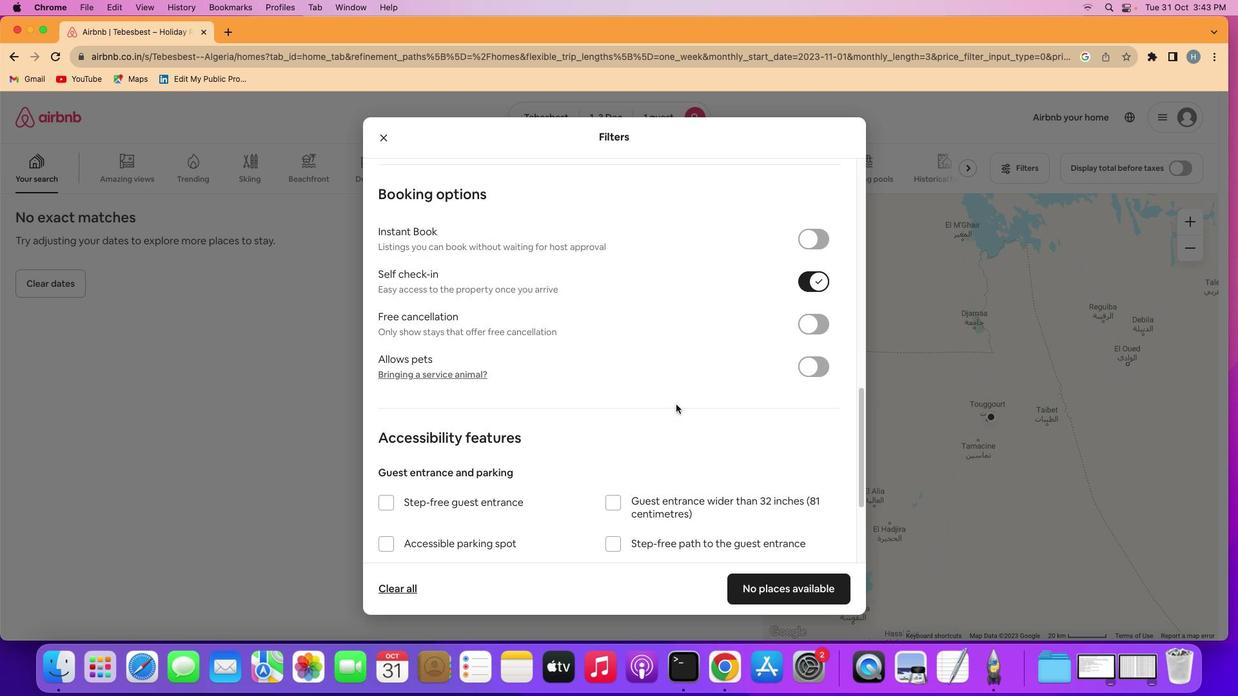
Action: Mouse scrolled (676, 404) with delta (0, 0)
Screenshot: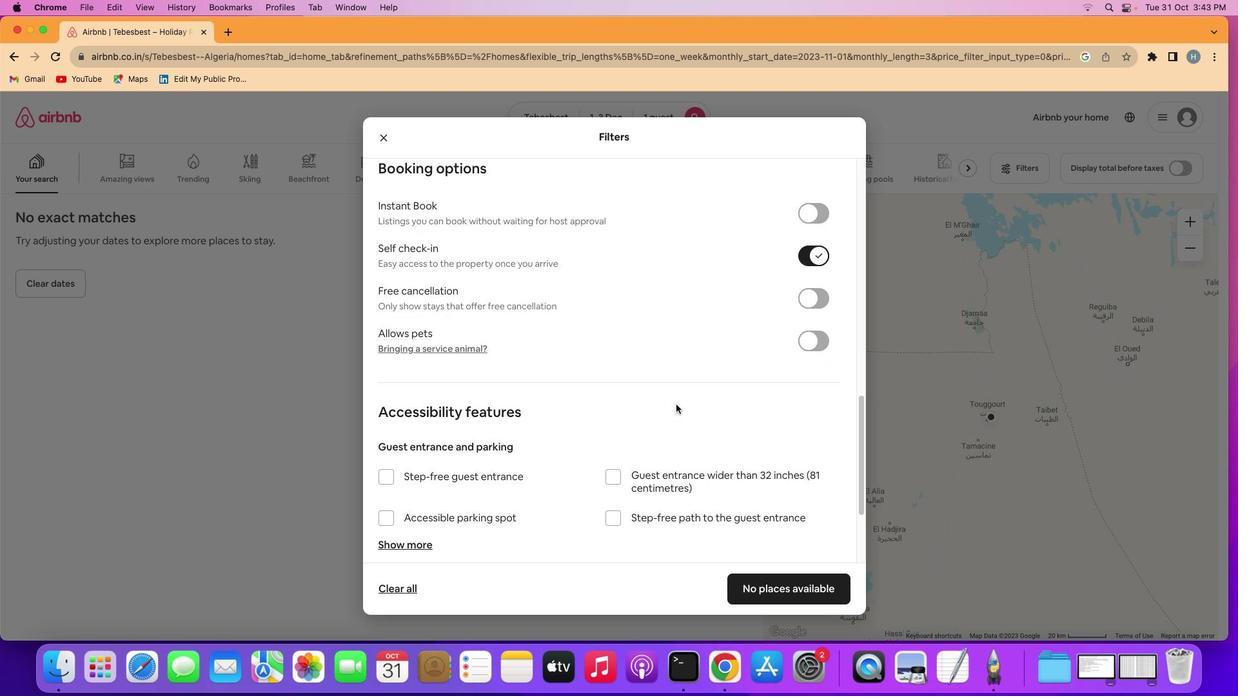 
Action: Mouse moved to (677, 404)
Screenshot: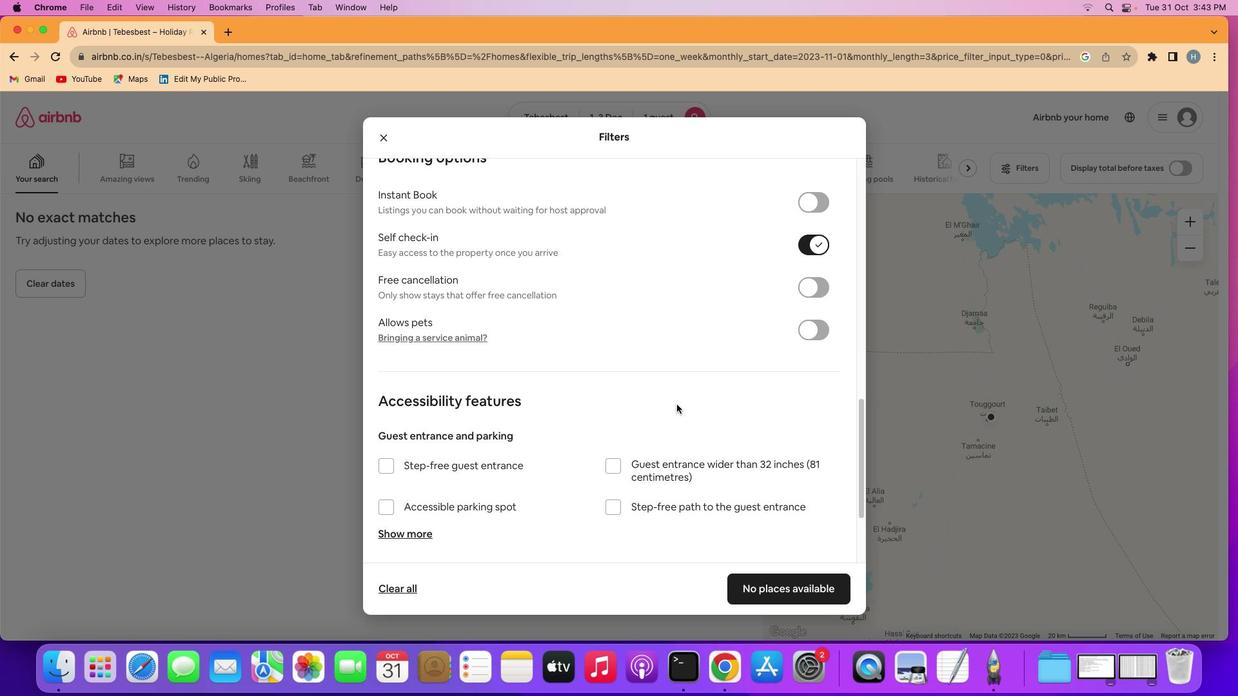 
Action: Mouse scrolled (677, 404) with delta (0, 0)
Screenshot: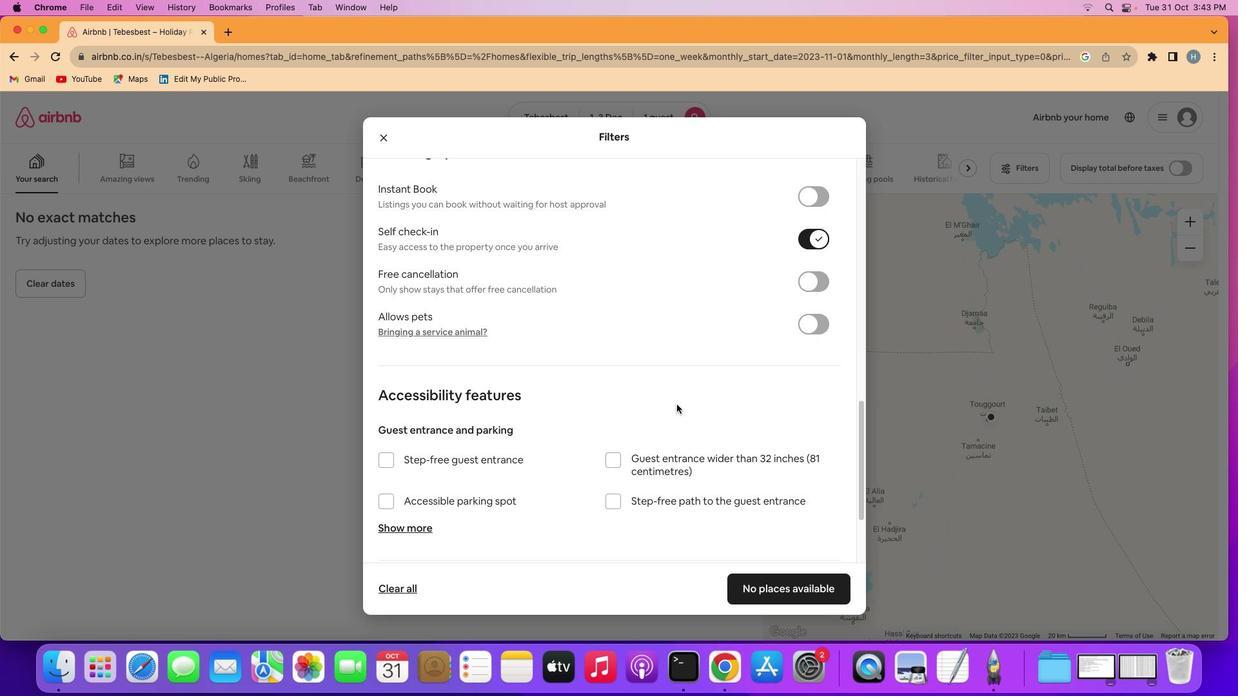 
Action: Mouse scrolled (677, 404) with delta (0, 0)
Screenshot: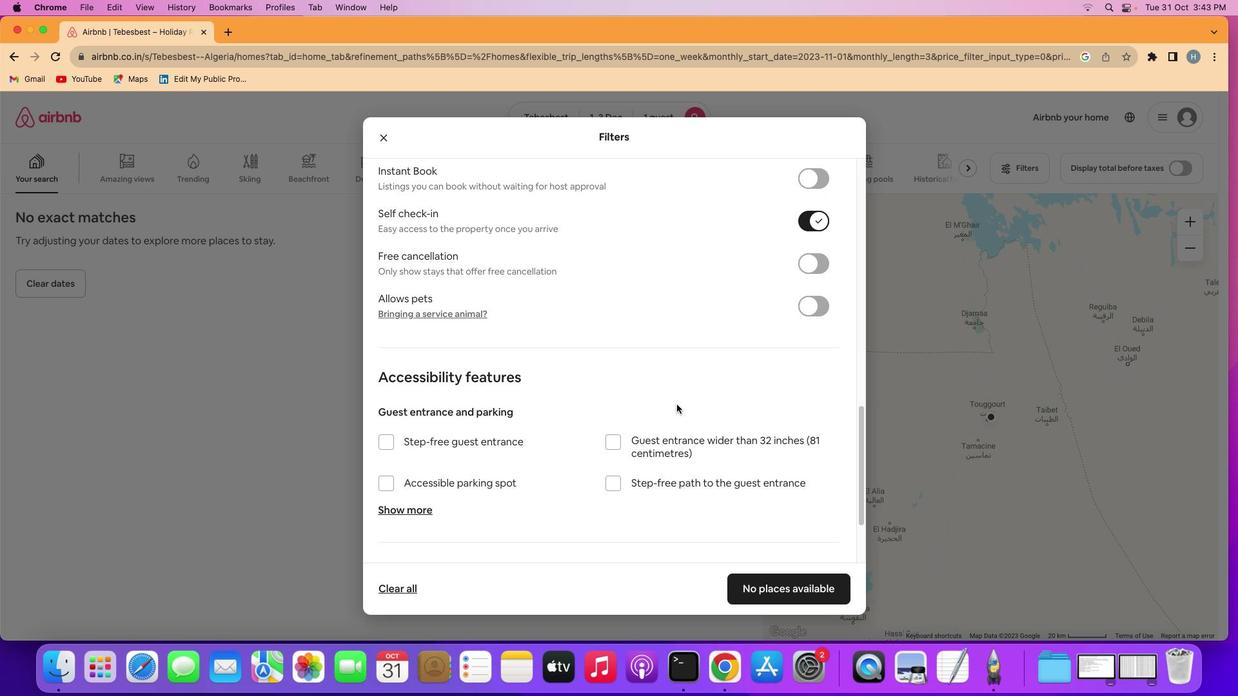 
Action: Mouse scrolled (677, 404) with delta (0, 0)
Screenshot: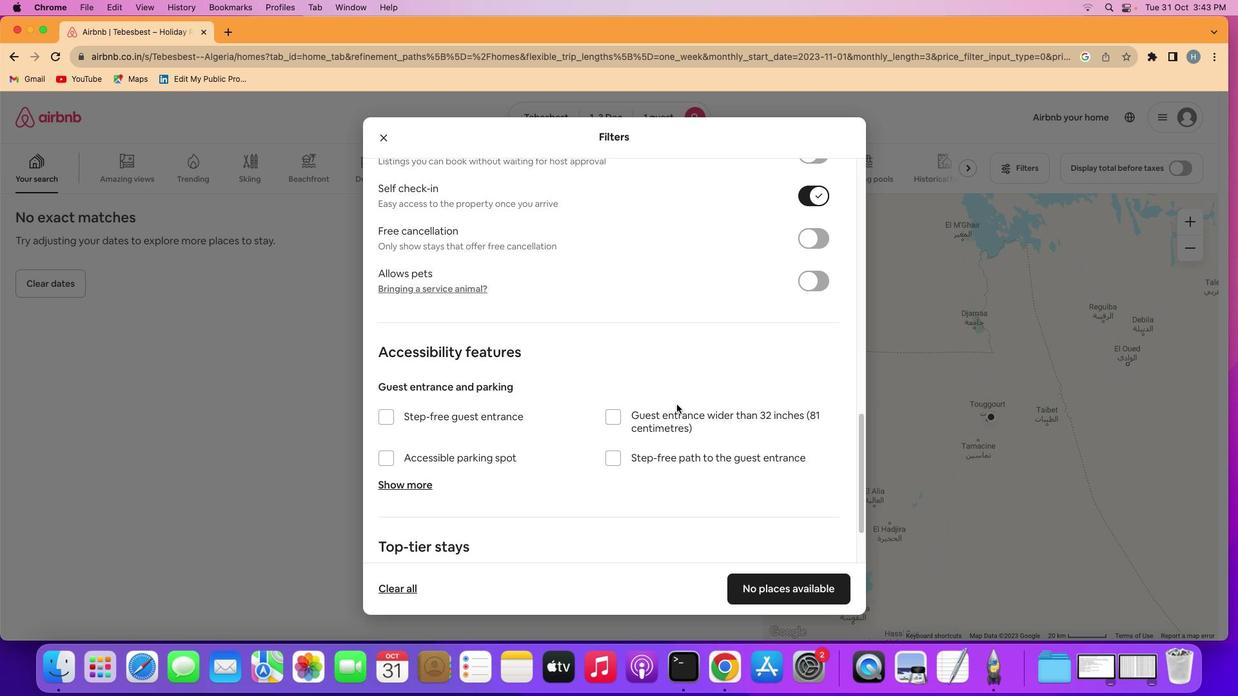 
Action: Mouse moved to (677, 404)
Screenshot: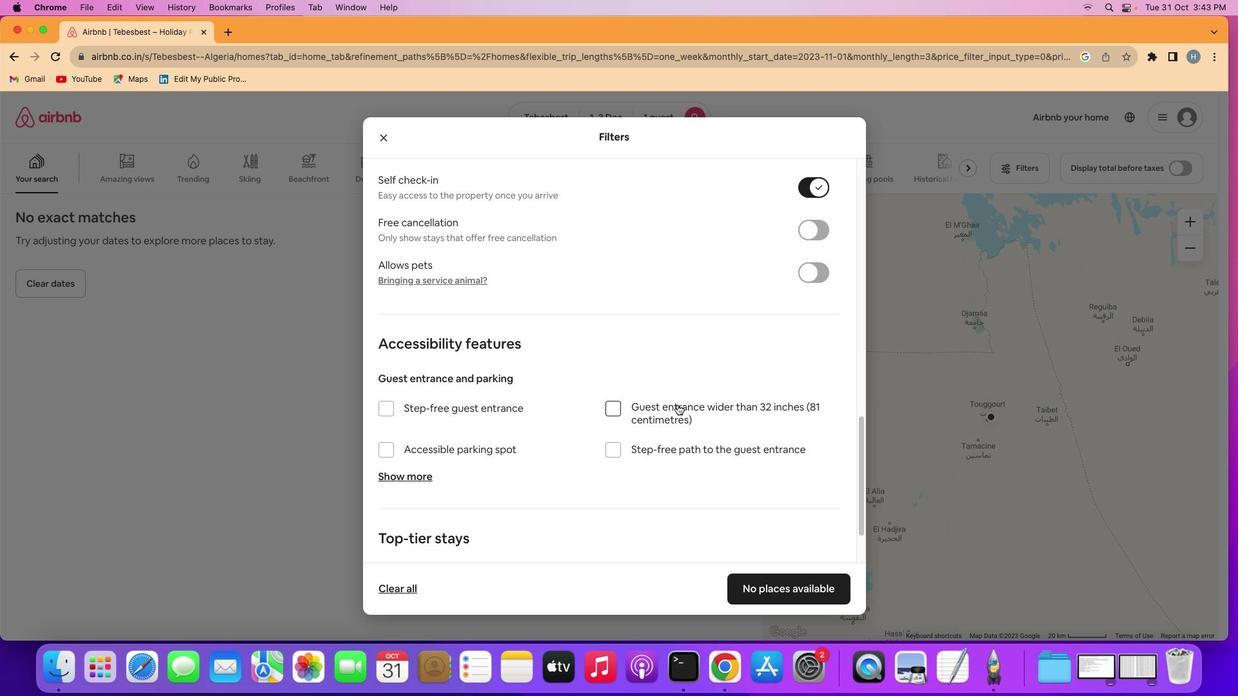 
Action: Mouse scrolled (677, 404) with delta (0, 0)
Screenshot: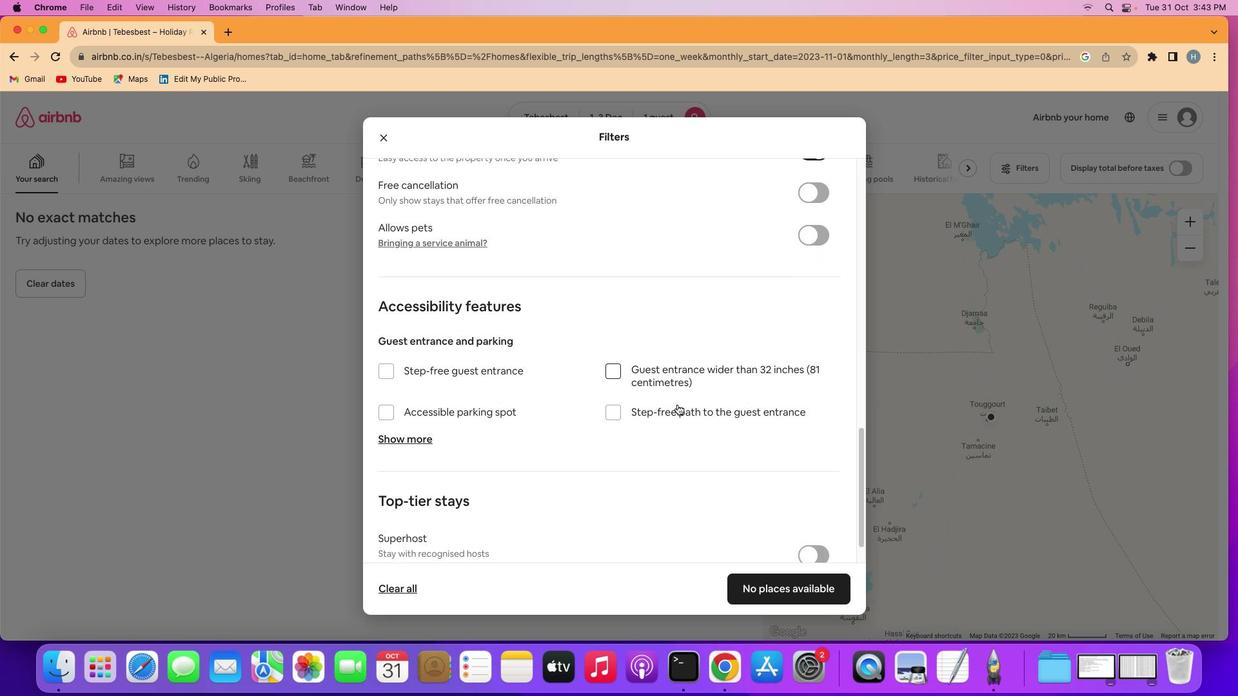 
Action: Mouse scrolled (677, 404) with delta (0, 0)
Screenshot: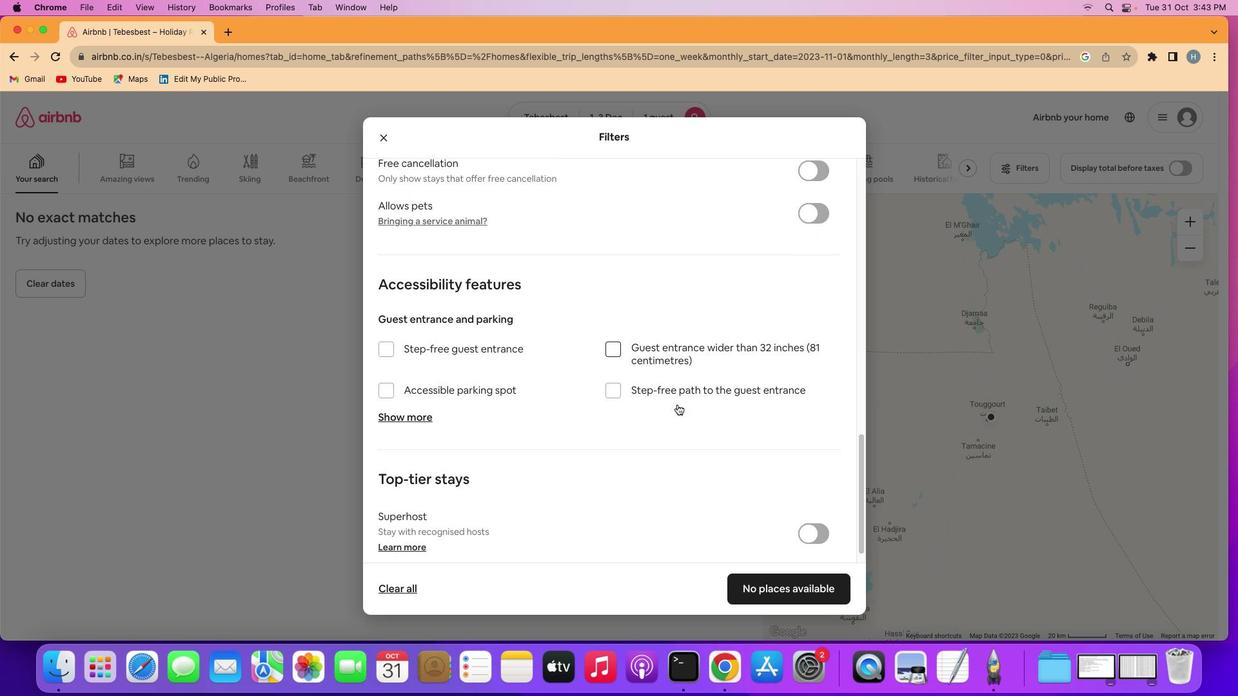 
Action: Mouse scrolled (677, 404) with delta (0, -1)
Screenshot: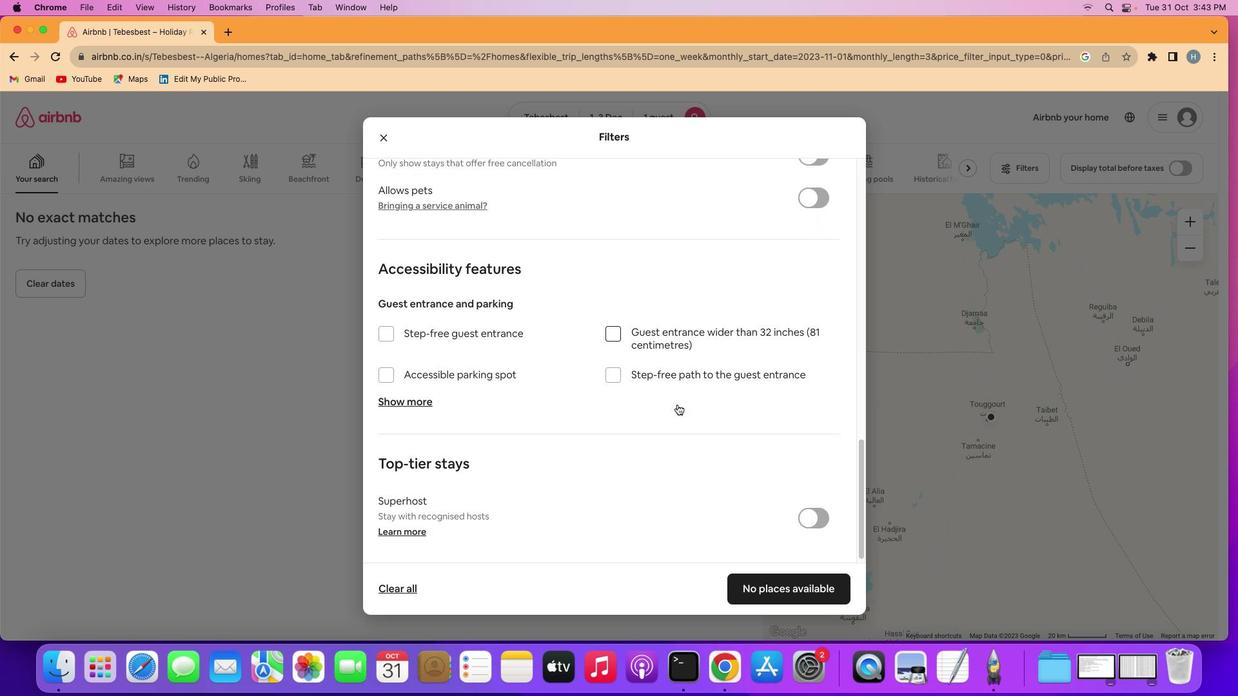 
Action: Mouse scrolled (677, 404) with delta (0, -3)
Screenshot: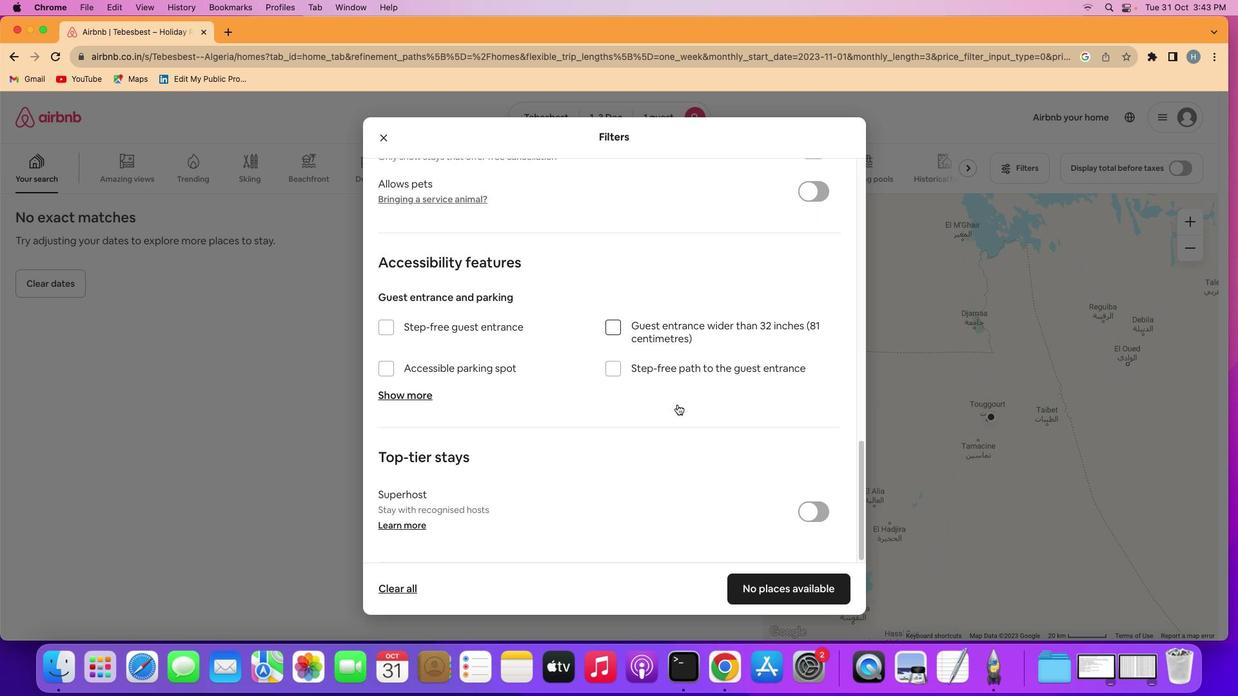 
Action: Mouse scrolled (677, 404) with delta (0, -2)
Screenshot: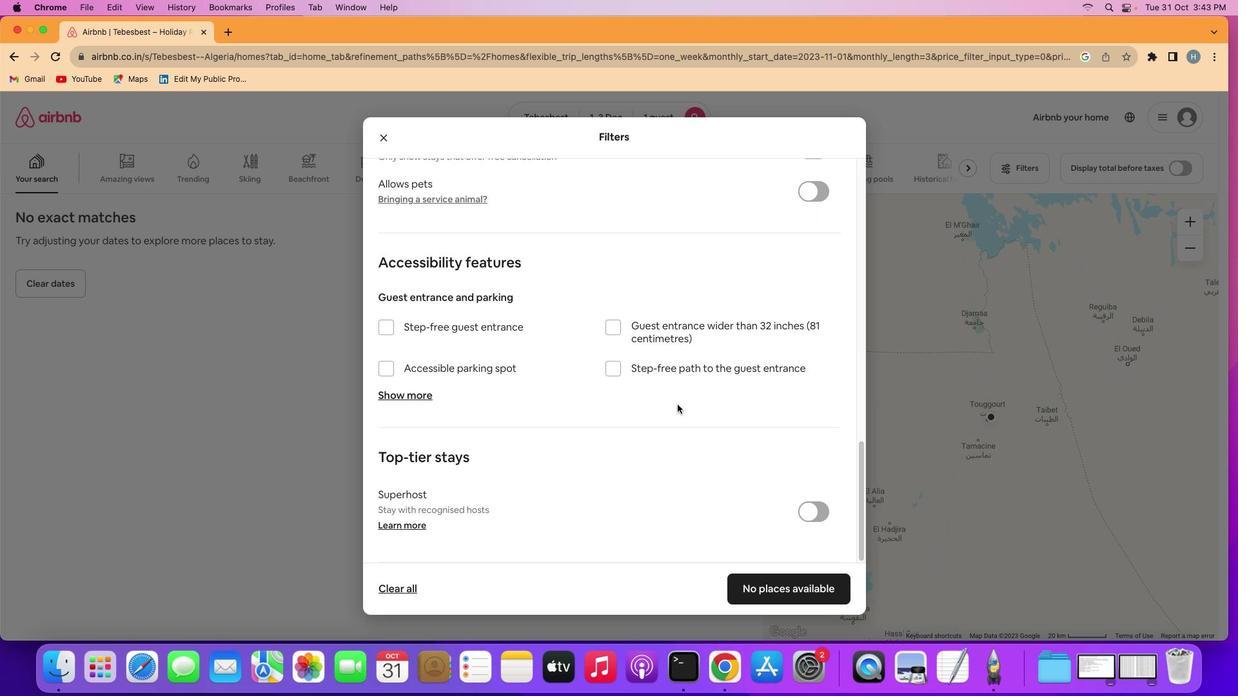 
Action: Mouse moved to (677, 404)
Screenshot: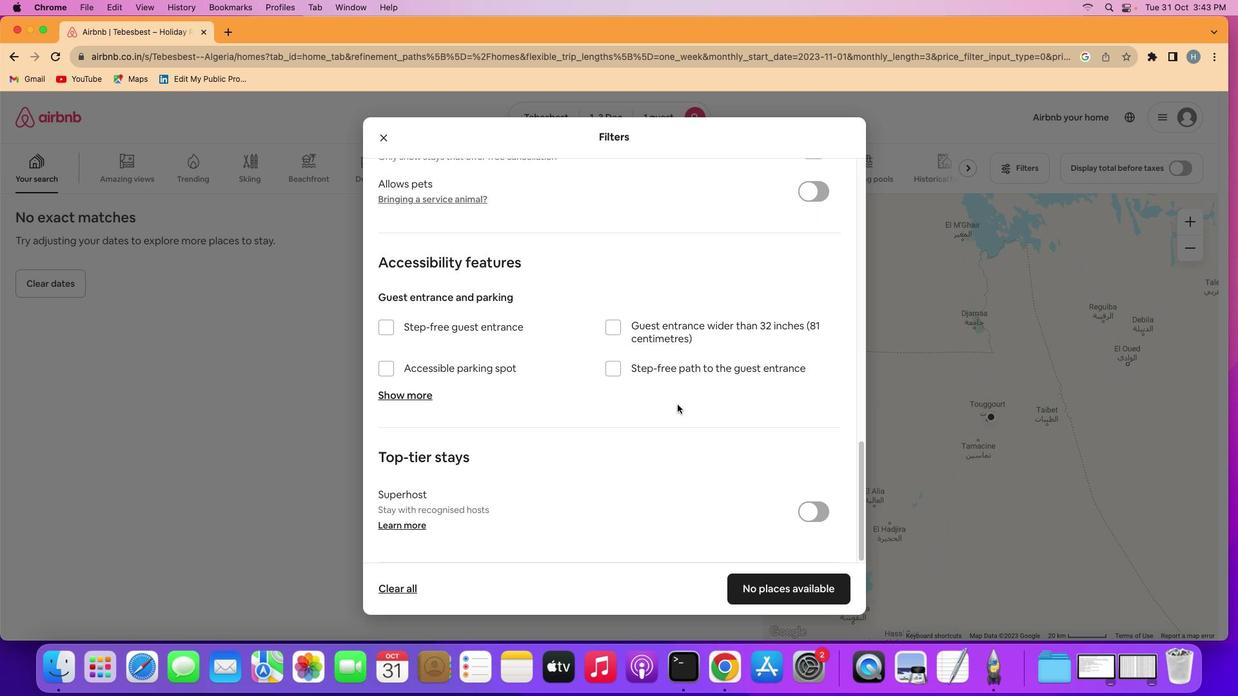 
Action: Mouse scrolled (677, 404) with delta (0, 0)
Screenshot: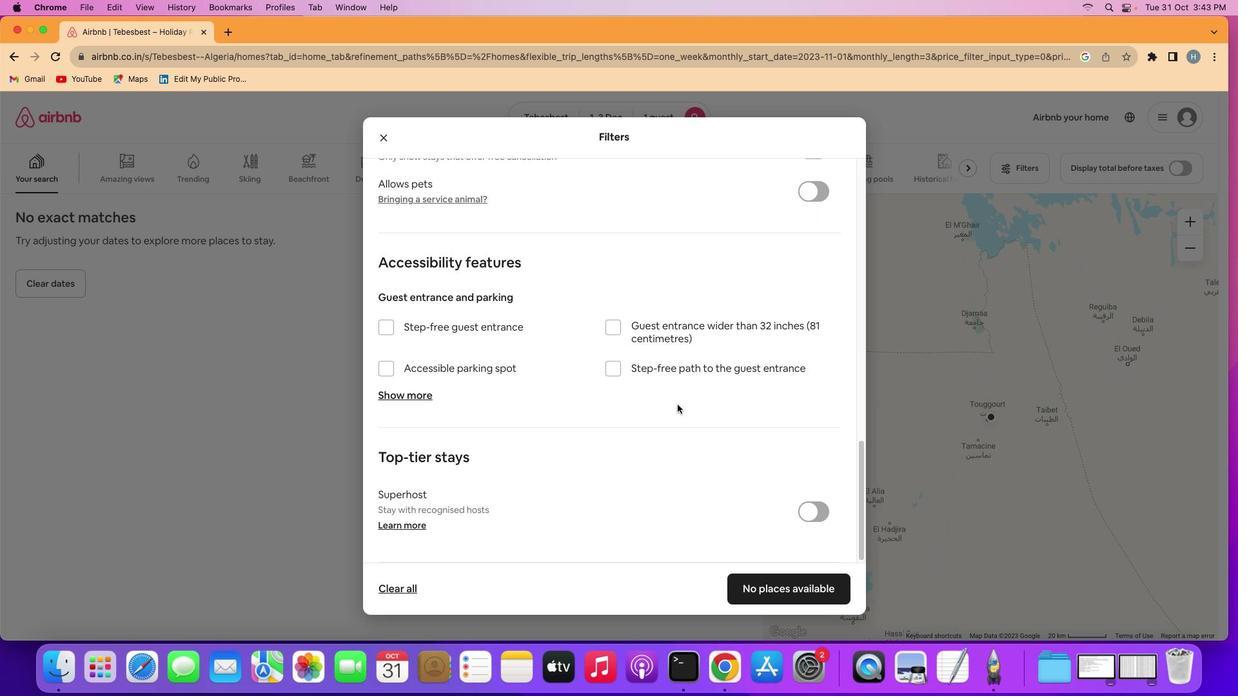 
Action: Mouse scrolled (677, 404) with delta (0, -2)
Screenshot: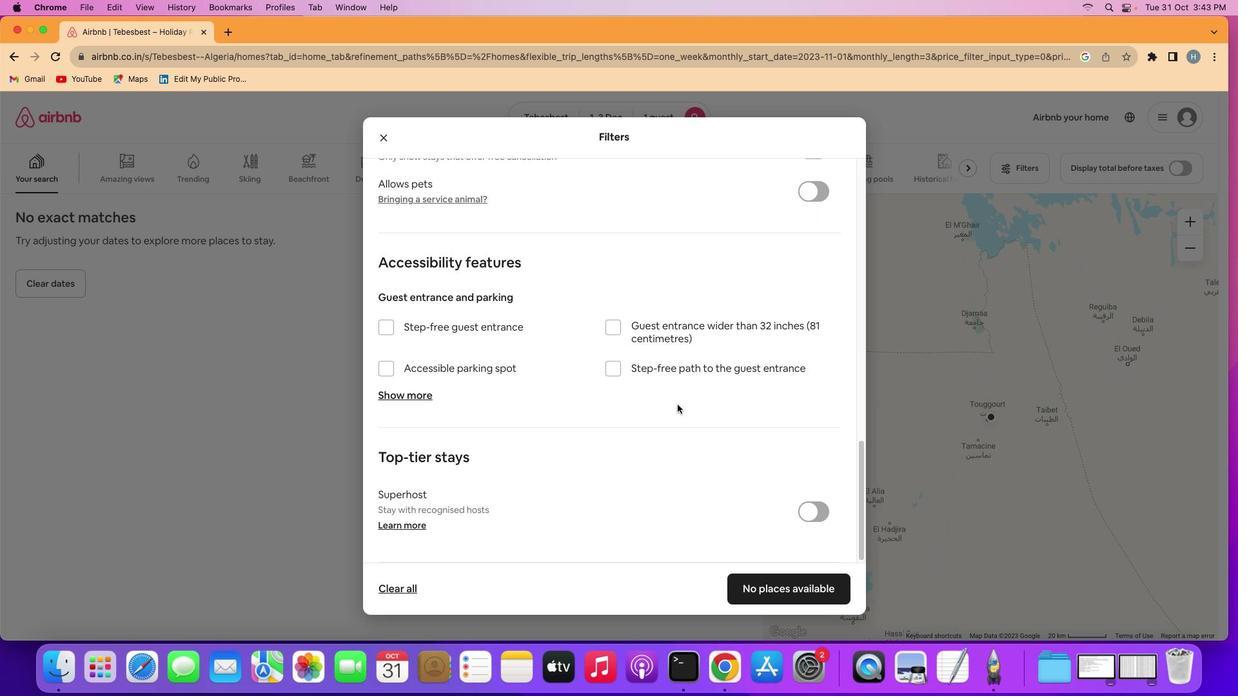 
Action: Mouse scrolled (677, 404) with delta (0, -1)
Screenshot: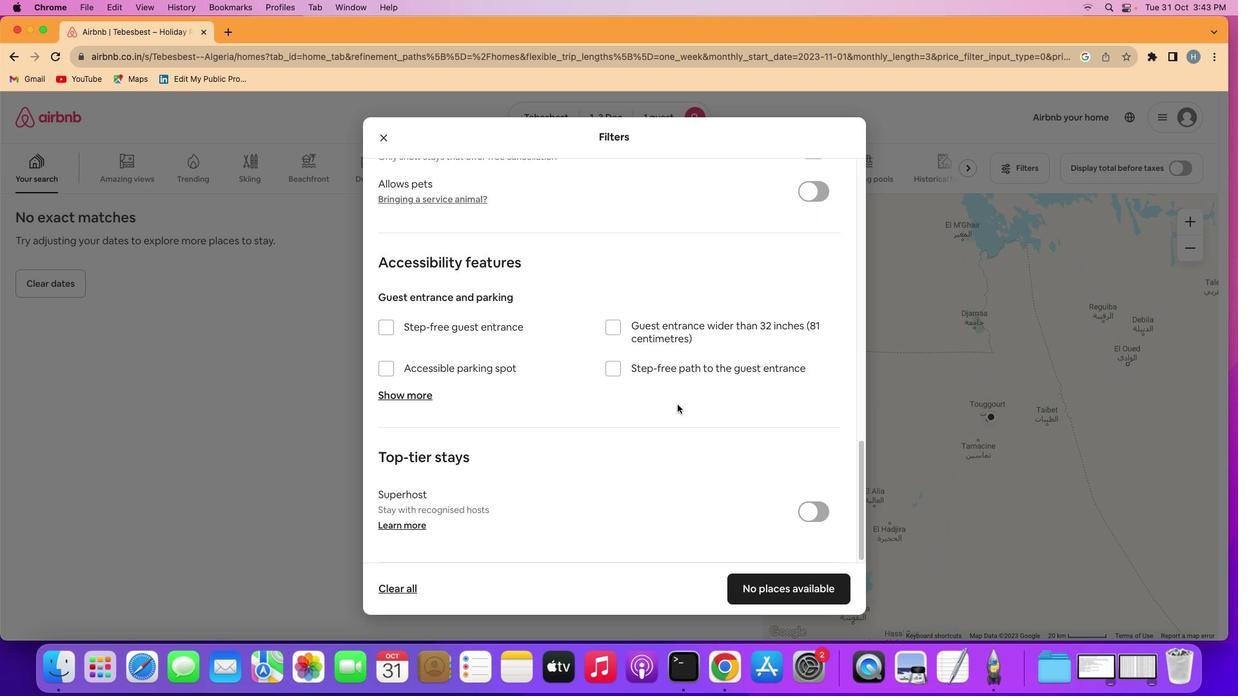 
Action: Mouse scrolled (677, 404) with delta (0, -3)
Screenshot: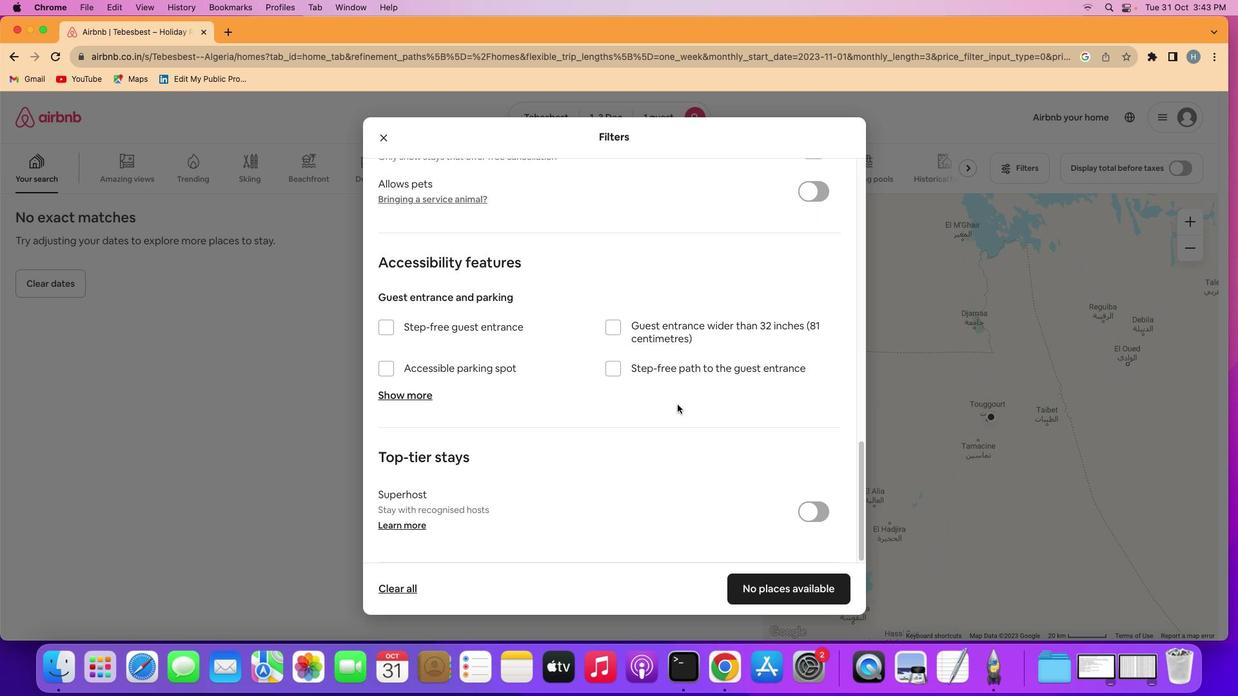 
Action: Mouse scrolled (677, 404) with delta (0, -3)
Screenshot: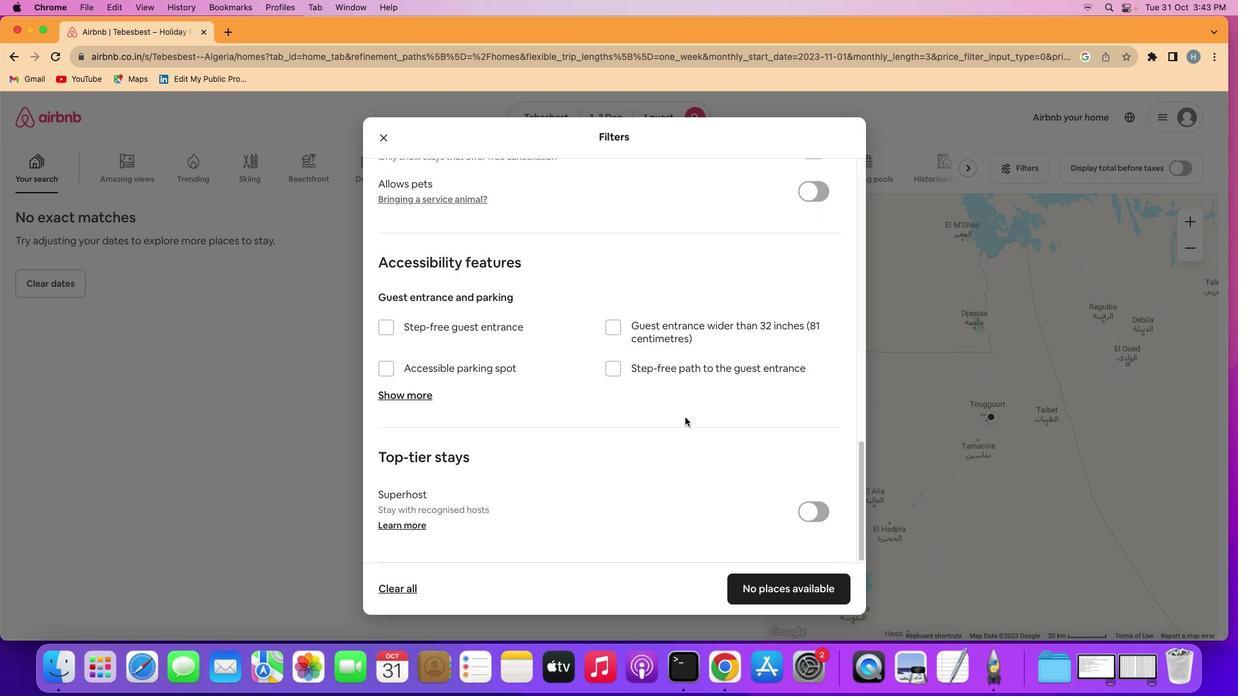 
Action: Mouse moved to (826, 590)
Screenshot: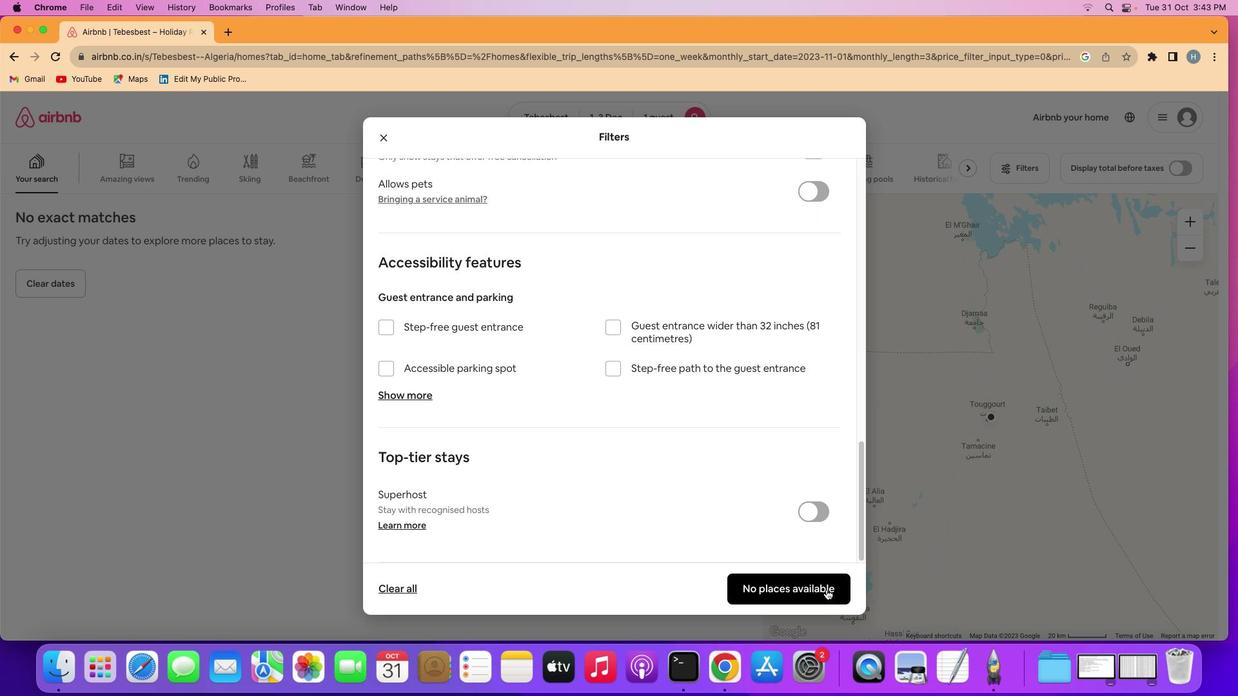
Action: Mouse pressed left at (826, 590)
Screenshot: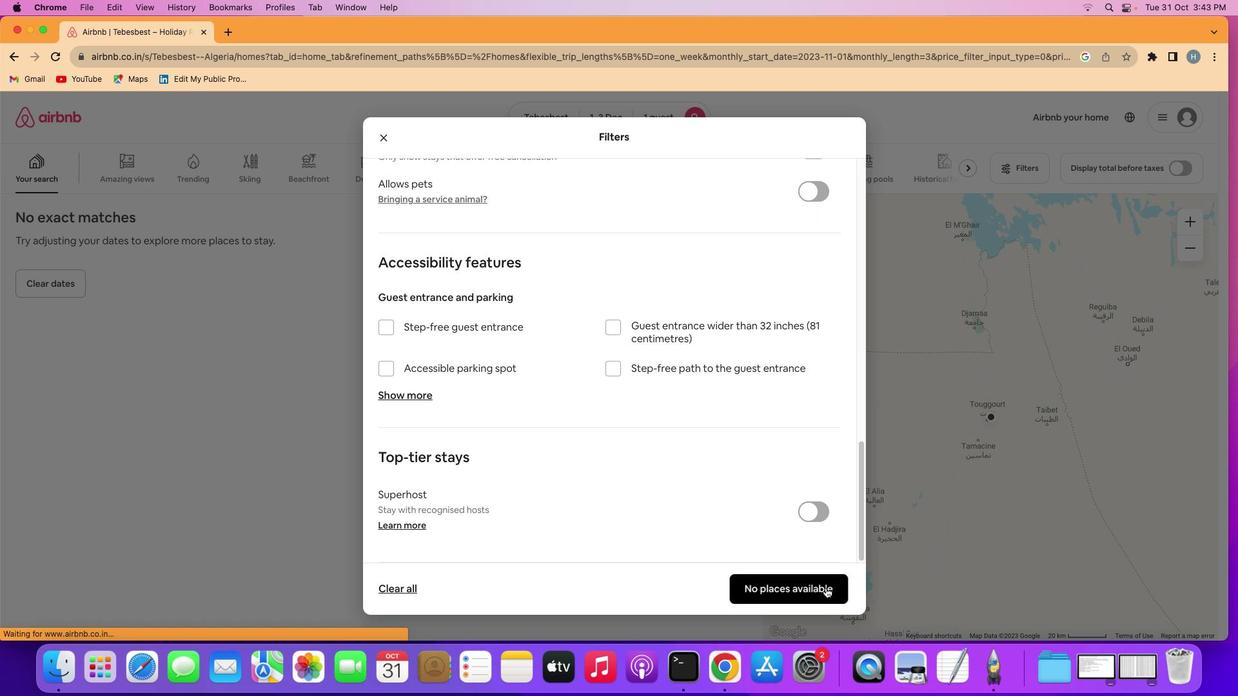 
Action: Mouse moved to (216, 387)
Screenshot: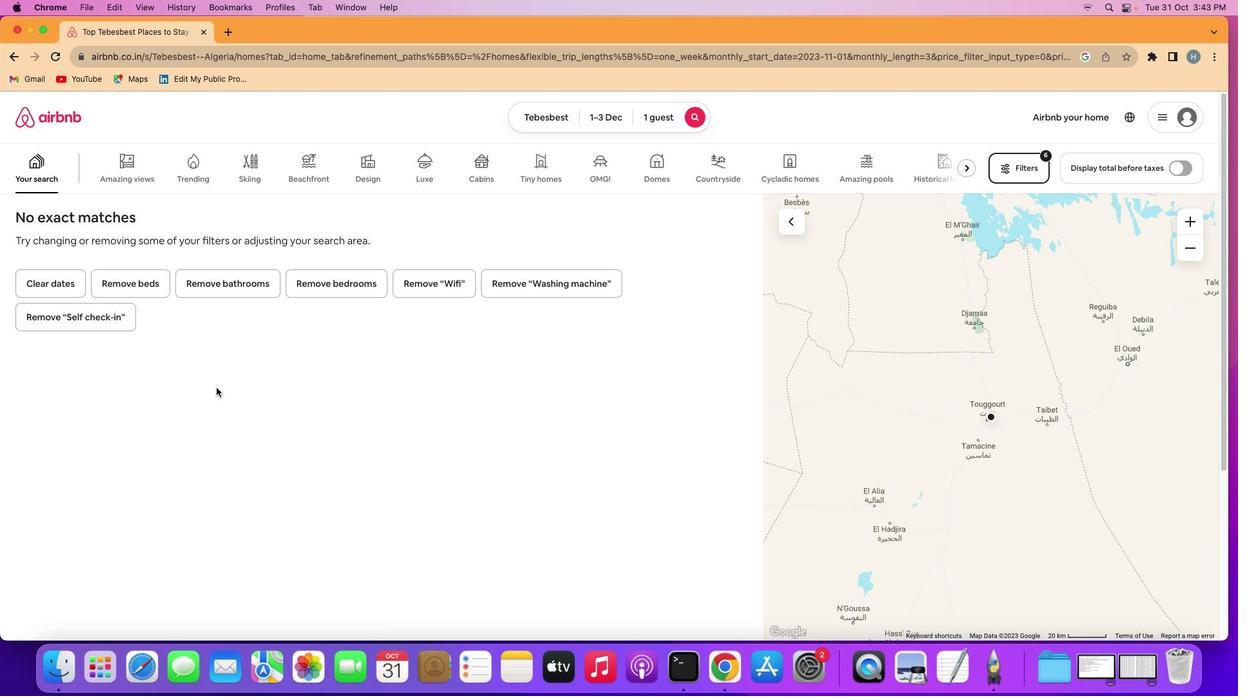 
Action: Mouse pressed left at (216, 387)
Screenshot: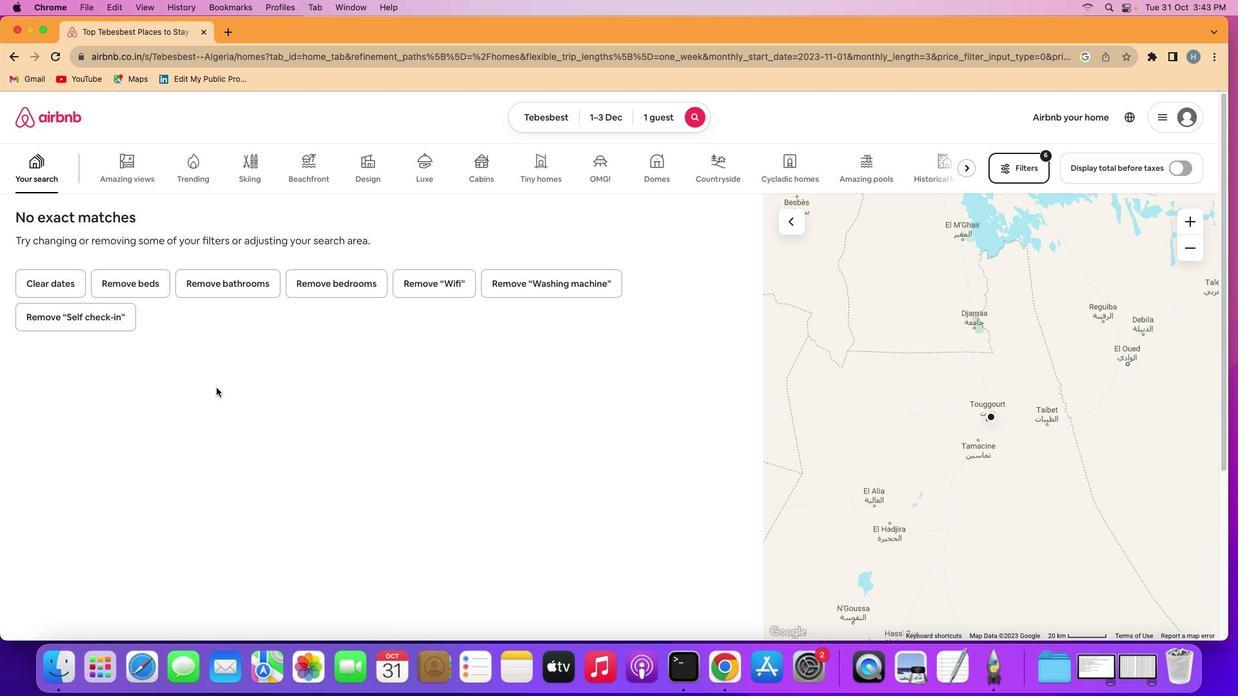 
